 Task: Look for space in Kidodi, Tanzania from 26th August, 2023 to 10th September, 2023 for 6 adults, 2 children in price range Rs.10000 to Rs.15000. Place can be entire place or shared room with 6 bedrooms having 6 beds and 6 bathrooms. Property type can be house, flat, guest house. Amenities needed are: wifi, TV, free parkinig on premises, gym, breakfast. Booking option can be shelf check-in. Required host language is English.
Action: Mouse moved to (548, 116)
Screenshot: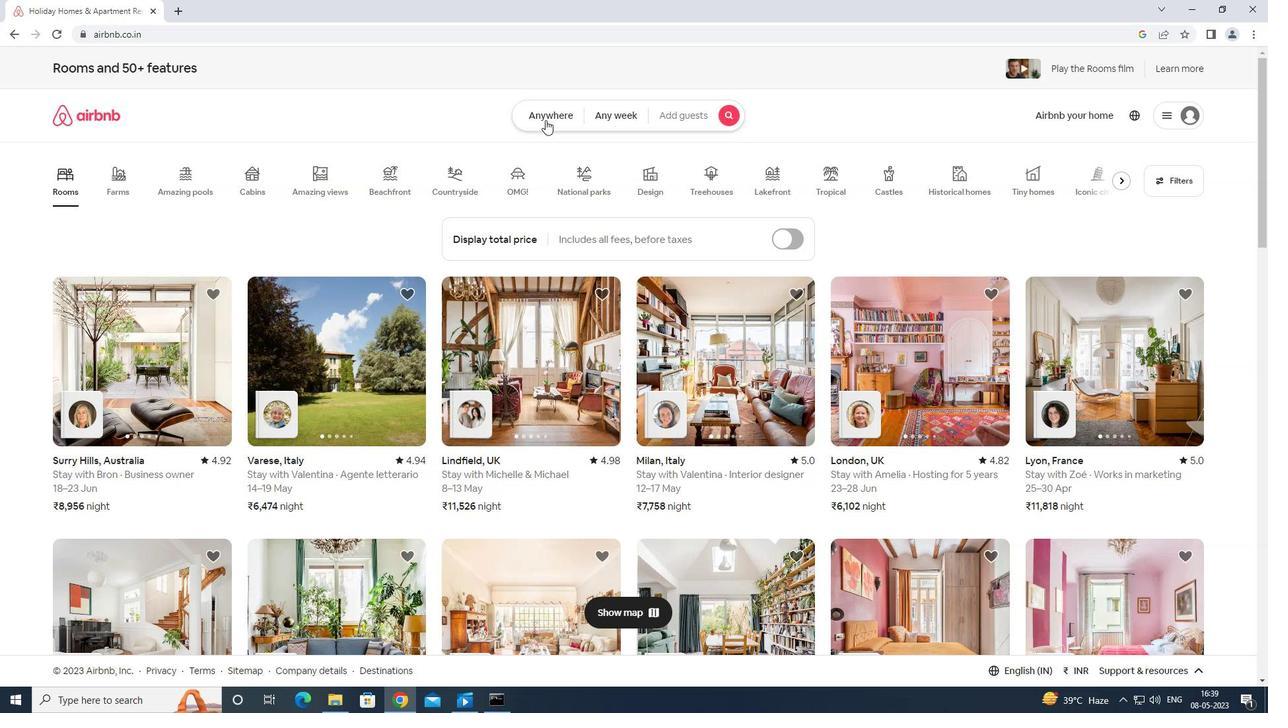 
Action: Mouse pressed left at (548, 116)
Screenshot: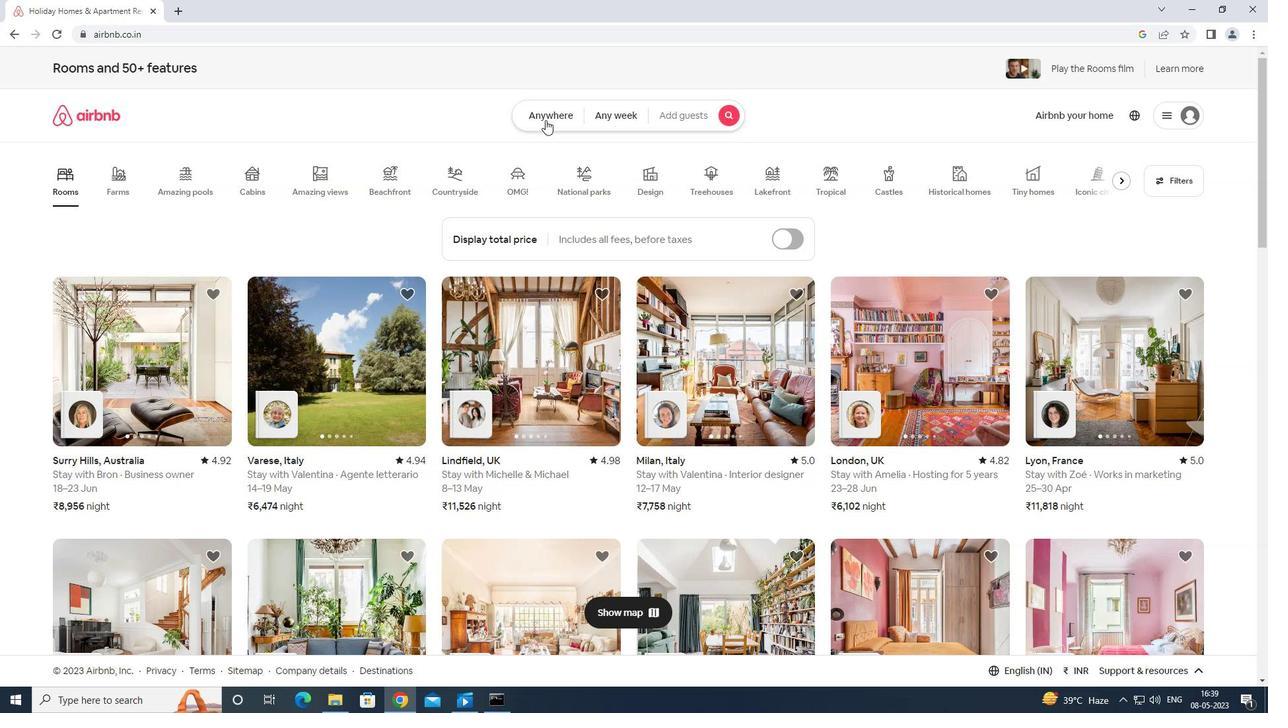 
Action: Mouse moved to (471, 167)
Screenshot: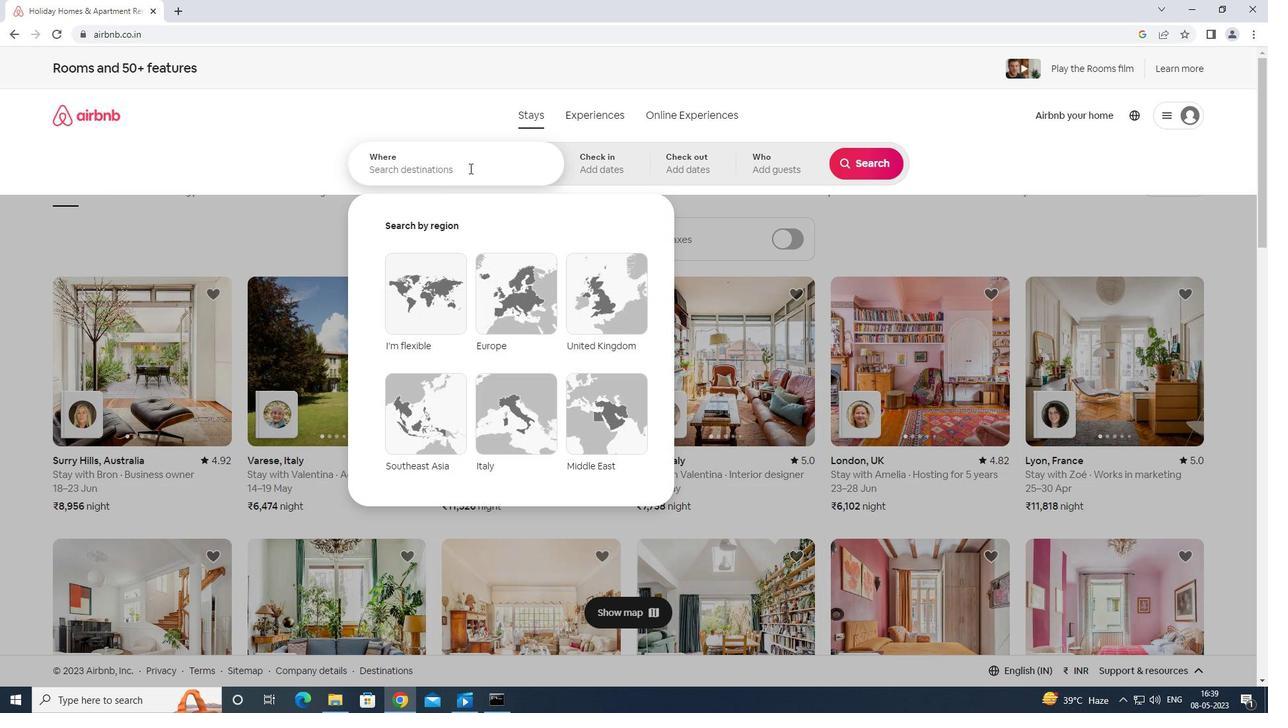 
Action: Mouse pressed left at (471, 167)
Screenshot: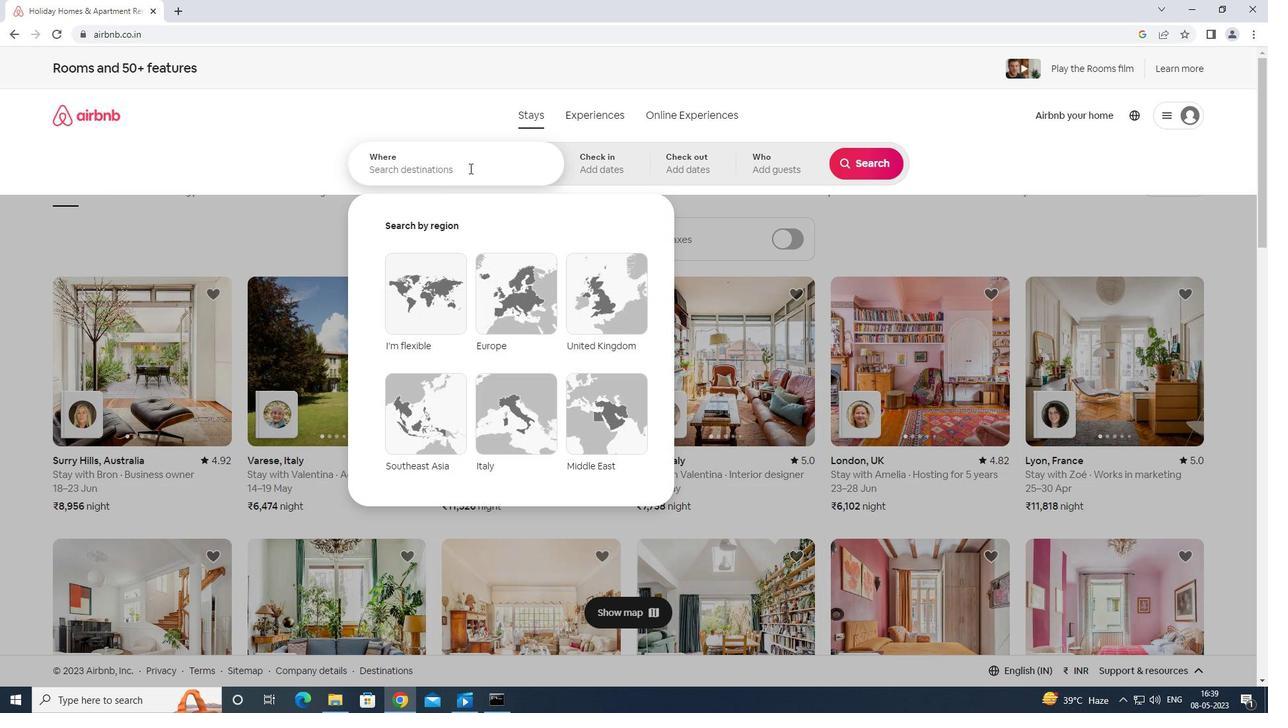 
Action: Mouse moved to (456, 147)
Screenshot: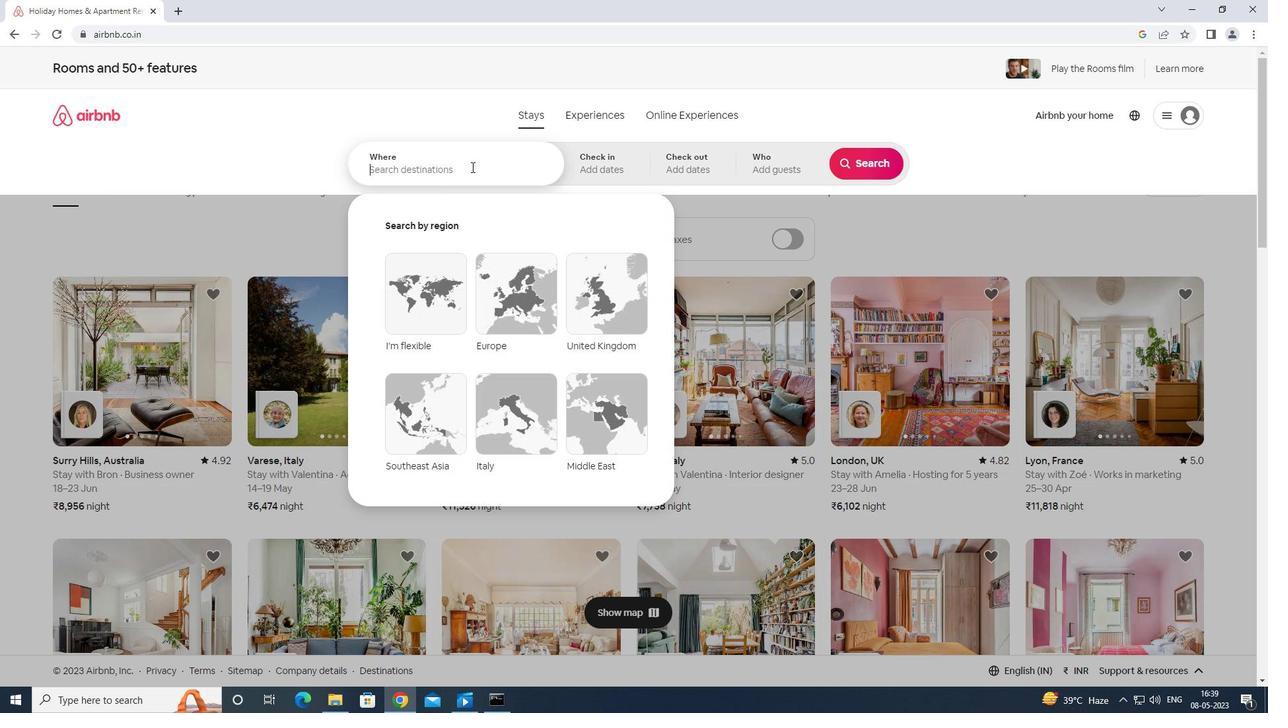 
Action: Key pressed <Key.shift>KIDO<Key.backspace><Key.backspace><Key.backspace><Key.caps_lock><Key.shift>KIDODI<Key.space>TANZANIA<Key.enter>
Screenshot: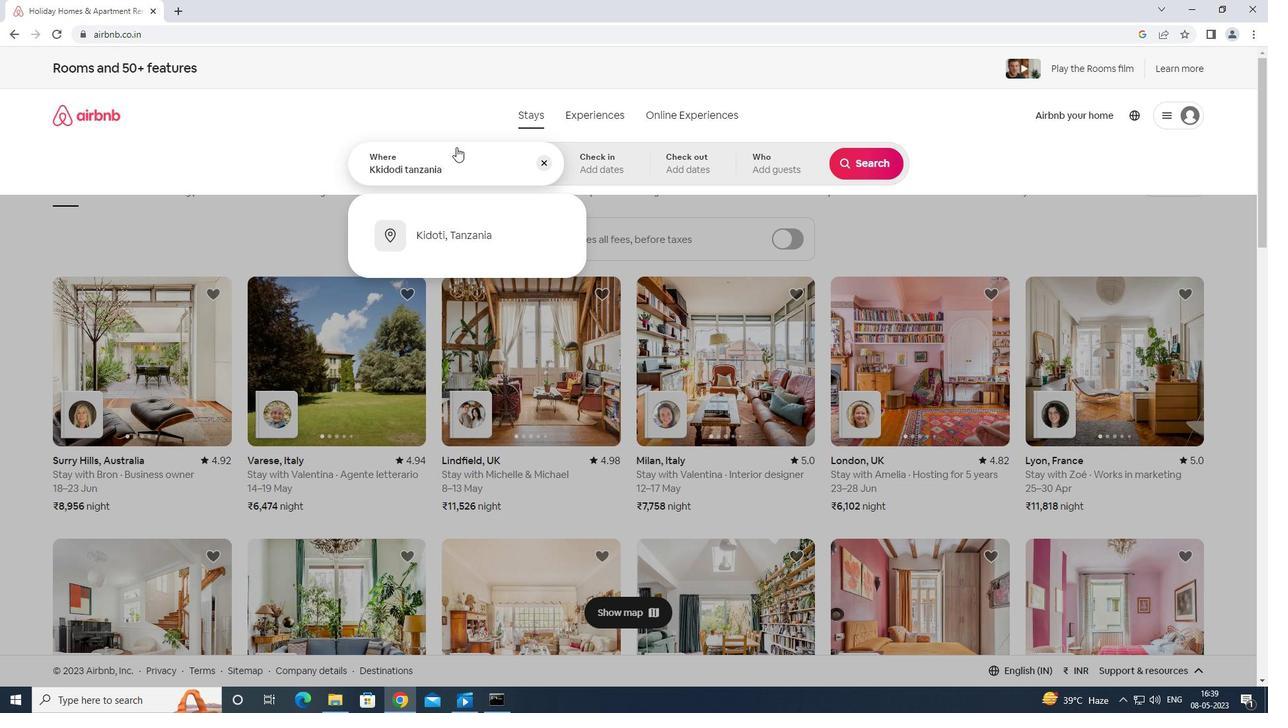 
Action: Mouse moved to (866, 269)
Screenshot: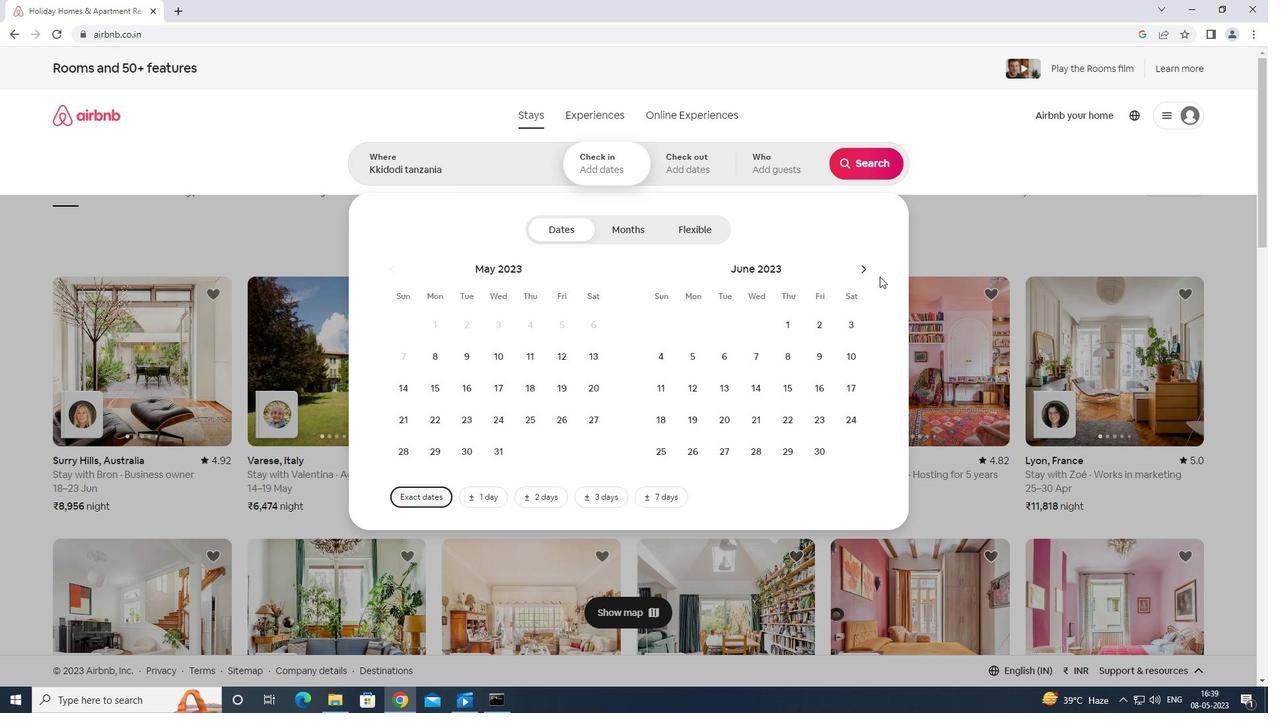 
Action: Mouse pressed left at (866, 269)
Screenshot: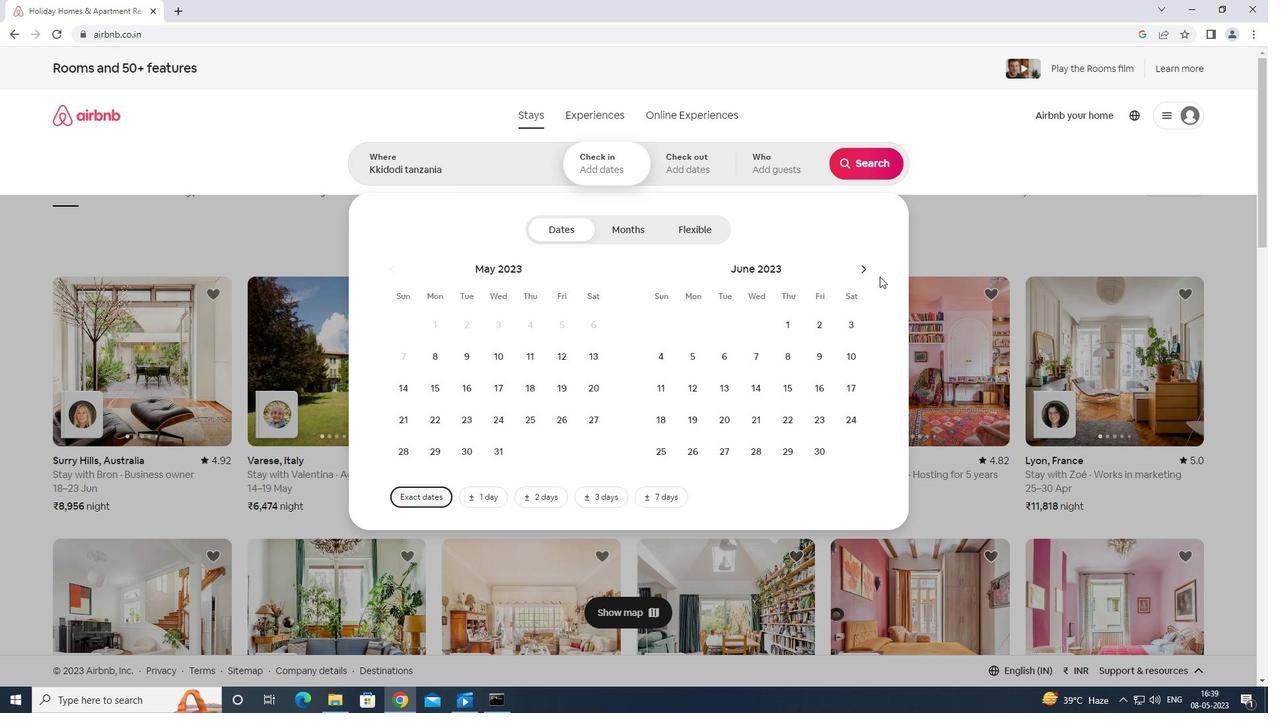 
Action: Mouse moved to (862, 266)
Screenshot: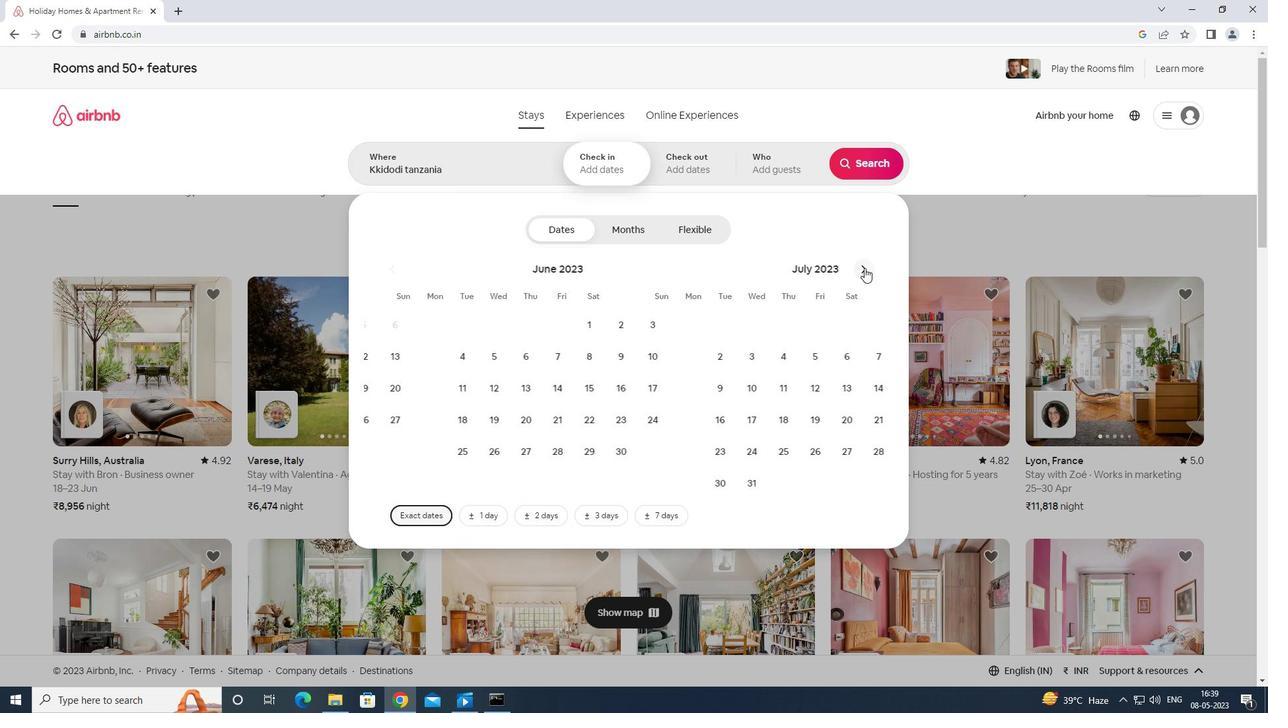 
Action: Mouse pressed left at (862, 266)
Screenshot: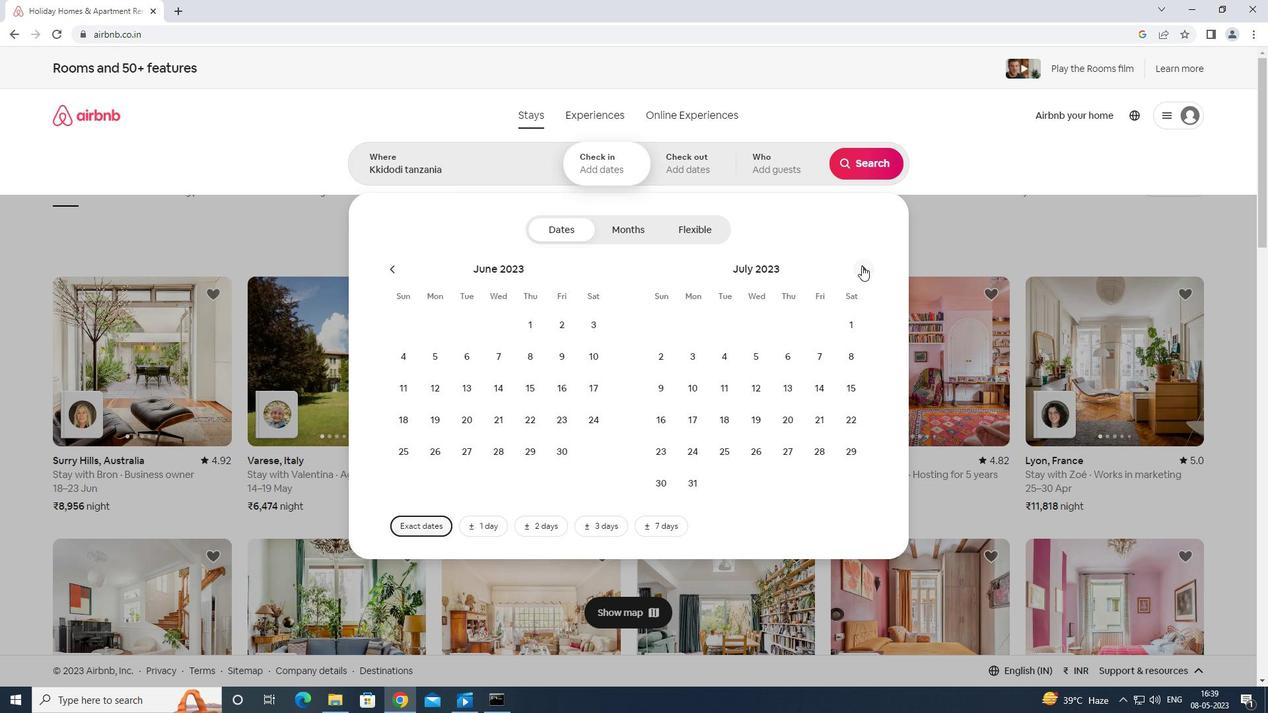 
Action: Mouse moved to (843, 417)
Screenshot: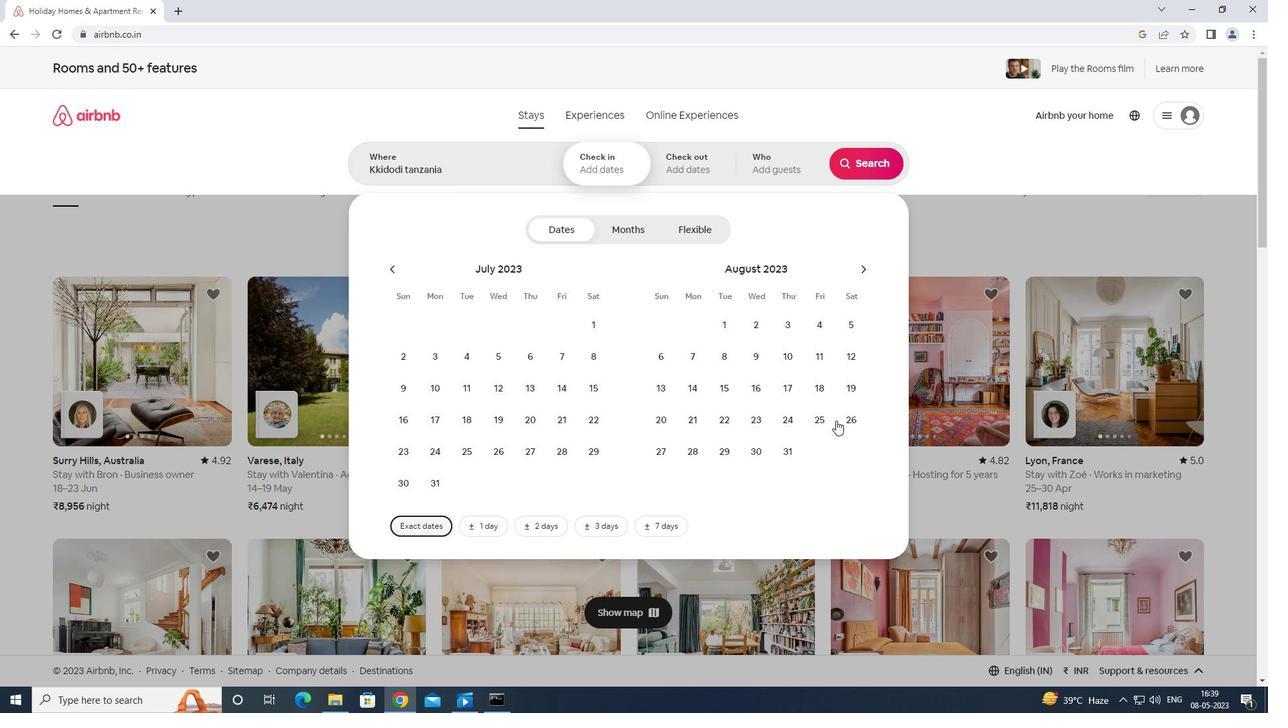 
Action: Mouse pressed left at (843, 417)
Screenshot: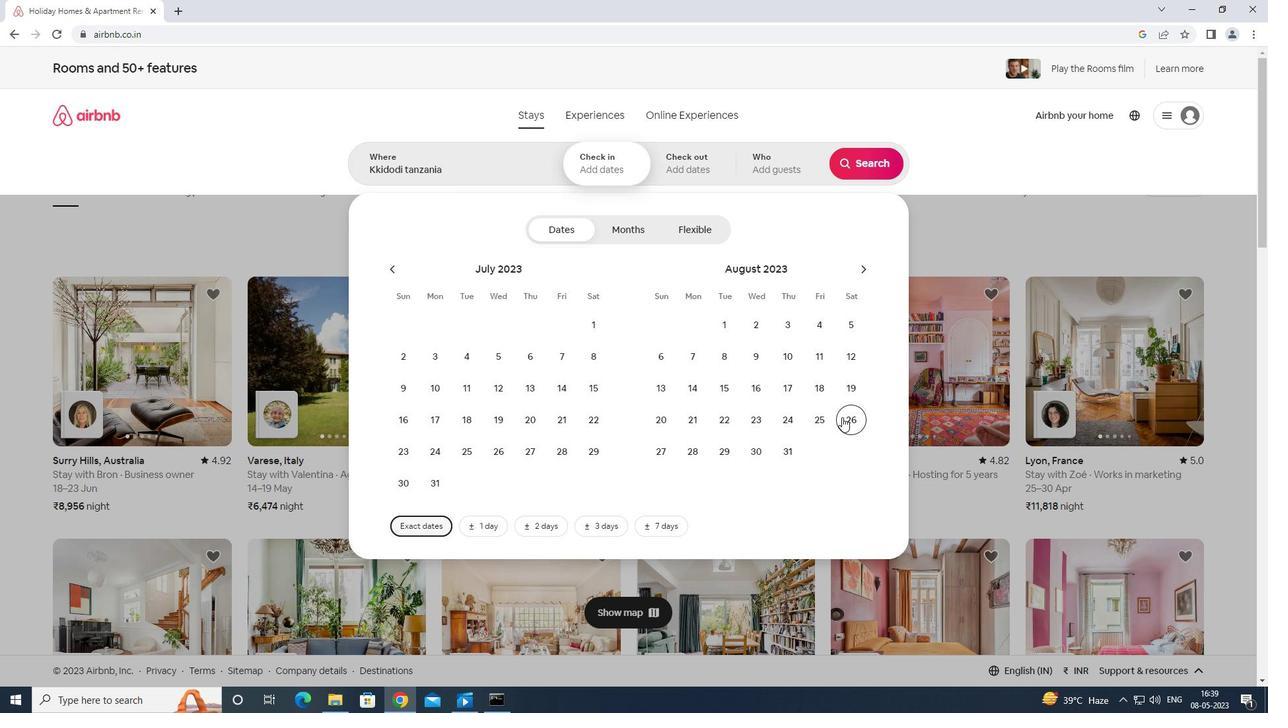 
Action: Mouse moved to (860, 271)
Screenshot: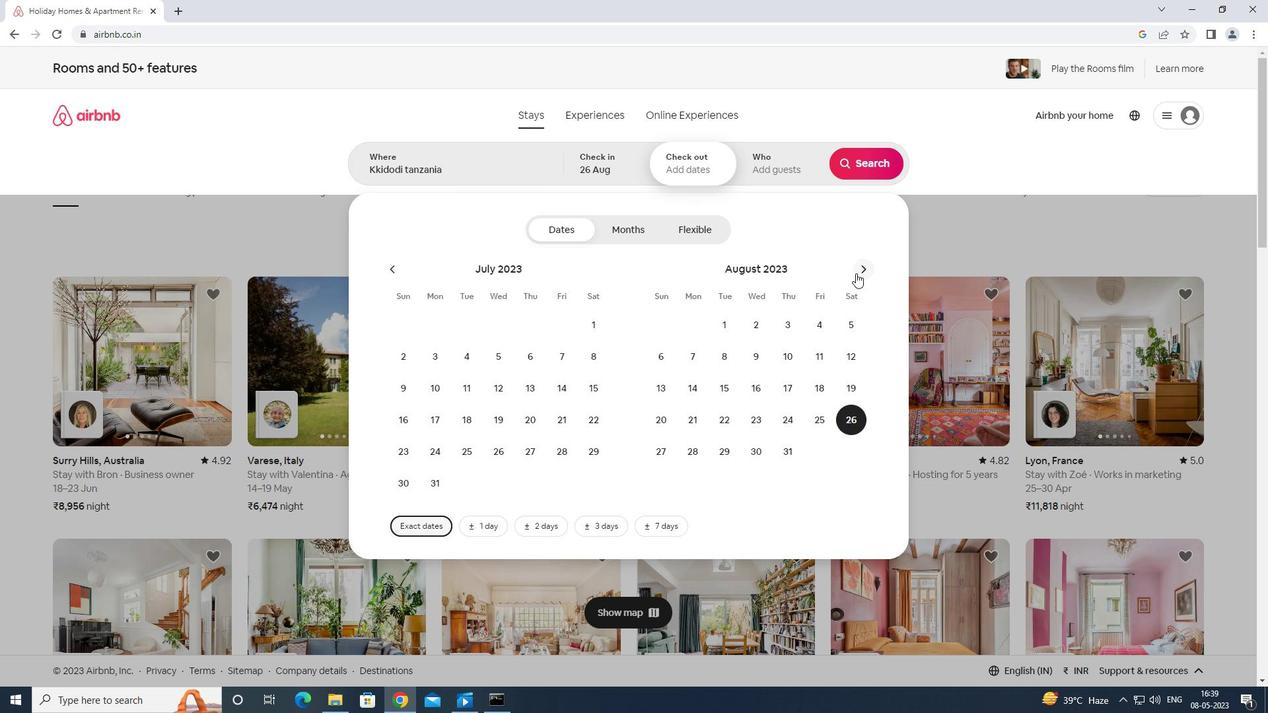 
Action: Mouse pressed left at (860, 271)
Screenshot: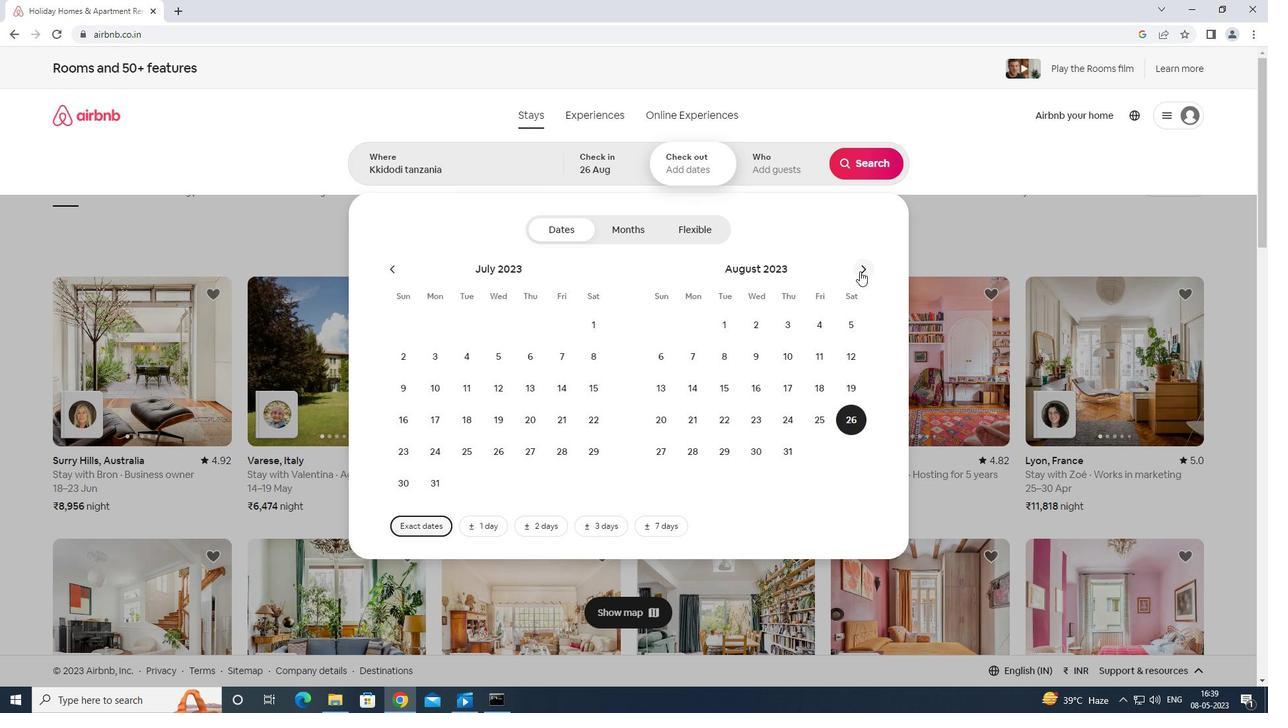 
Action: Mouse moved to (661, 393)
Screenshot: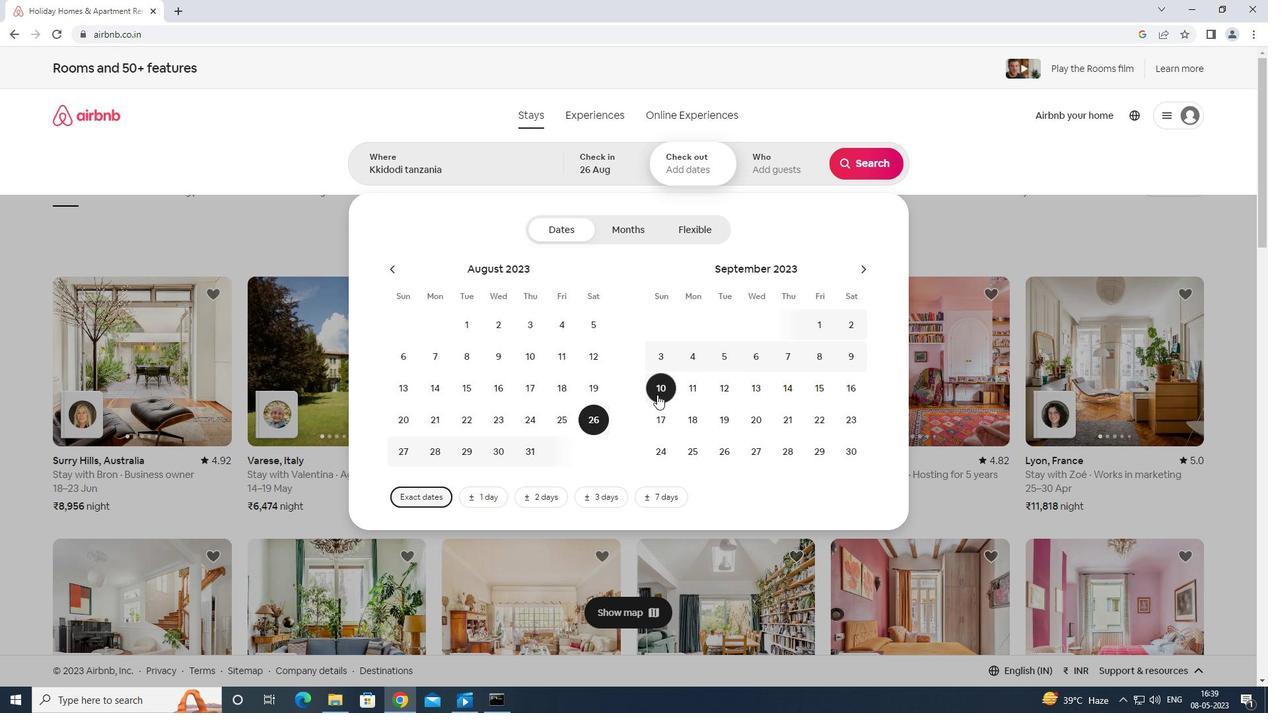 
Action: Mouse pressed left at (661, 393)
Screenshot: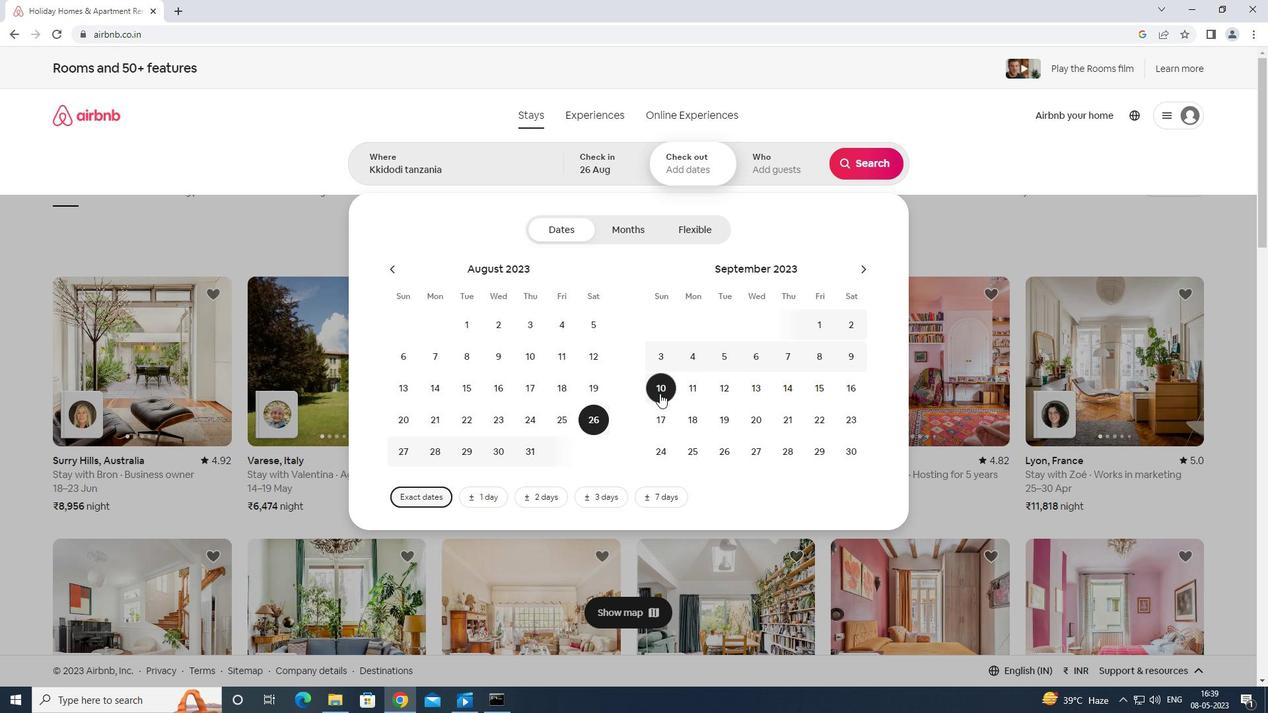 
Action: Mouse moved to (779, 159)
Screenshot: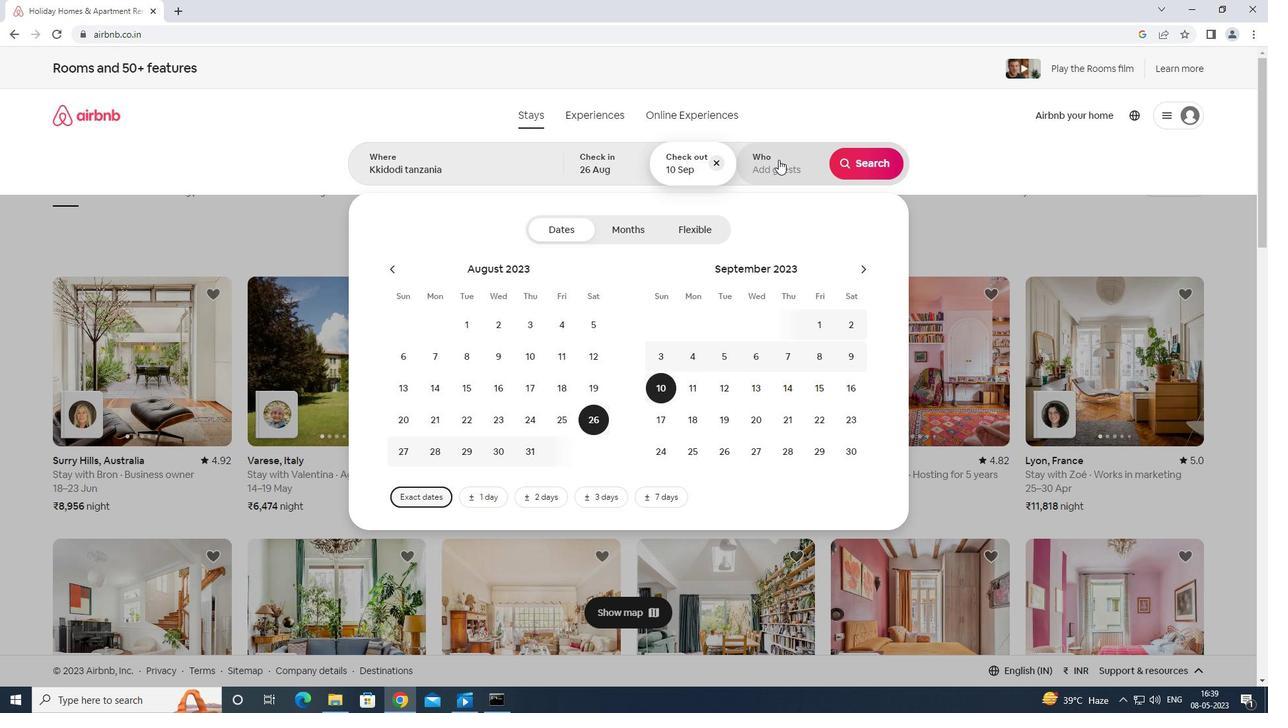 
Action: Mouse pressed left at (779, 159)
Screenshot: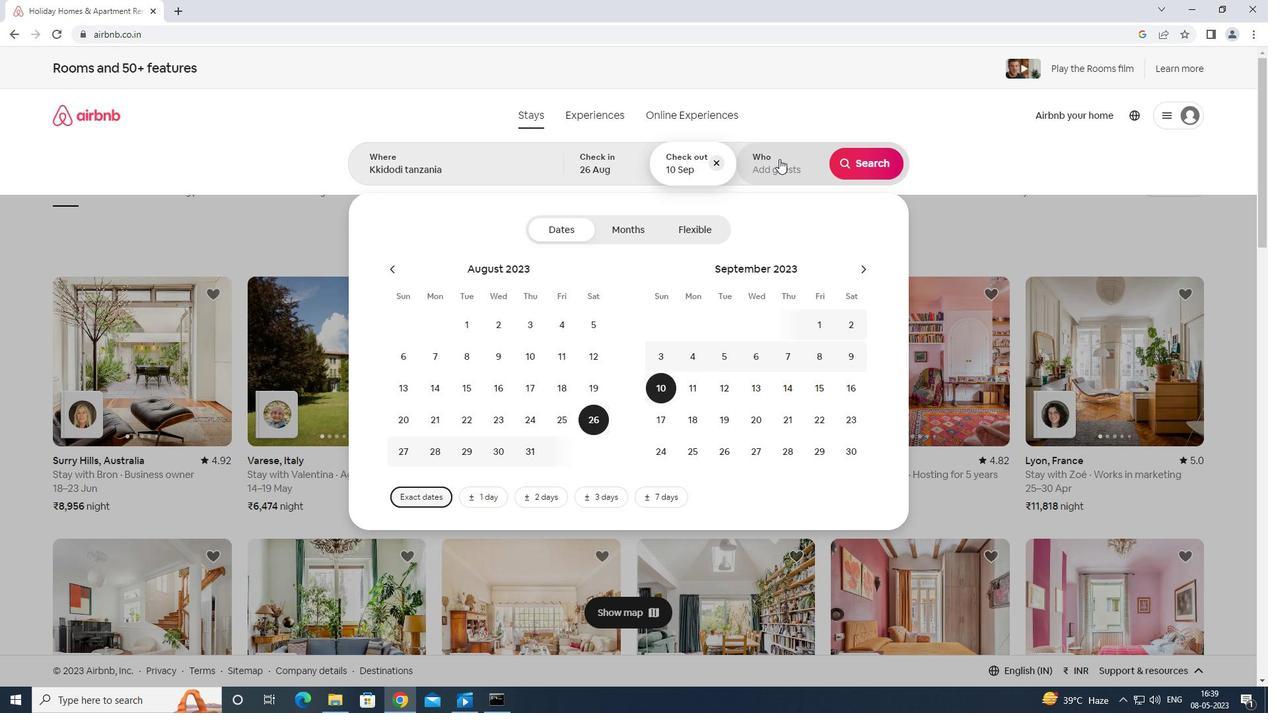 
Action: Mouse moved to (868, 224)
Screenshot: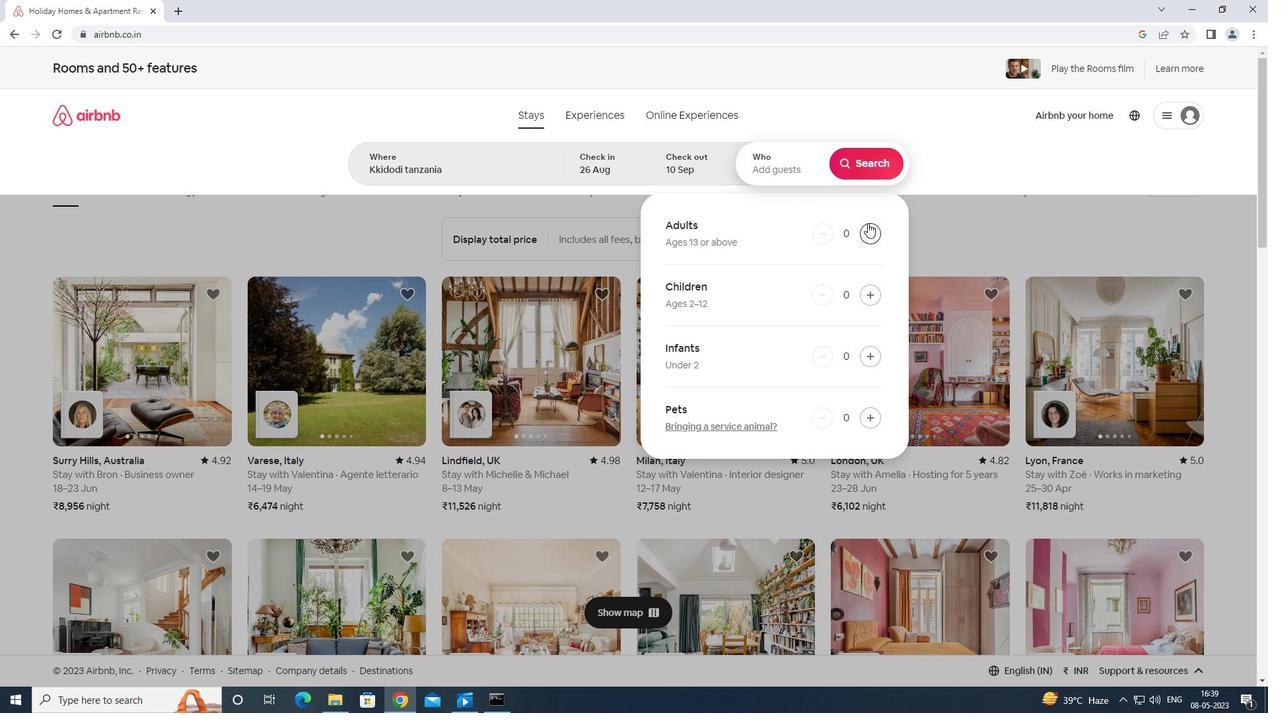 
Action: Mouse pressed left at (868, 224)
Screenshot: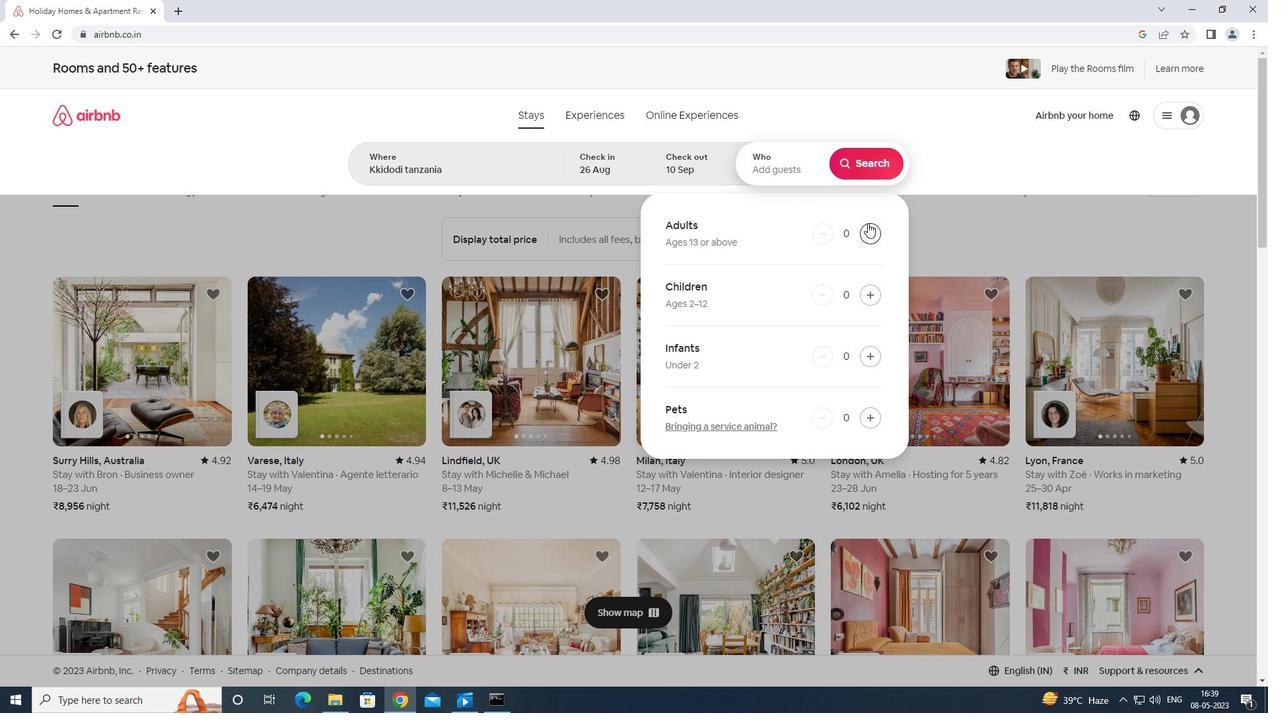 
Action: Mouse moved to (868, 226)
Screenshot: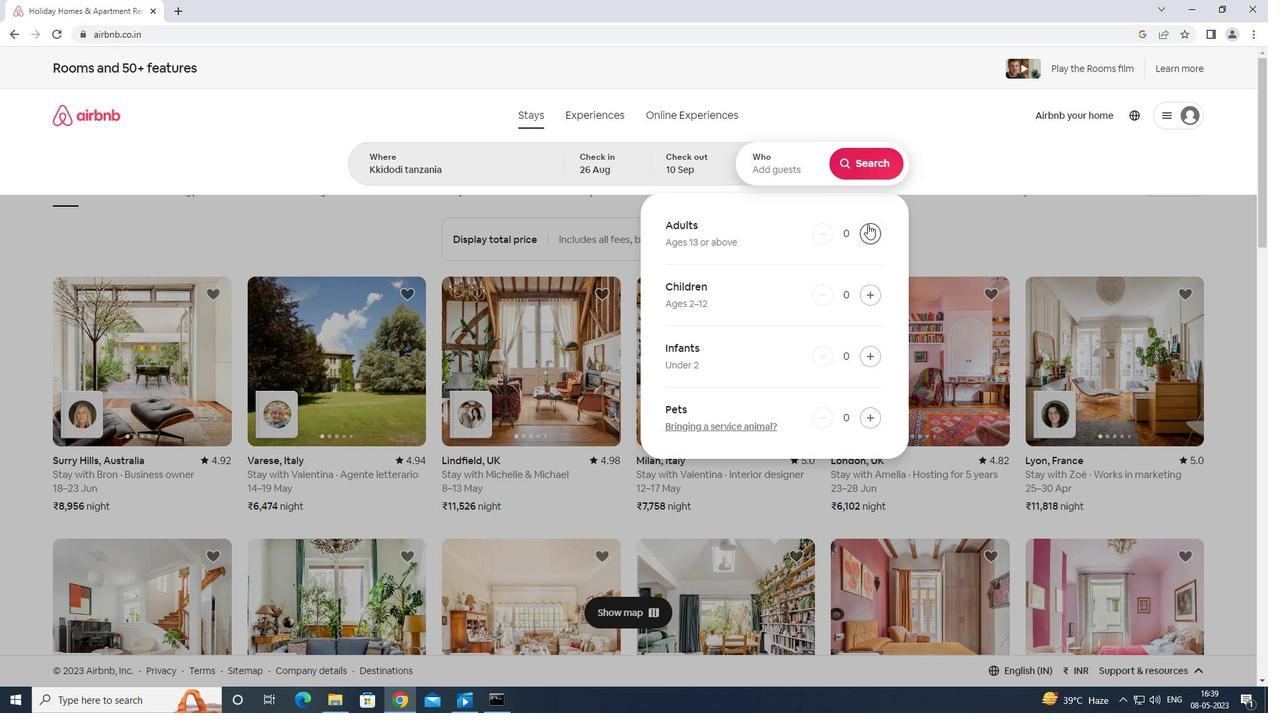 
Action: Mouse pressed left at (868, 226)
Screenshot: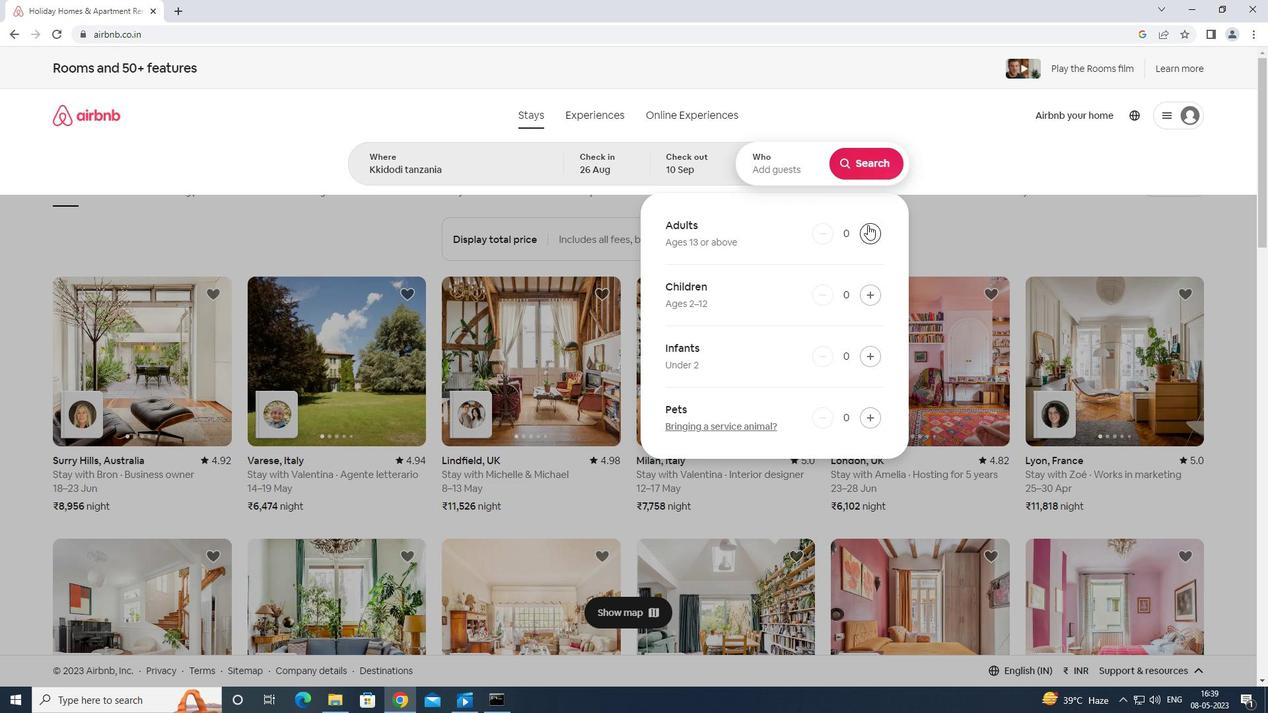 
Action: Mouse pressed left at (868, 226)
Screenshot: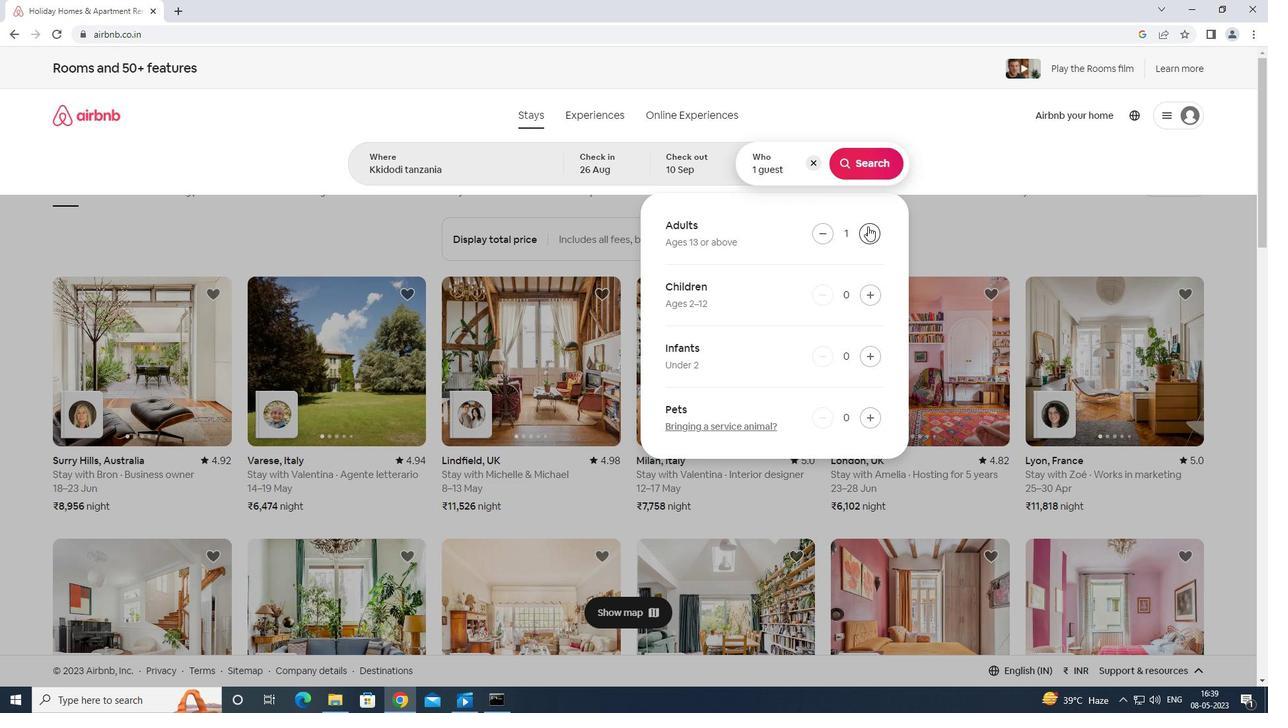 
Action: Mouse moved to (868, 225)
Screenshot: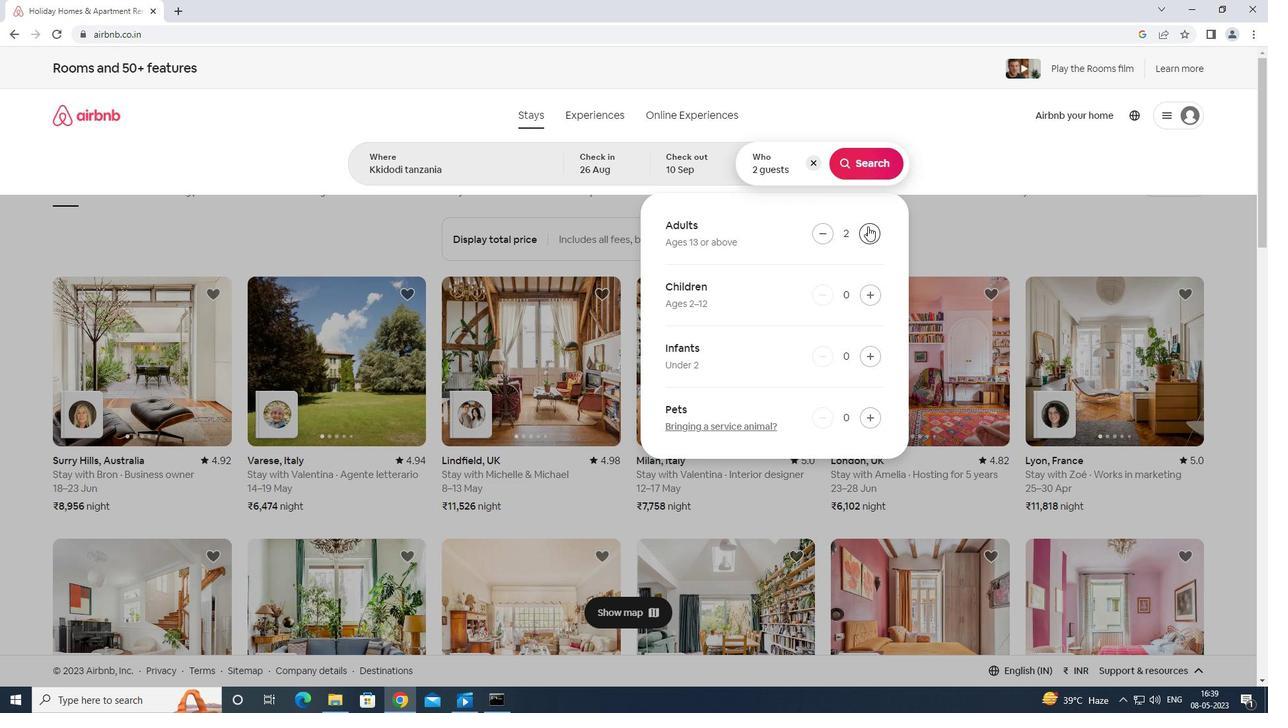 
Action: Mouse pressed left at (868, 225)
Screenshot: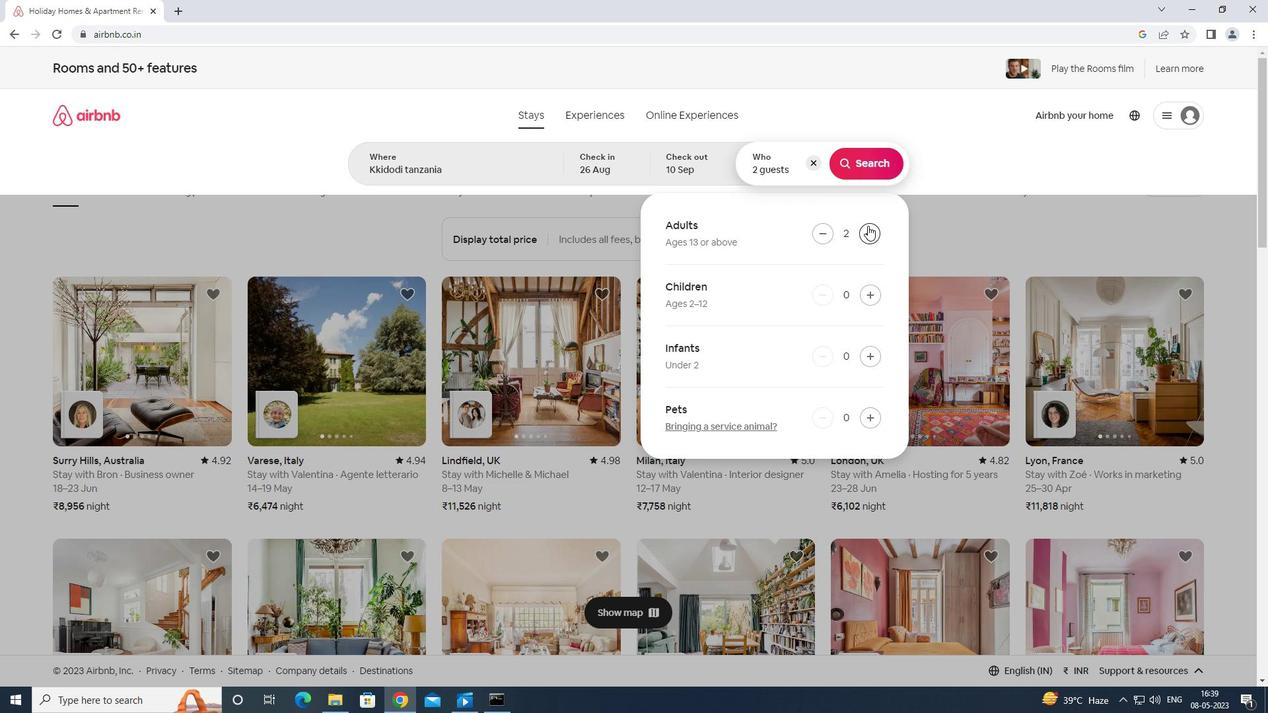 
Action: Mouse pressed left at (868, 225)
Screenshot: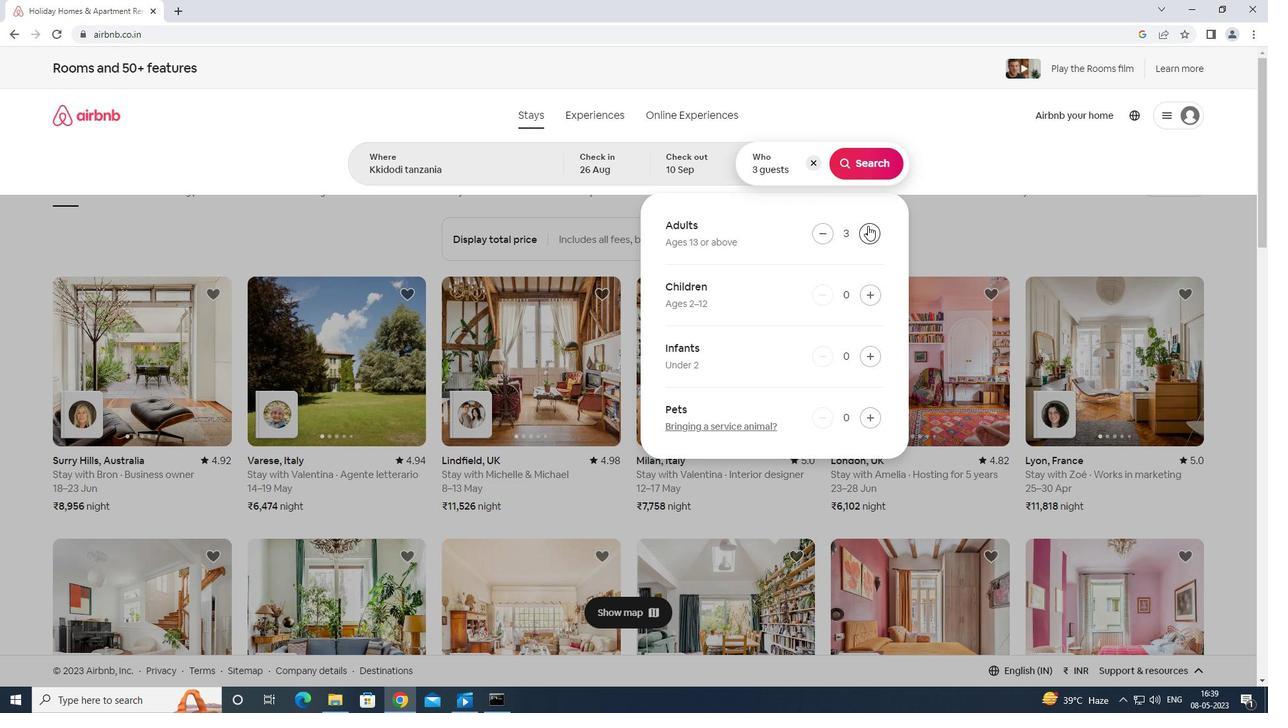 
Action: Mouse pressed left at (868, 225)
Screenshot: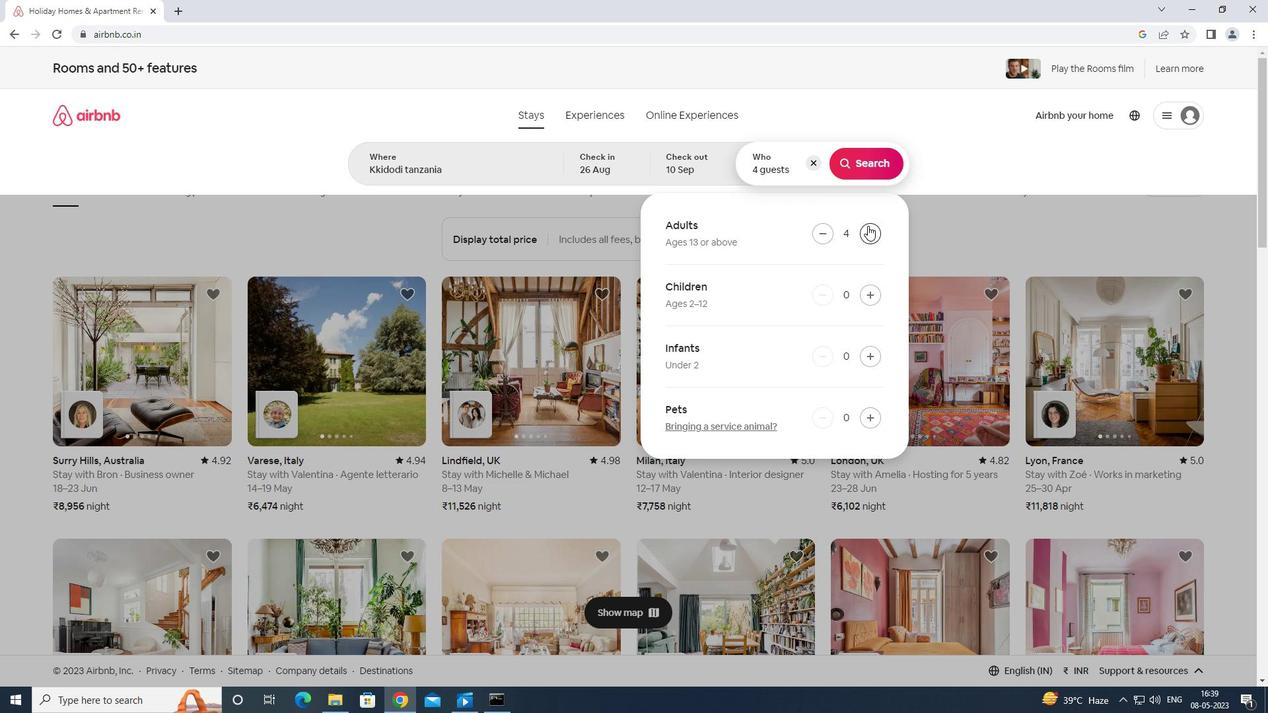 
Action: Mouse moved to (868, 297)
Screenshot: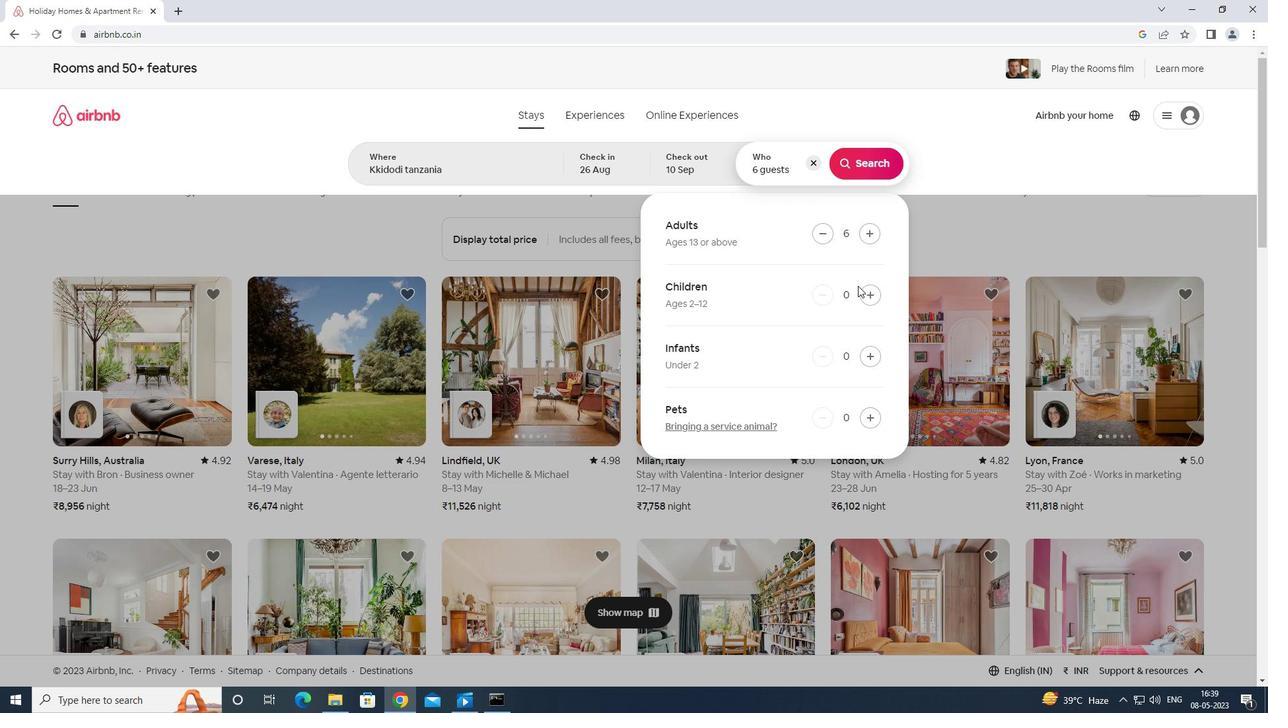 
Action: Mouse pressed left at (868, 297)
Screenshot: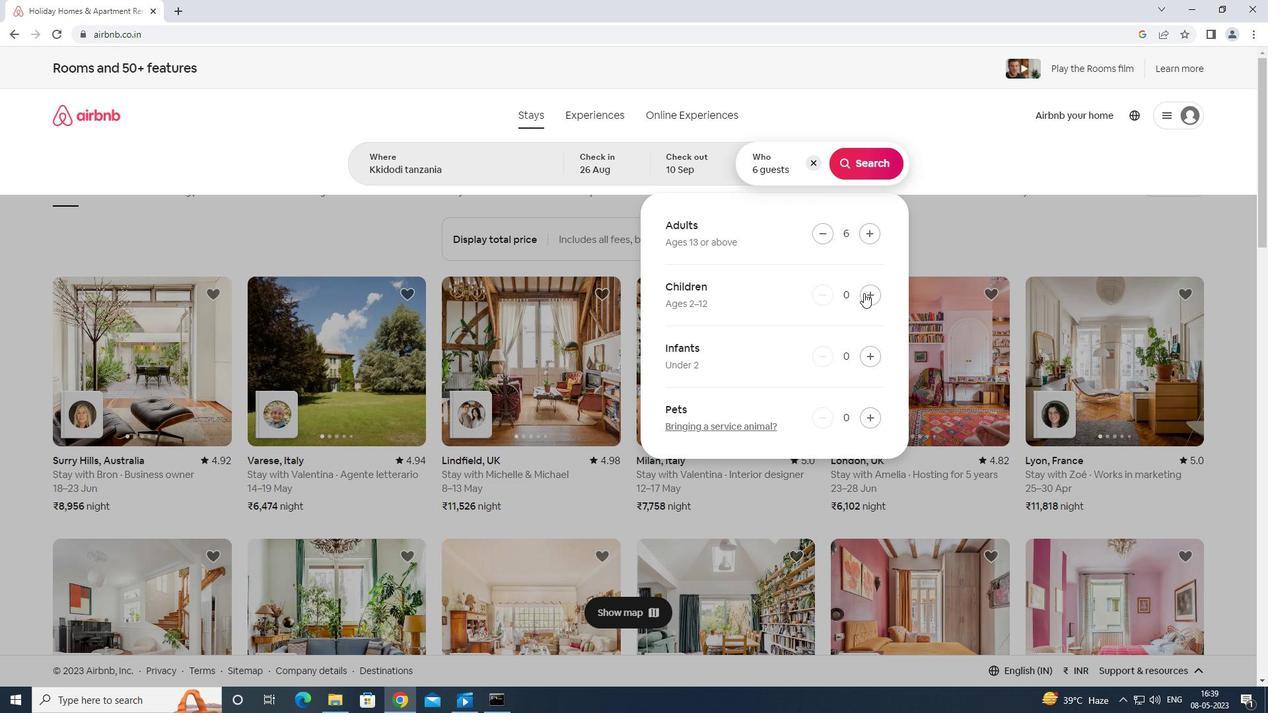 
Action: Mouse moved to (869, 297)
Screenshot: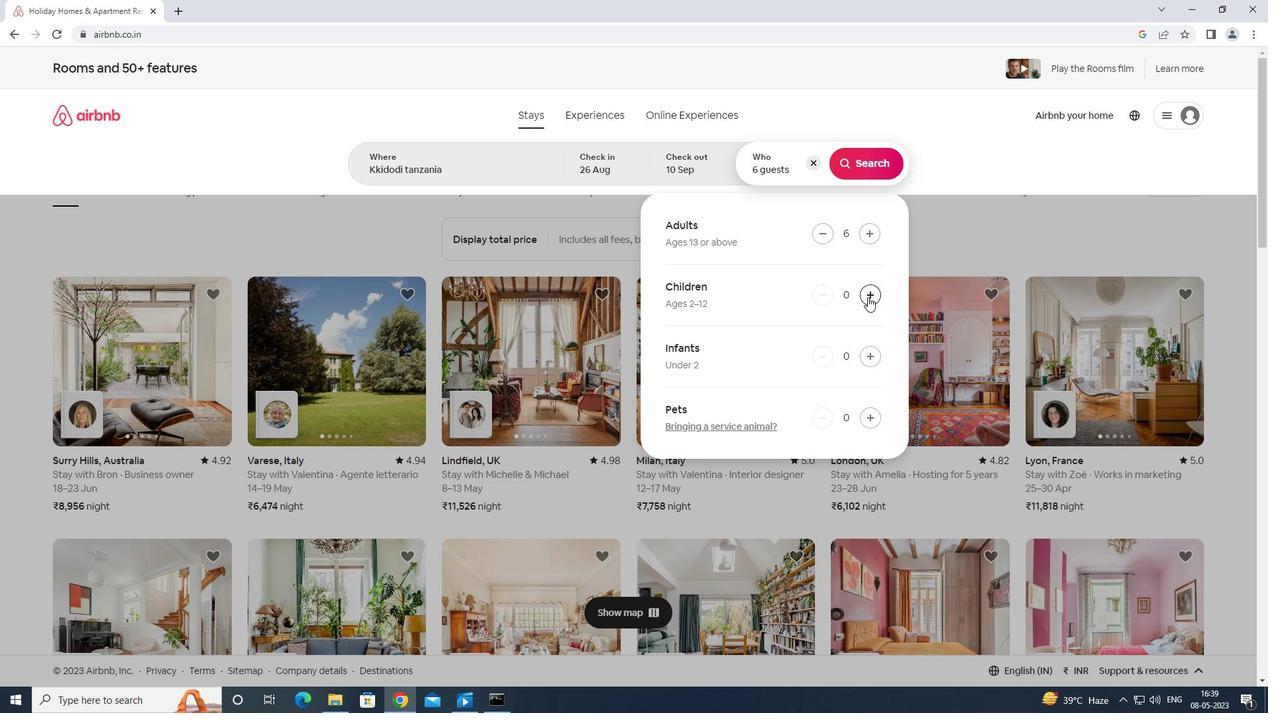 
Action: Mouse pressed left at (869, 297)
Screenshot: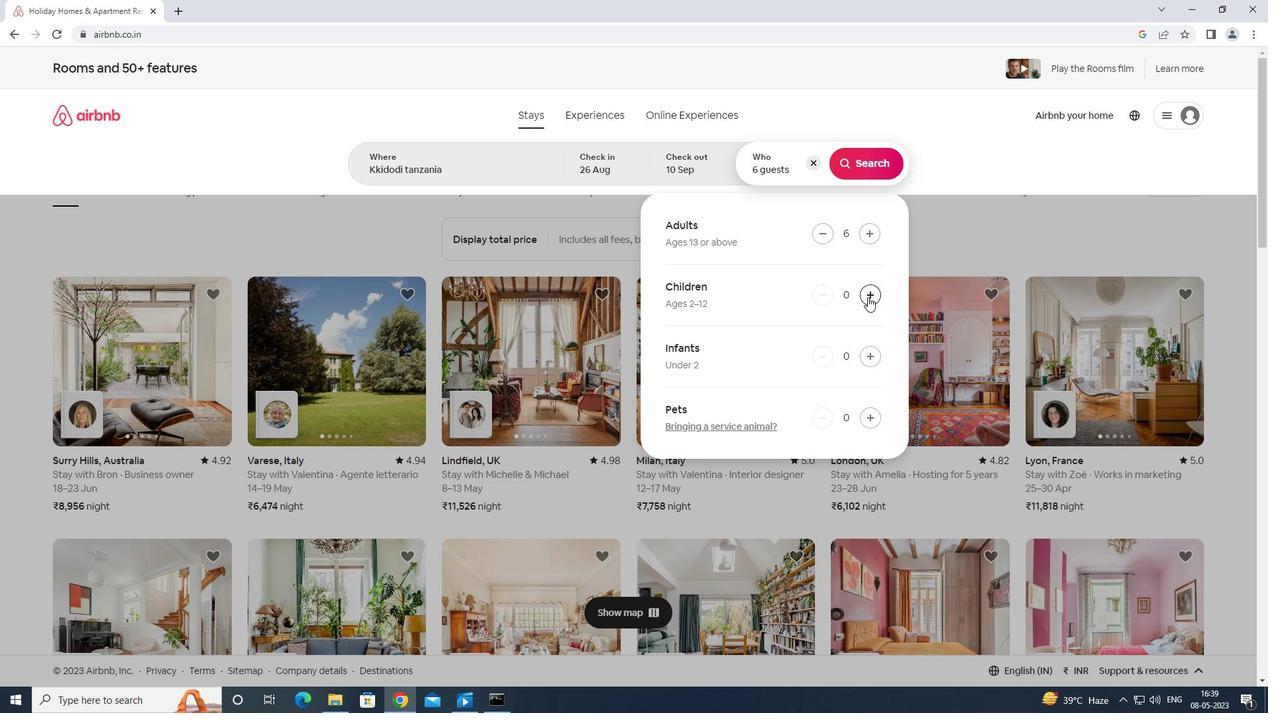 
Action: Mouse moved to (863, 160)
Screenshot: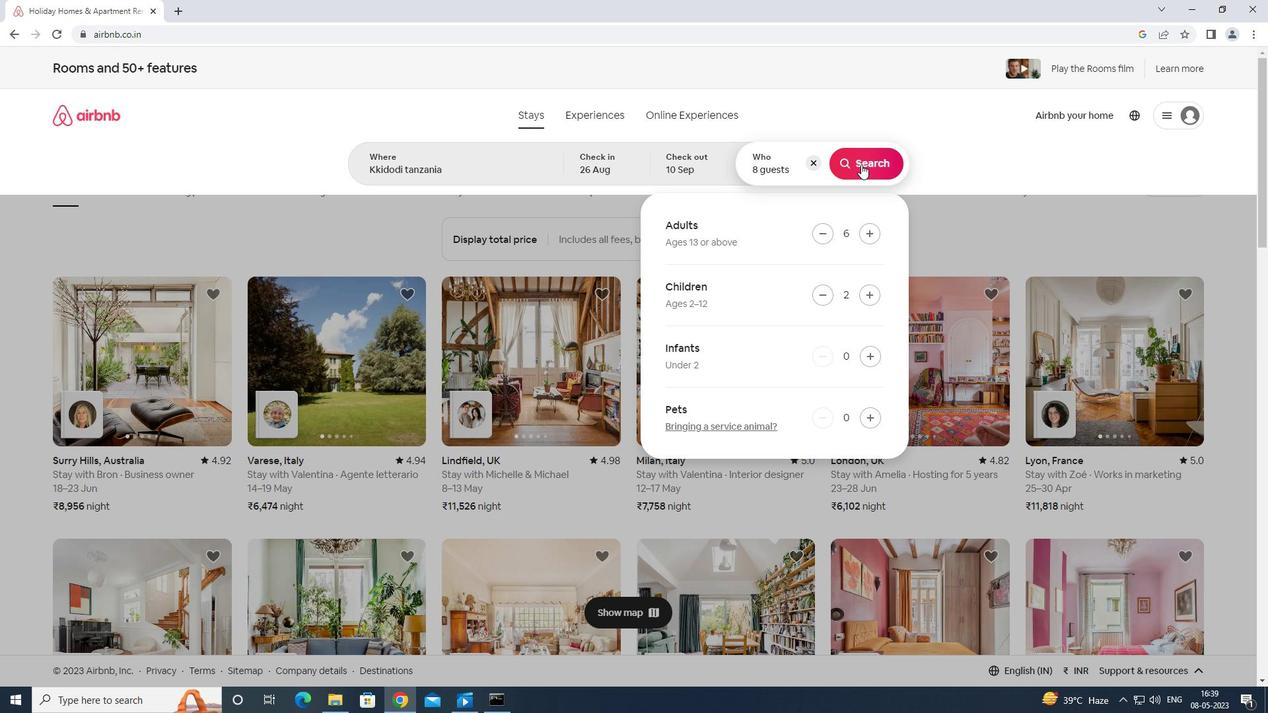 
Action: Mouse pressed left at (863, 160)
Screenshot: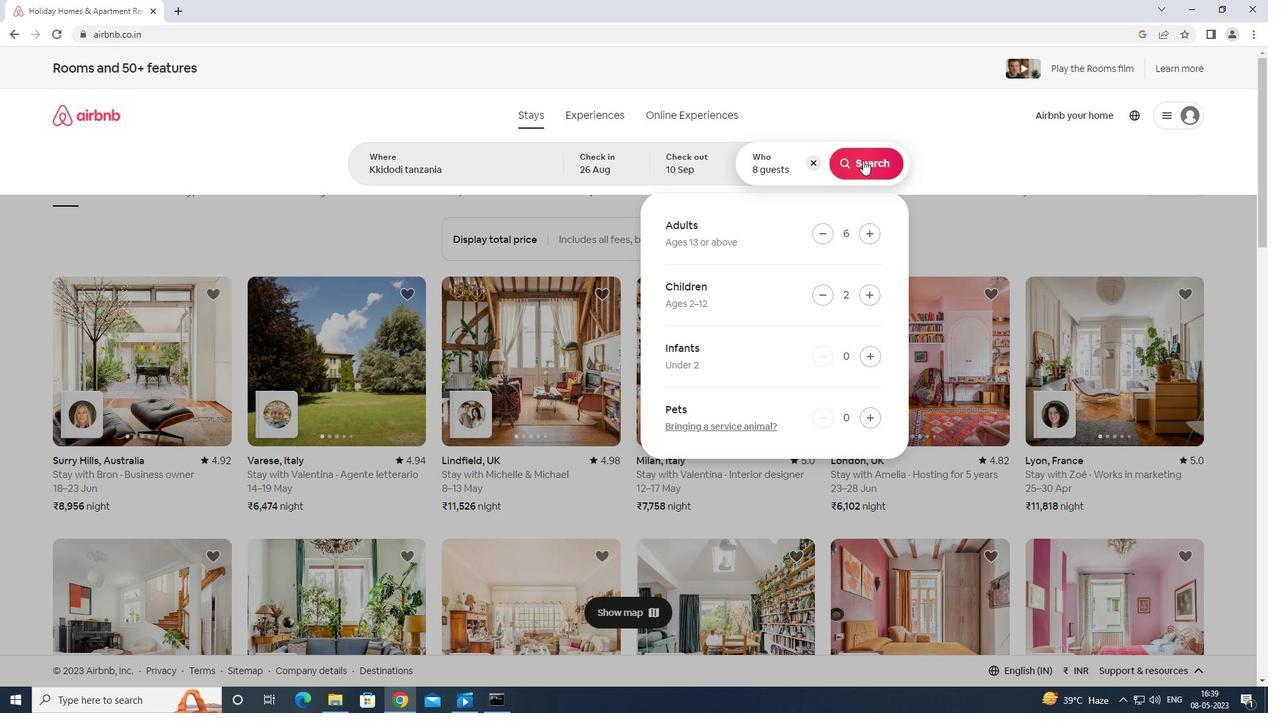
Action: Mouse moved to (1207, 122)
Screenshot: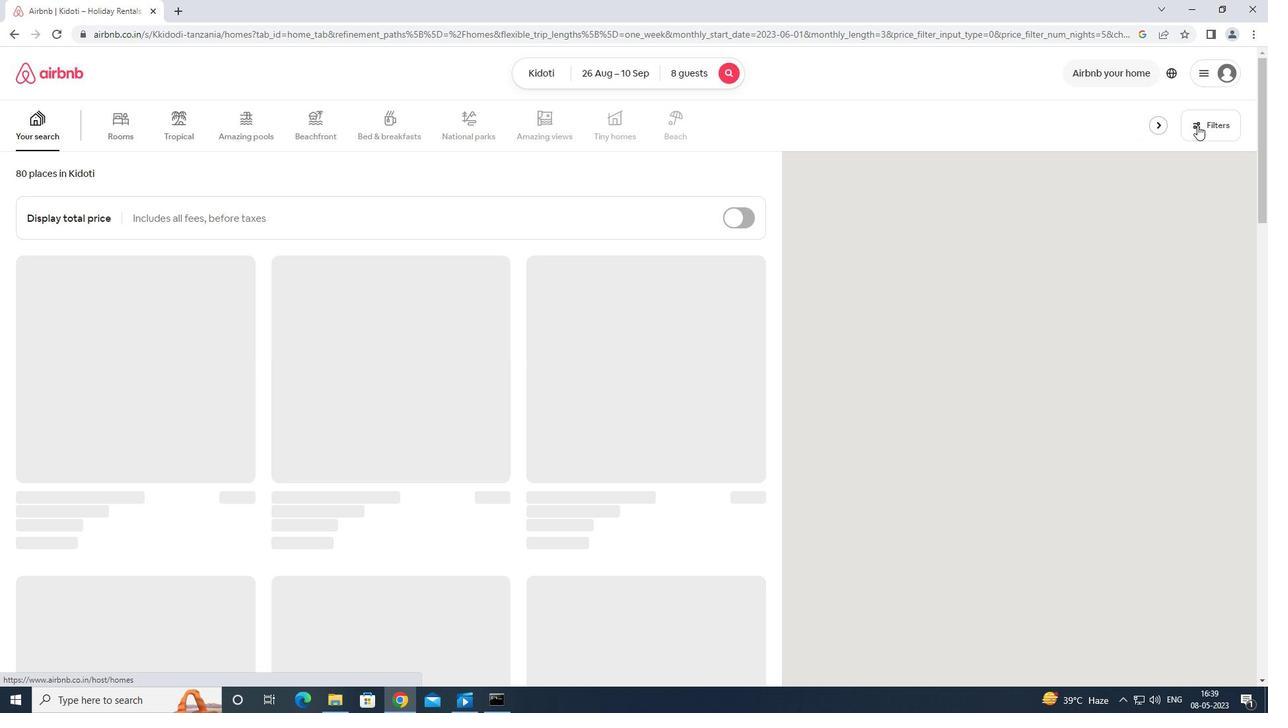 
Action: Mouse pressed left at (1207, 122)
Screenshot: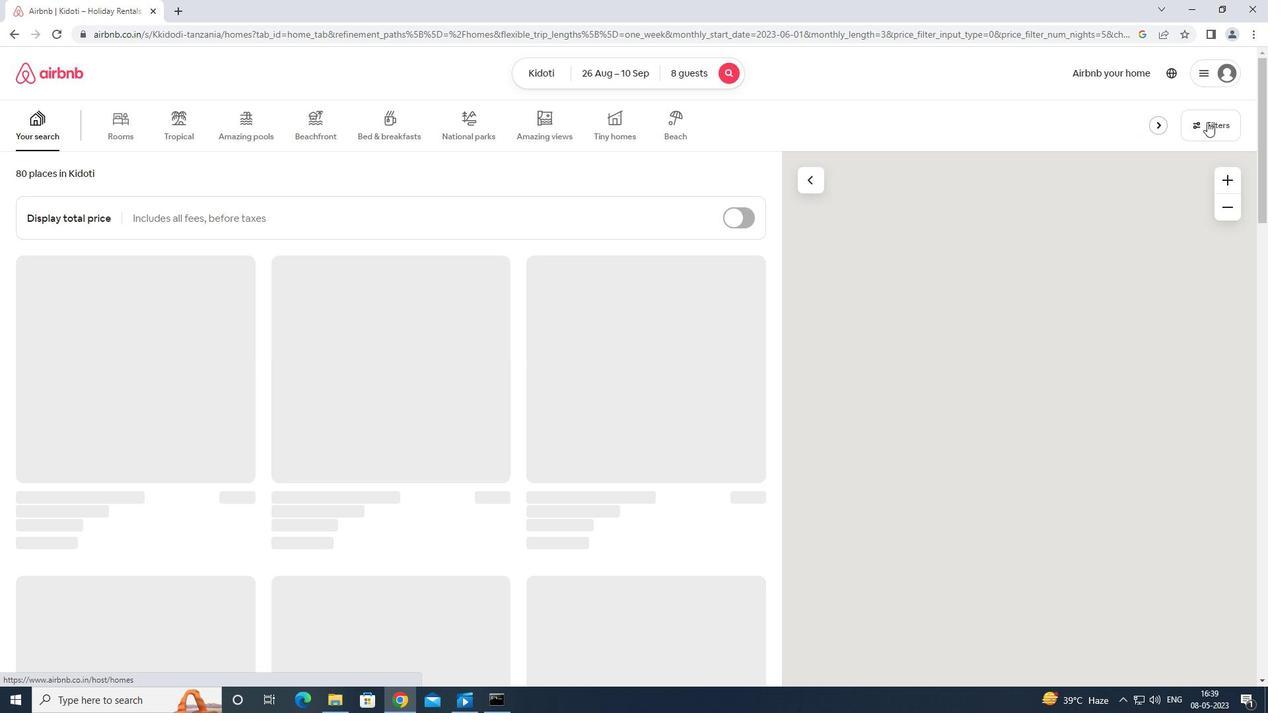 
Action: Mouse moved to (579, 440)
Screenshot: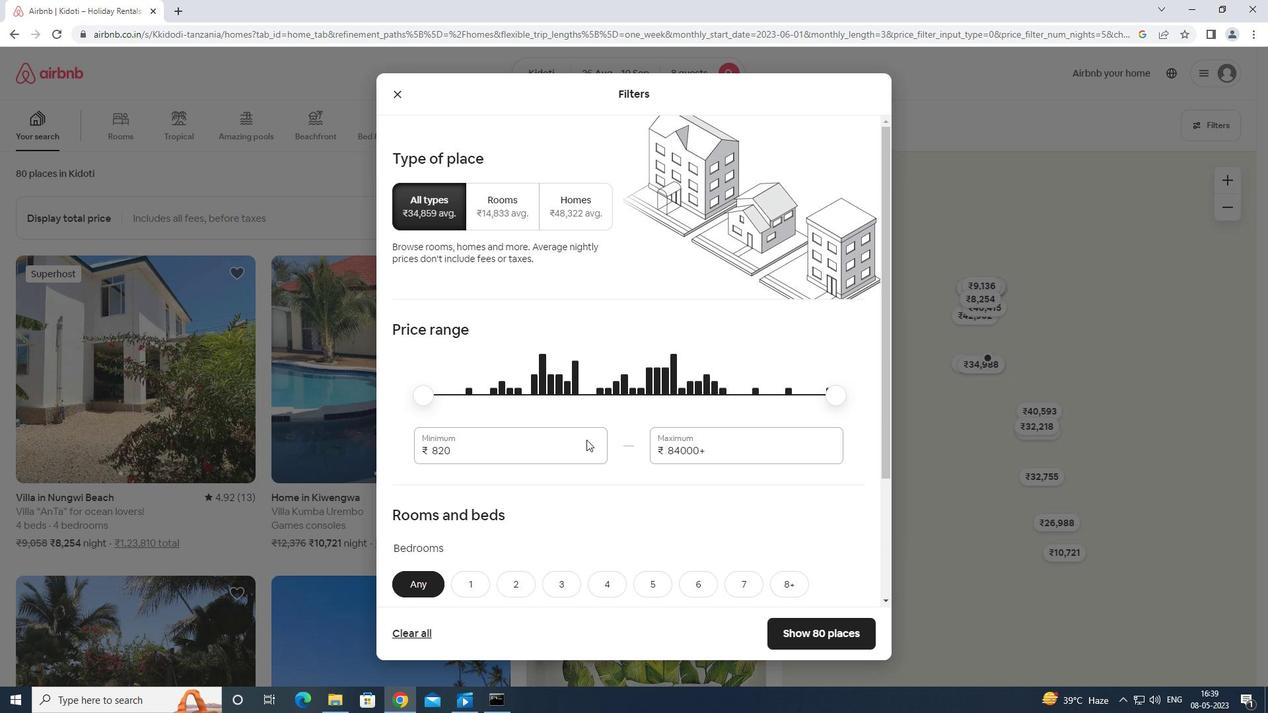 
Action: Mouse pressed left at (579, 440)
Screenshot: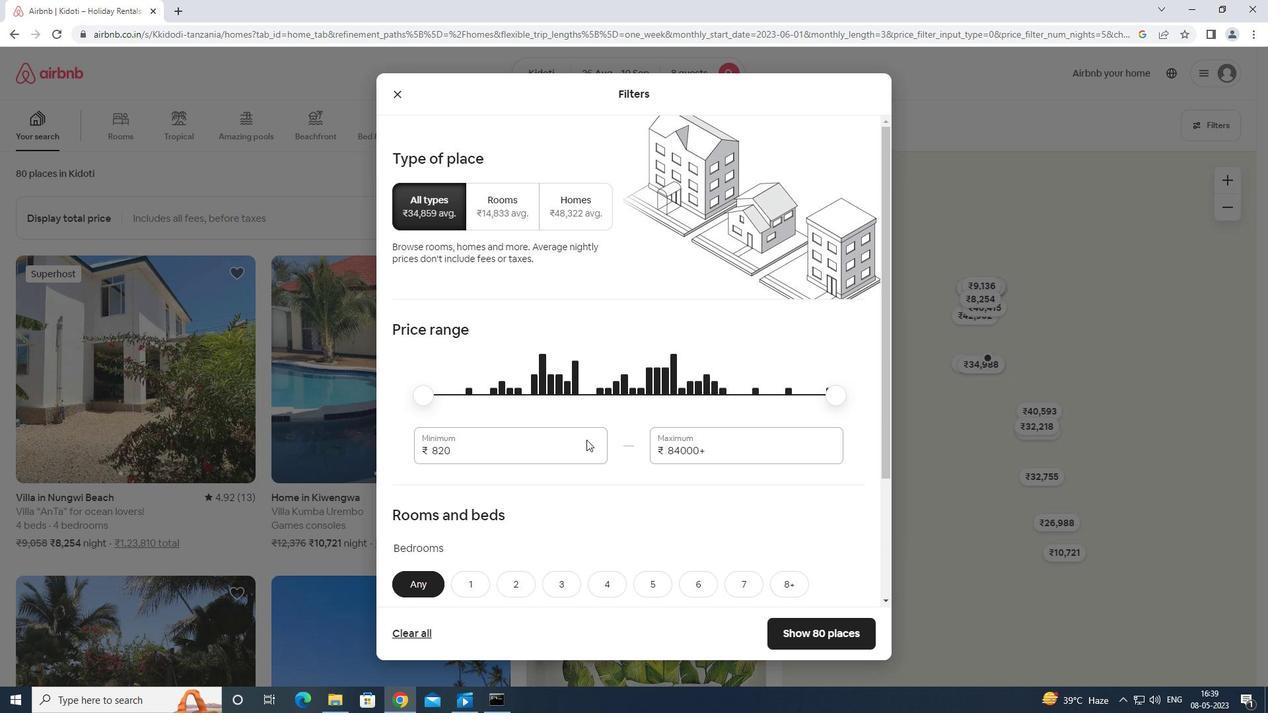 
Action: Key pressed <Key.backspace><Key.backspace><Key.backspace><Key.backspace><Key.backspace><Key.backspace><Key.backspace>10000
Screenshot: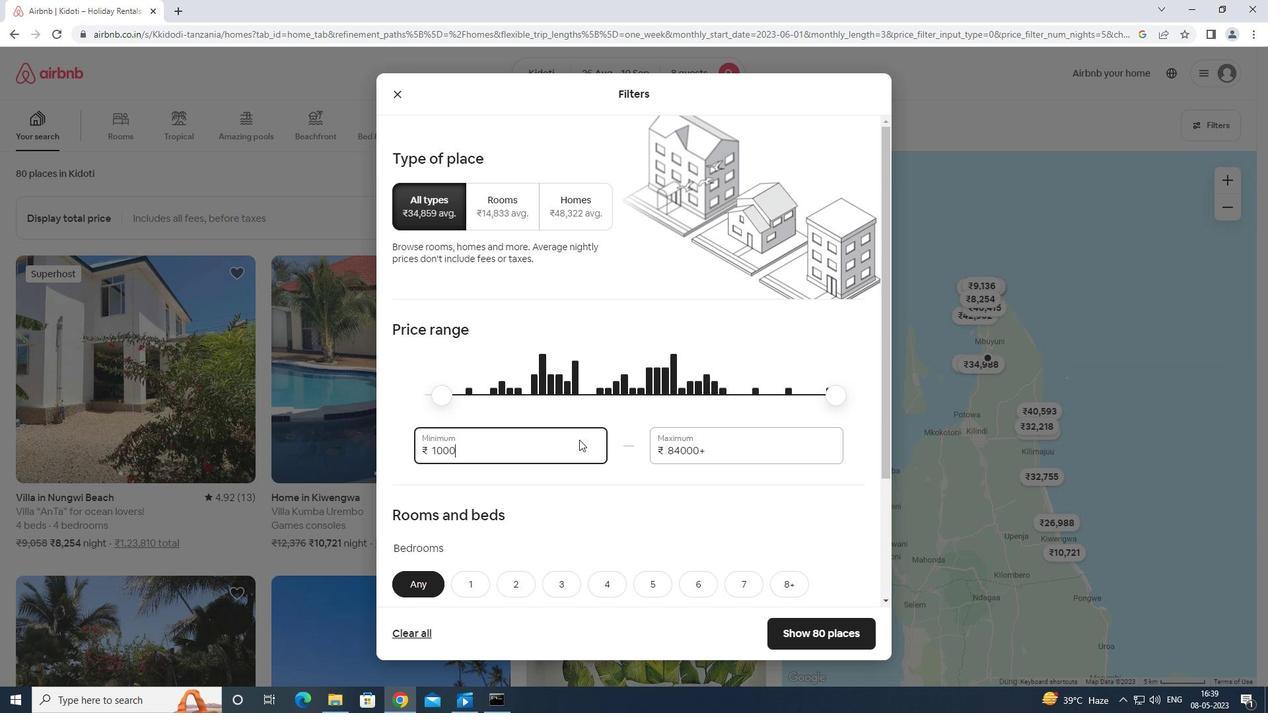 
Action: Mouse moved to (701, 441)
Screenshot: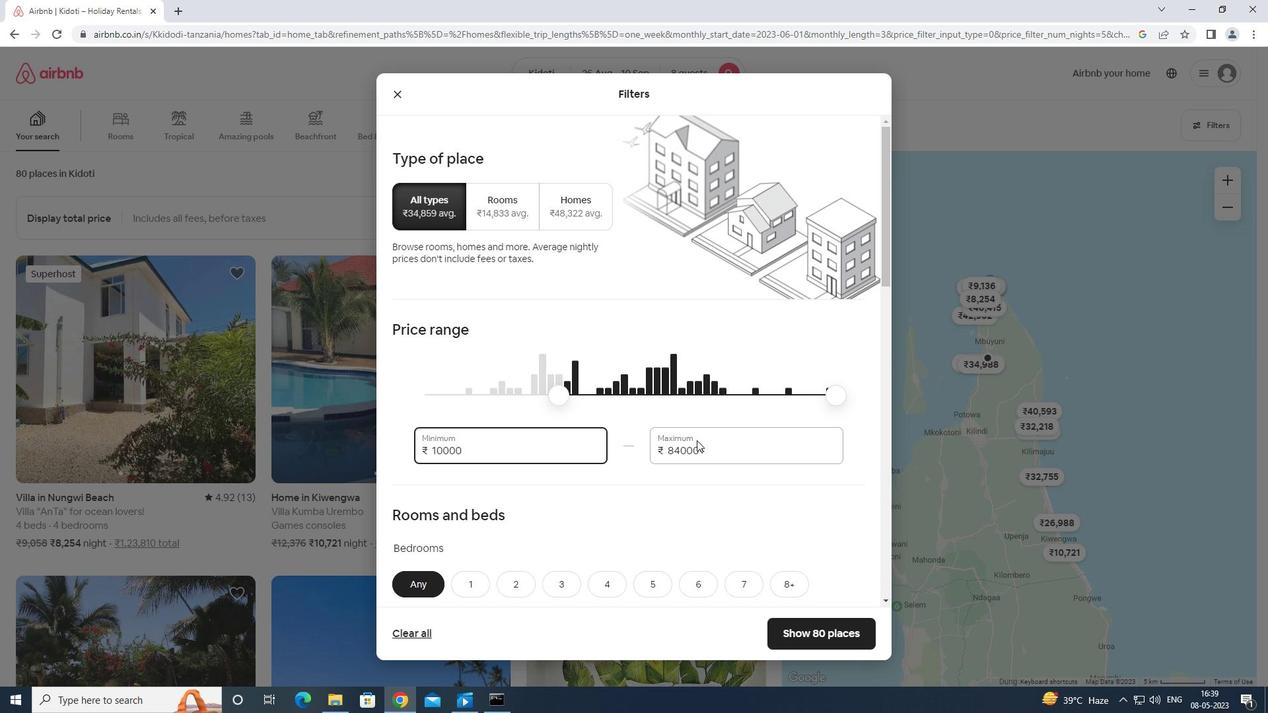 
Action: Mouse pressed left at (701, 441)
Screenshot: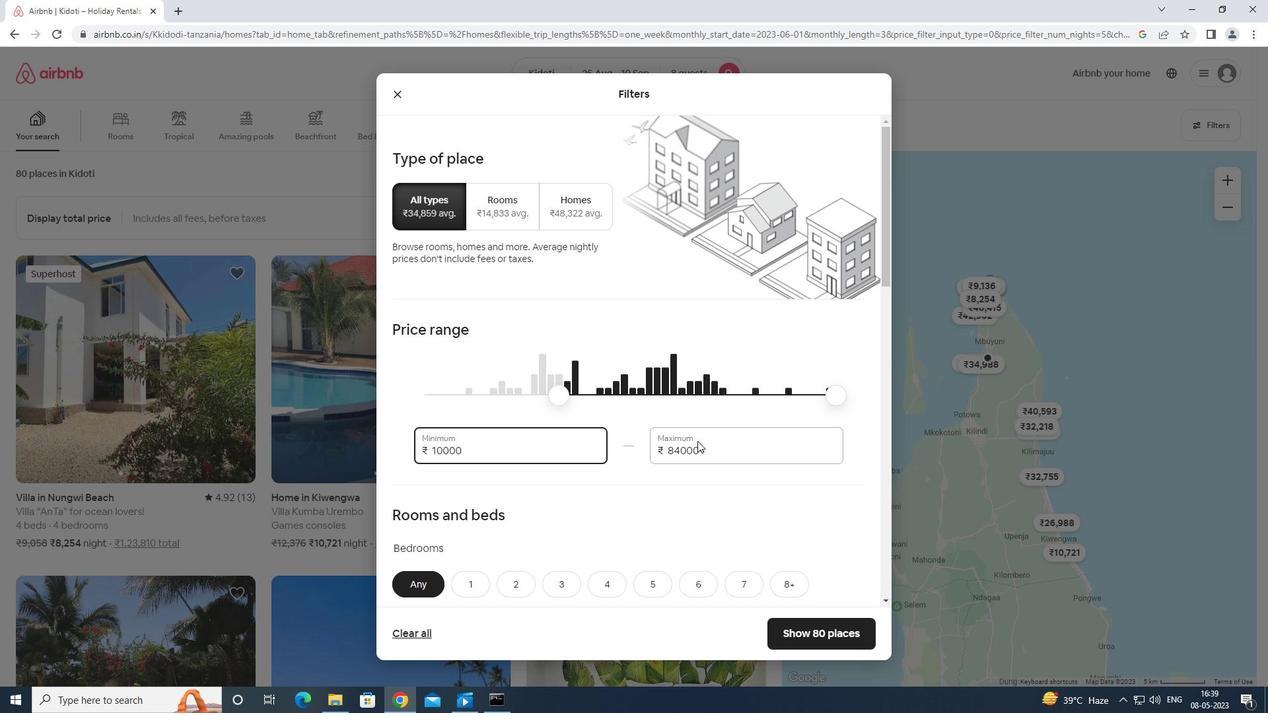 
Action: Mouse moved to (702, 442)
Screenshot: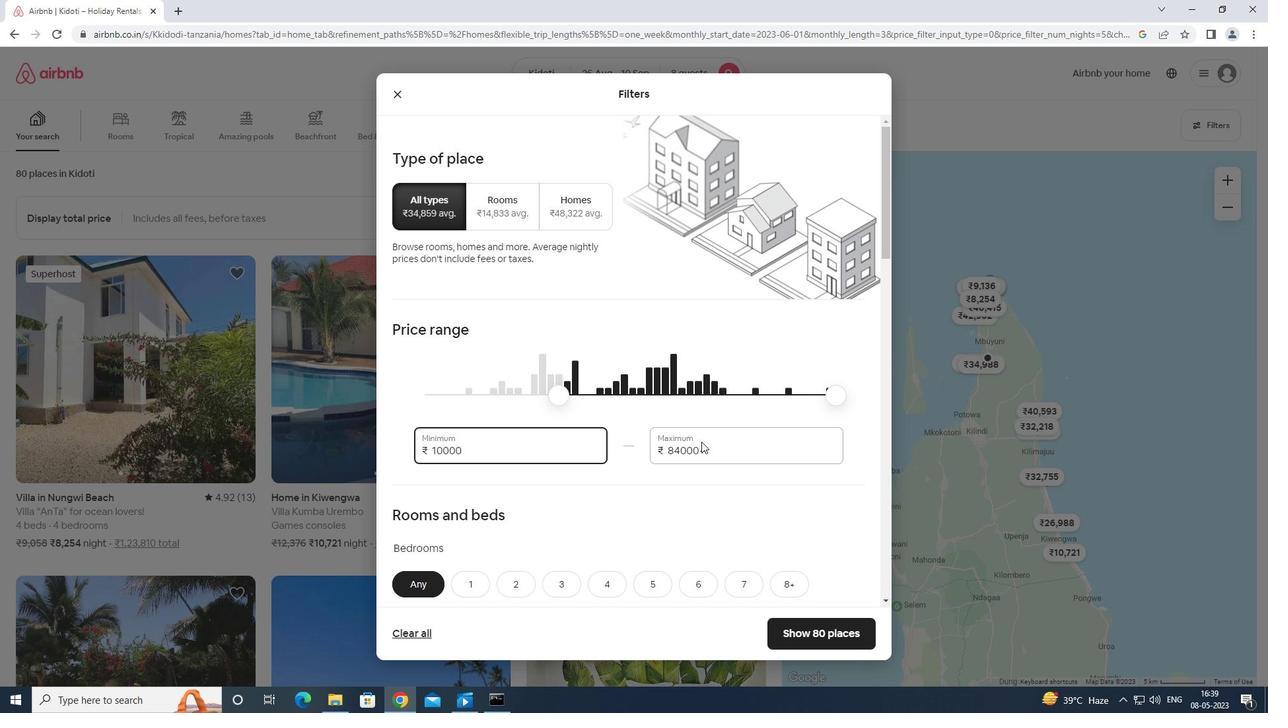 
Action: Key pressed <Key.backspace><Key.backspace><Key.backspace><Key.backspace><Key.backspace><Key.backspace><Key.backspace><Key.backspace><Key.backspace><Key.backspace><Key.backspace><Key.backspace><Key.backspace><Key.backspace><Key.backspace><Key.backspace><Key.backspace><Key.backspace>15
Screenshot: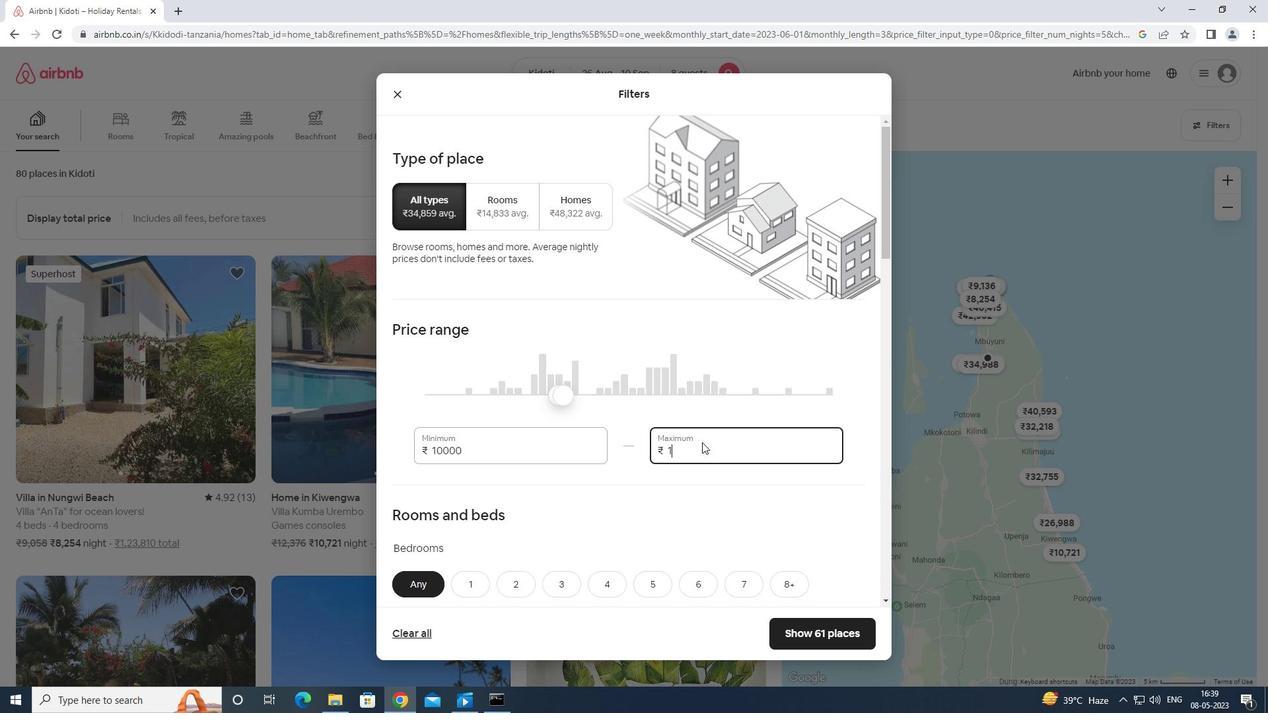 
Action: Mouse moved to (712, 442)
Screenshot: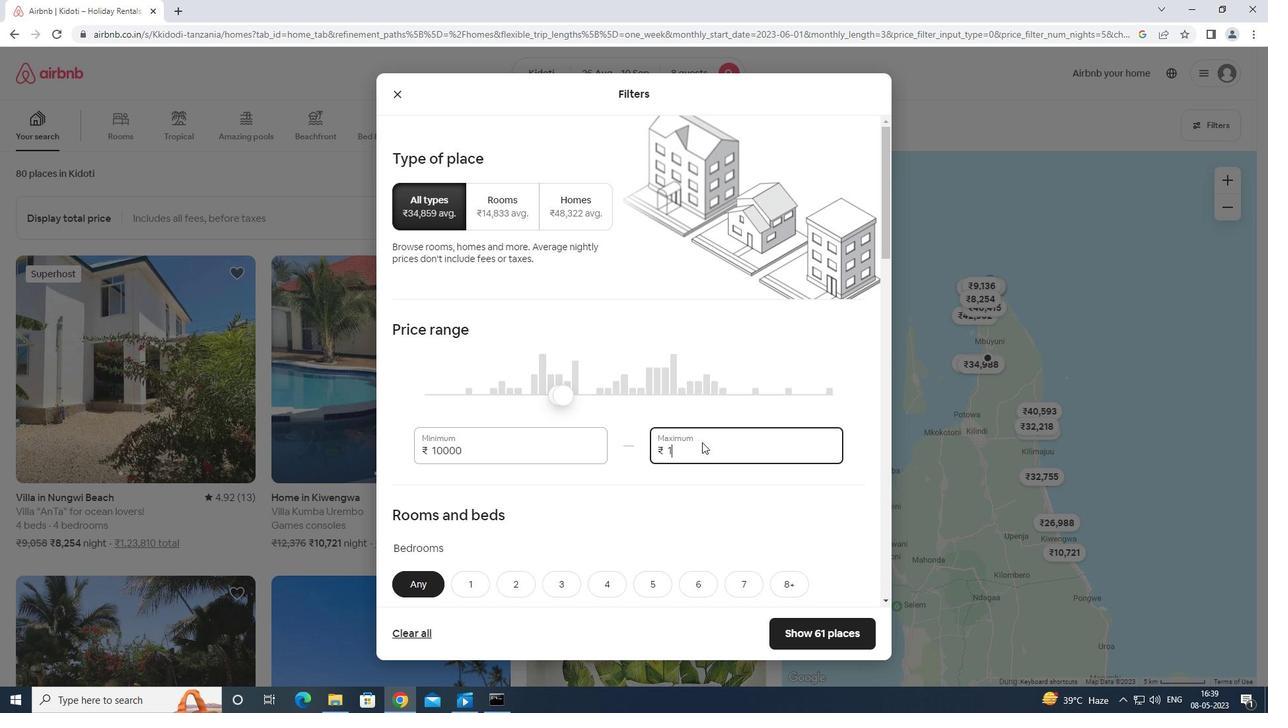 
Action: Key pressed 000
Screenshot: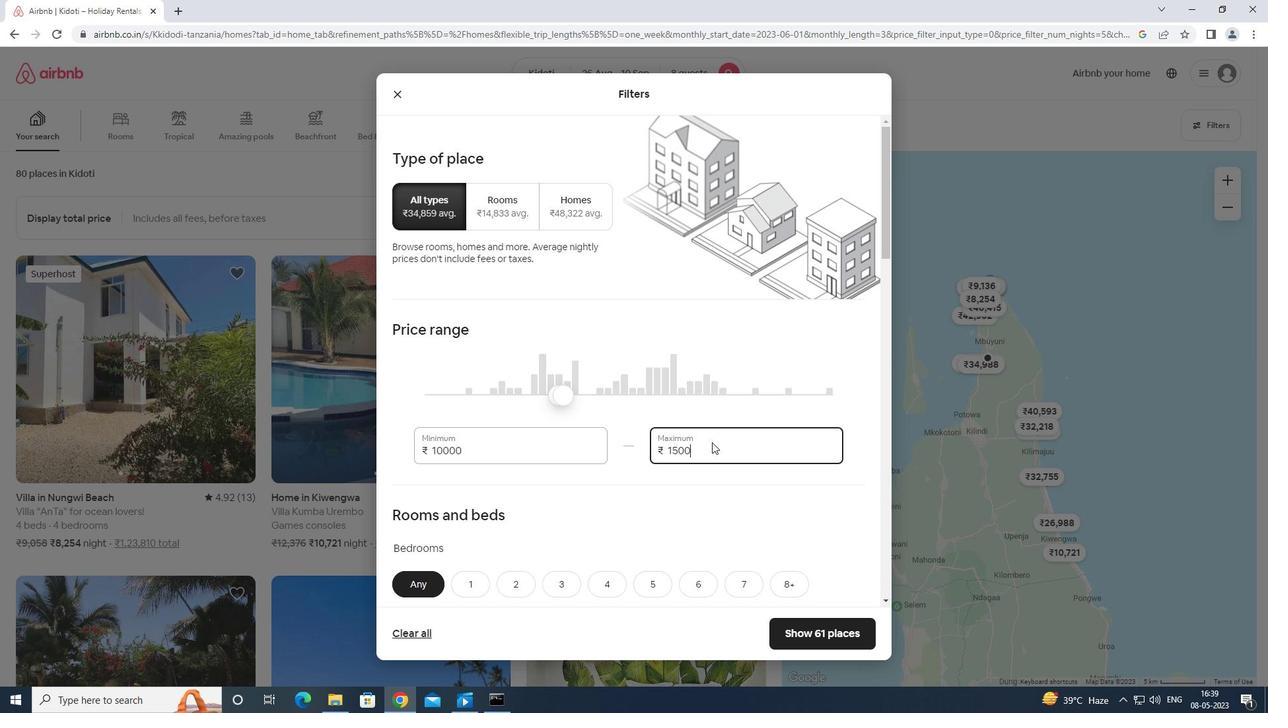 
Action: Mouse moved to (689, 410)
Screenshot: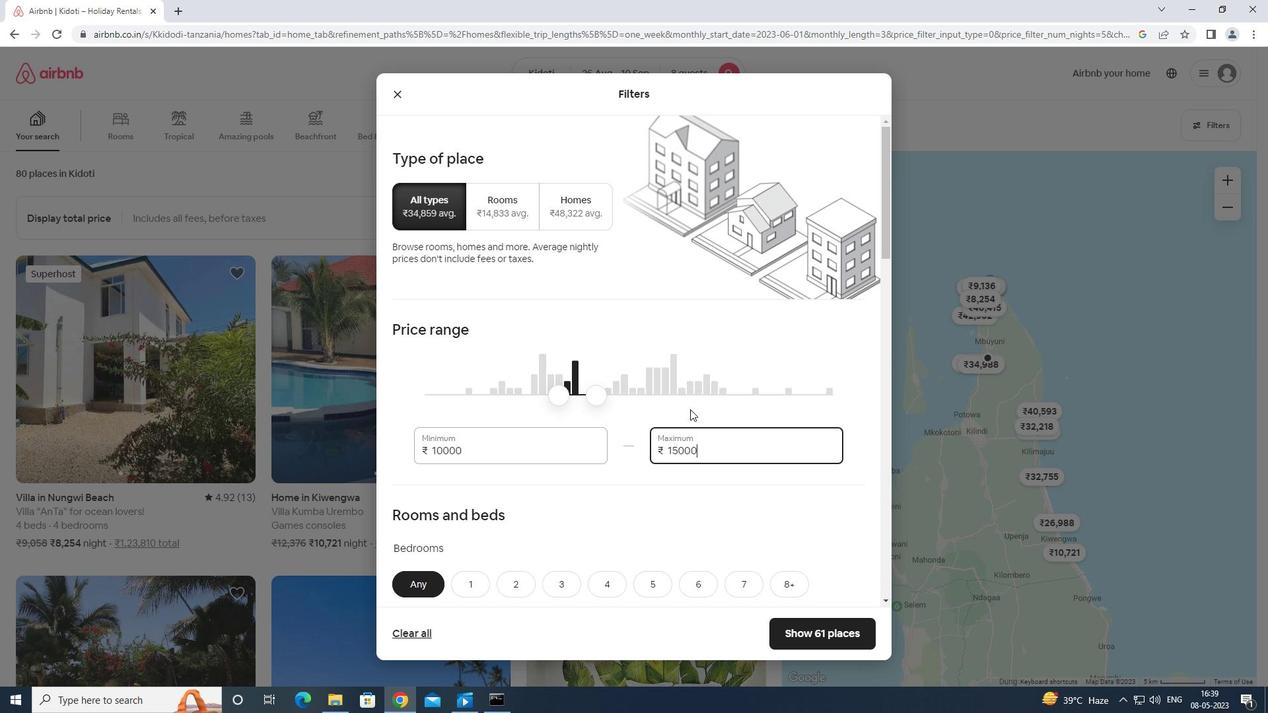 
Action: Mouse scrolled (689, 409) with delta (0, 0)
Screenshot: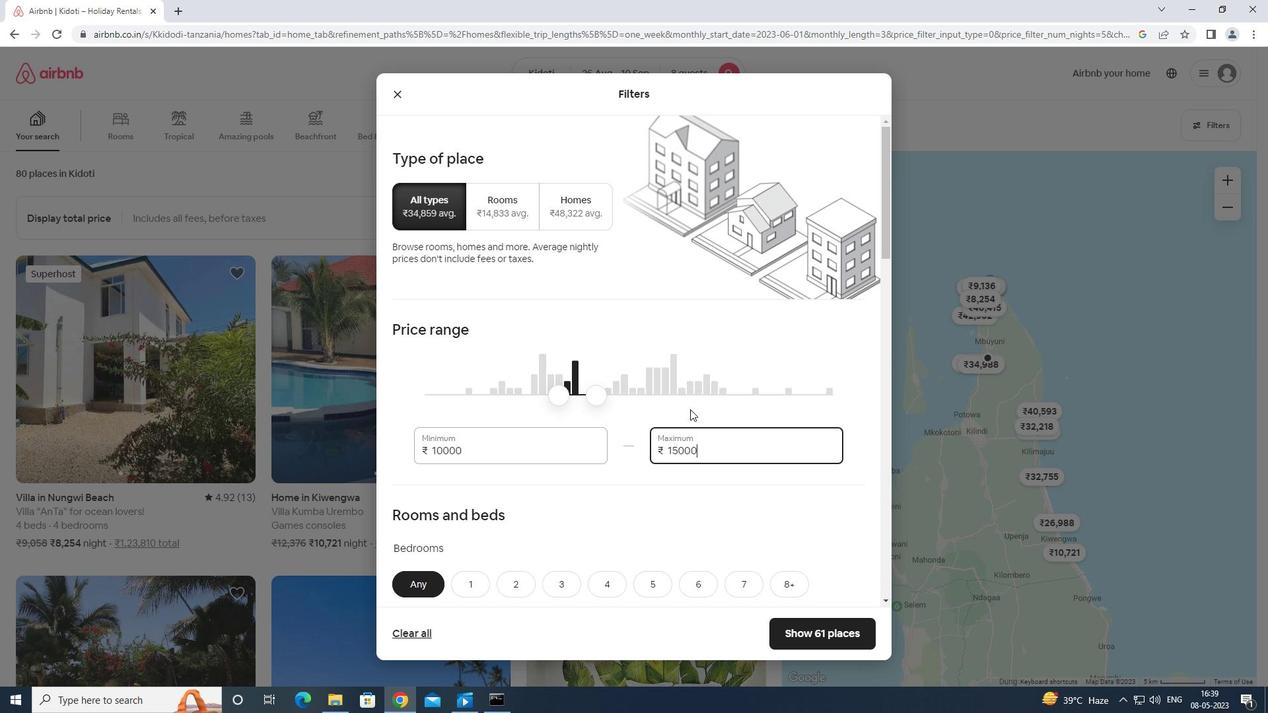 
Action: Mouse moved to (687, 411)
Screenshot: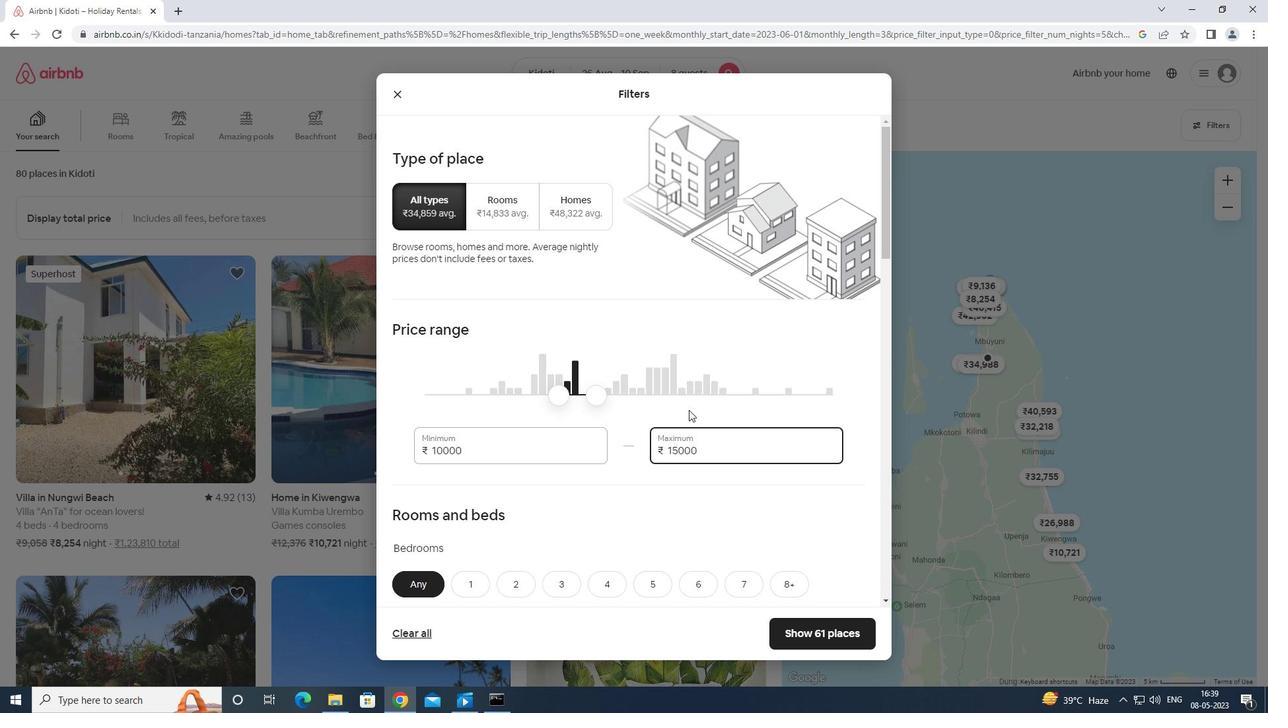 
Action: Mouse scrolled (687, 410) with delta (0, 0)
Screenshot: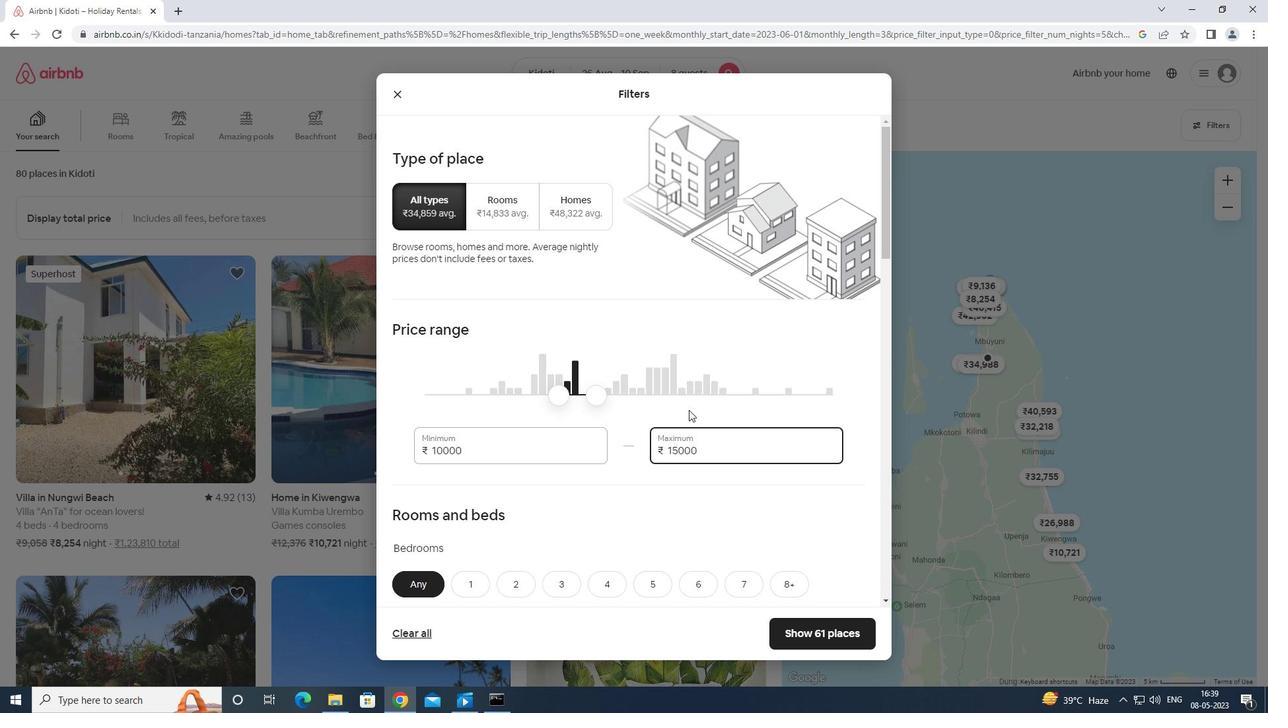 
Action: Mouse moved to (685, 412)
Screenshot: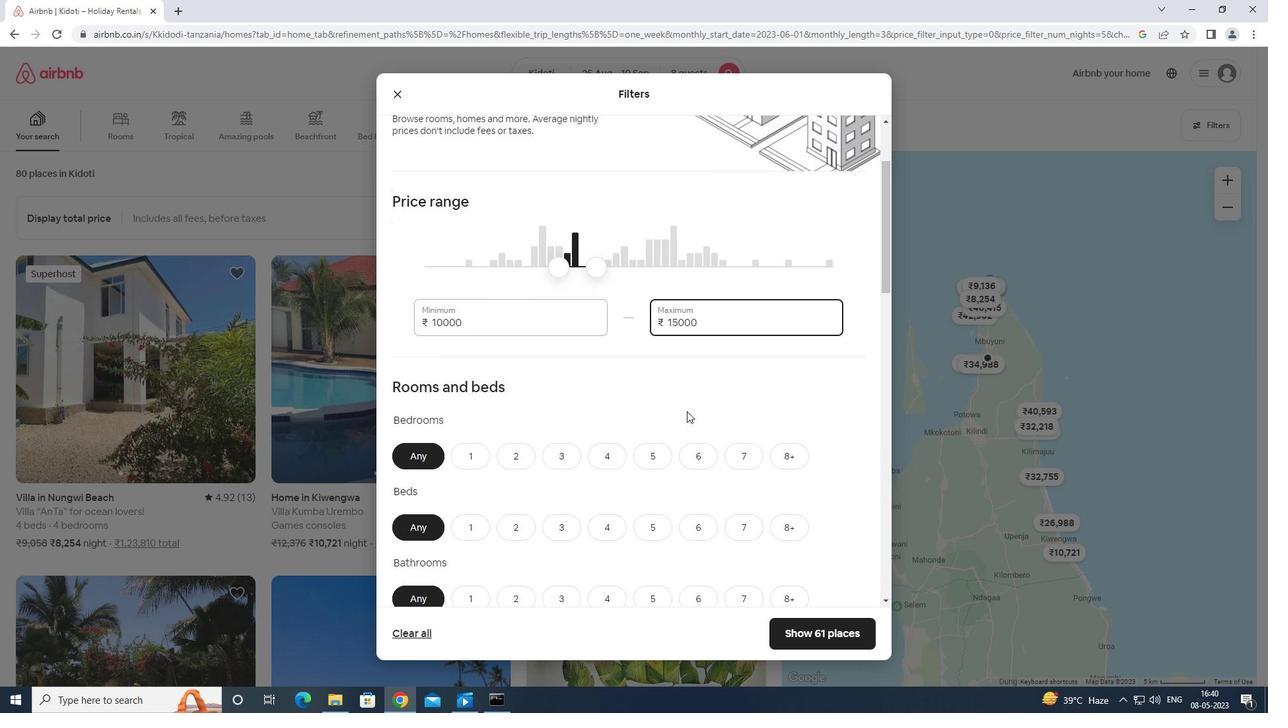 
Action: Mouse scrolled (685, 411) with delta (0, 0)
Screenshot: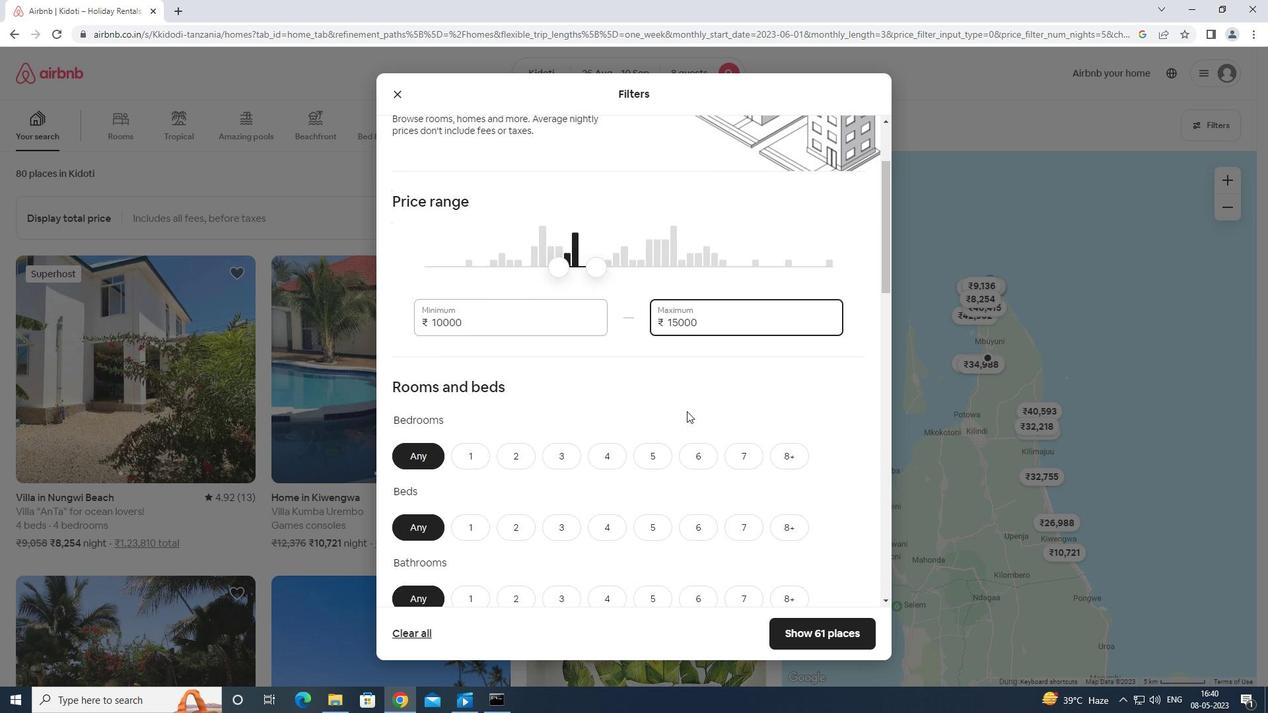 
Action: Mouse scrolled (685, 411) with delta (0, 0)
Screenshot: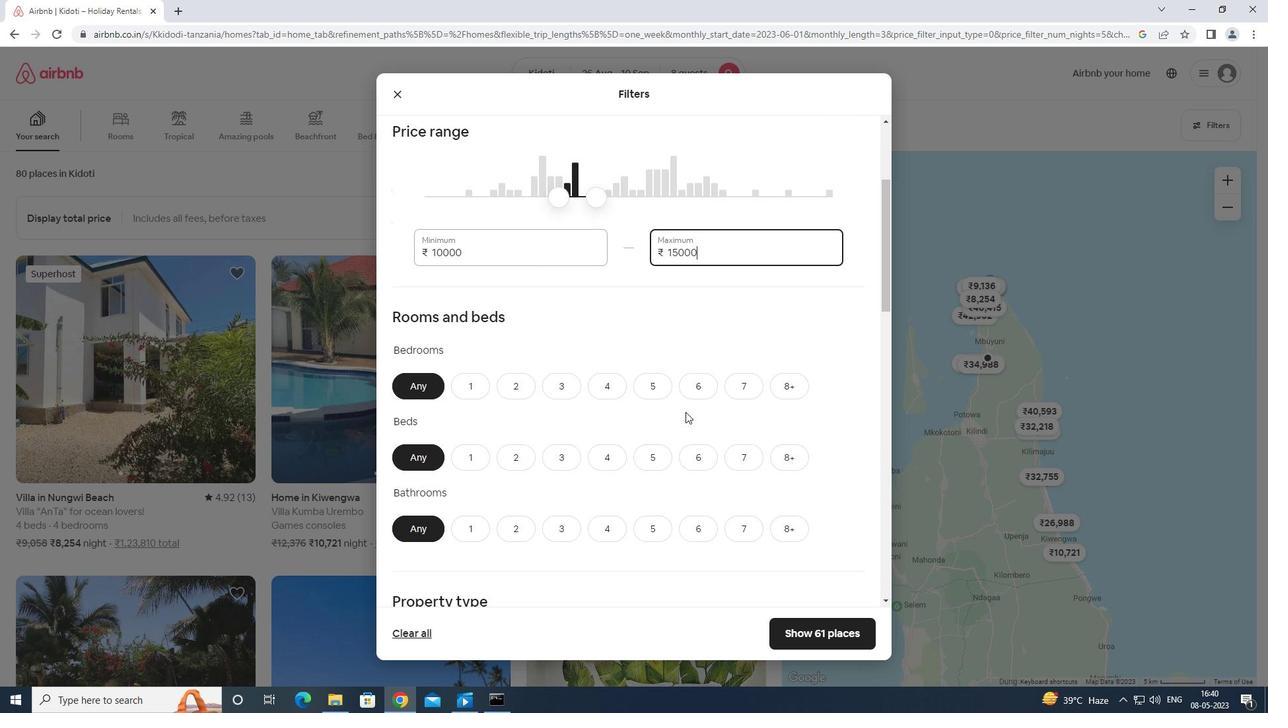 
Action: Mouse moved to (689, 315)
Screenshot: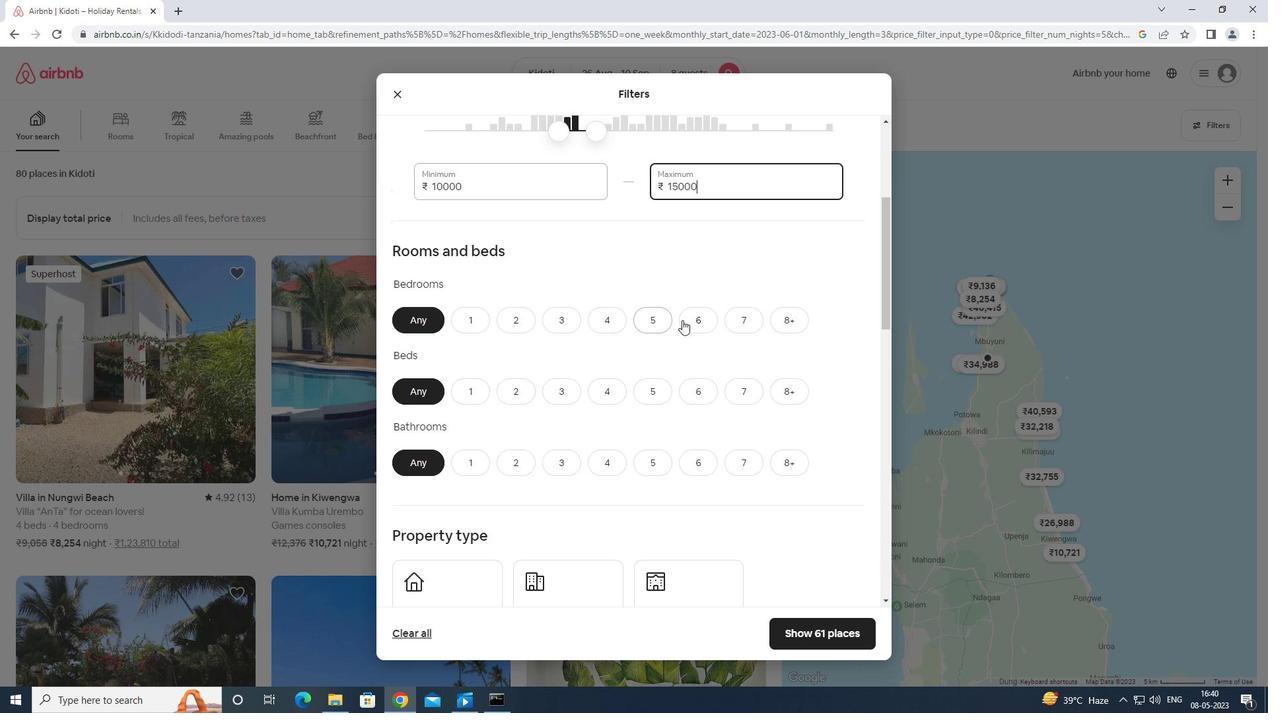 
Action: Mouse pressed left at (689, 315)
Screenshot: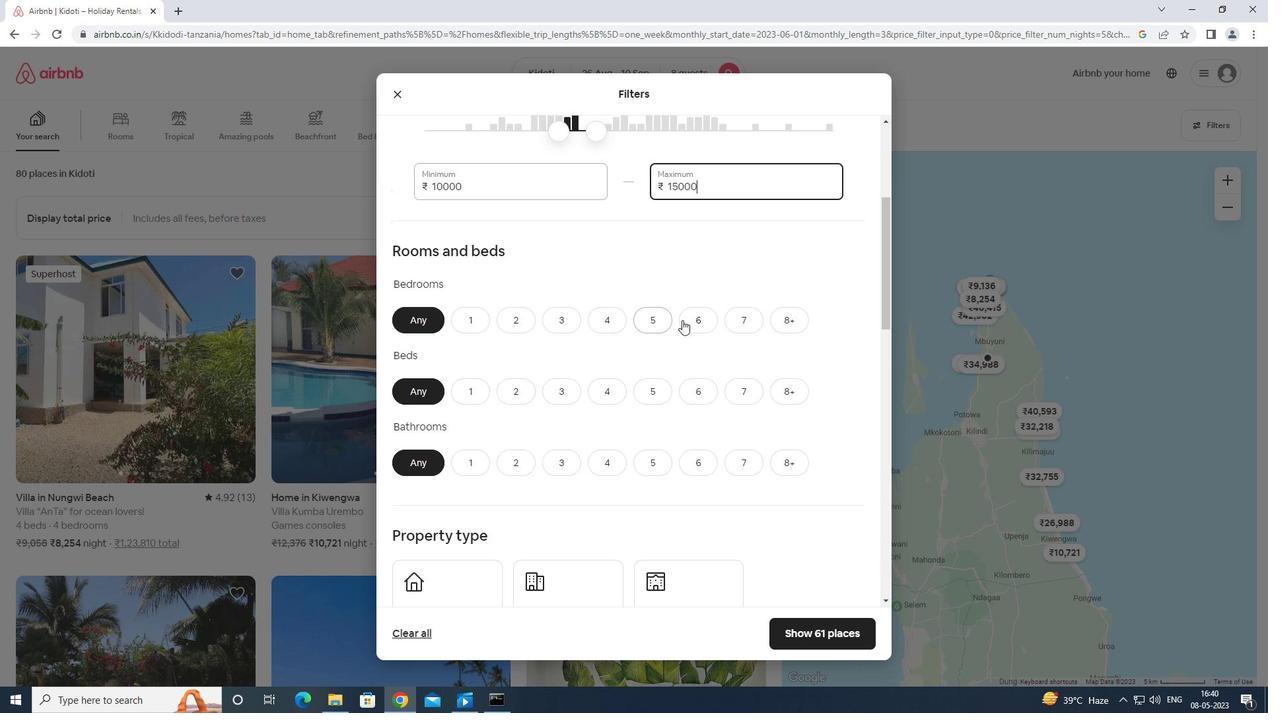 
Action: Mouse moved to (695, 378)
Screenshot: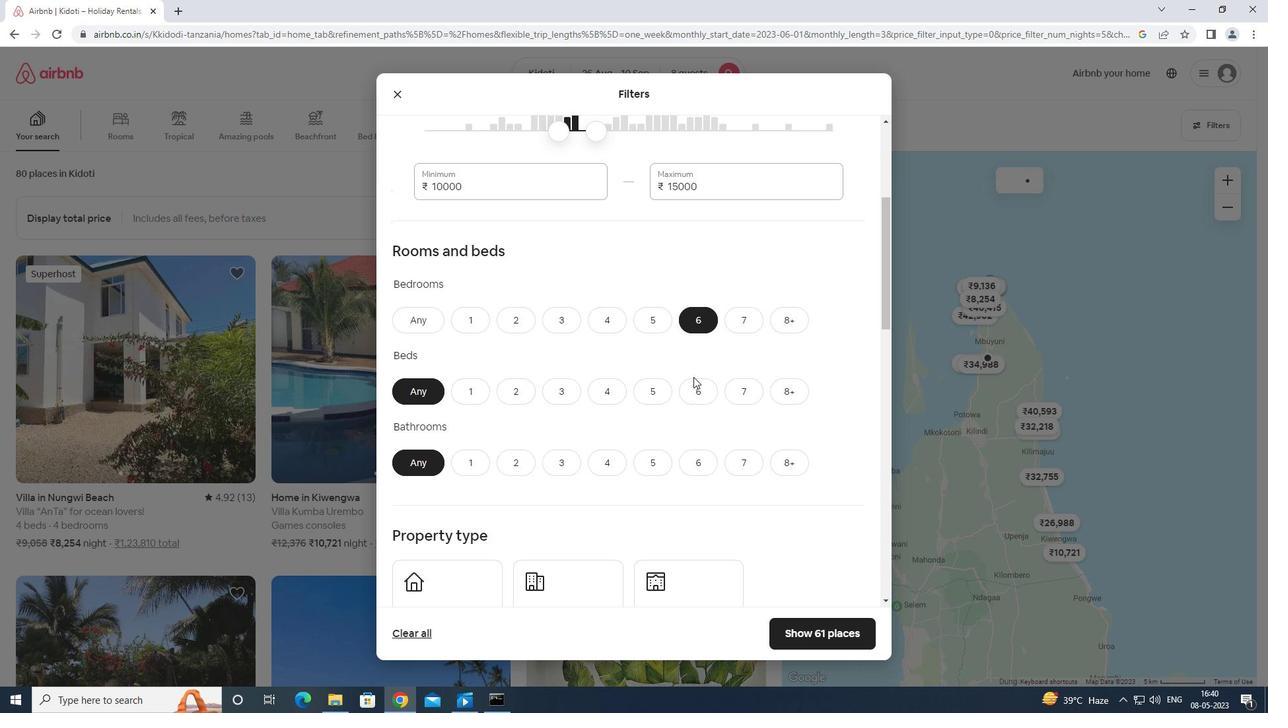 
Action: Mouse pressed left at (695, 378)
Screenshot: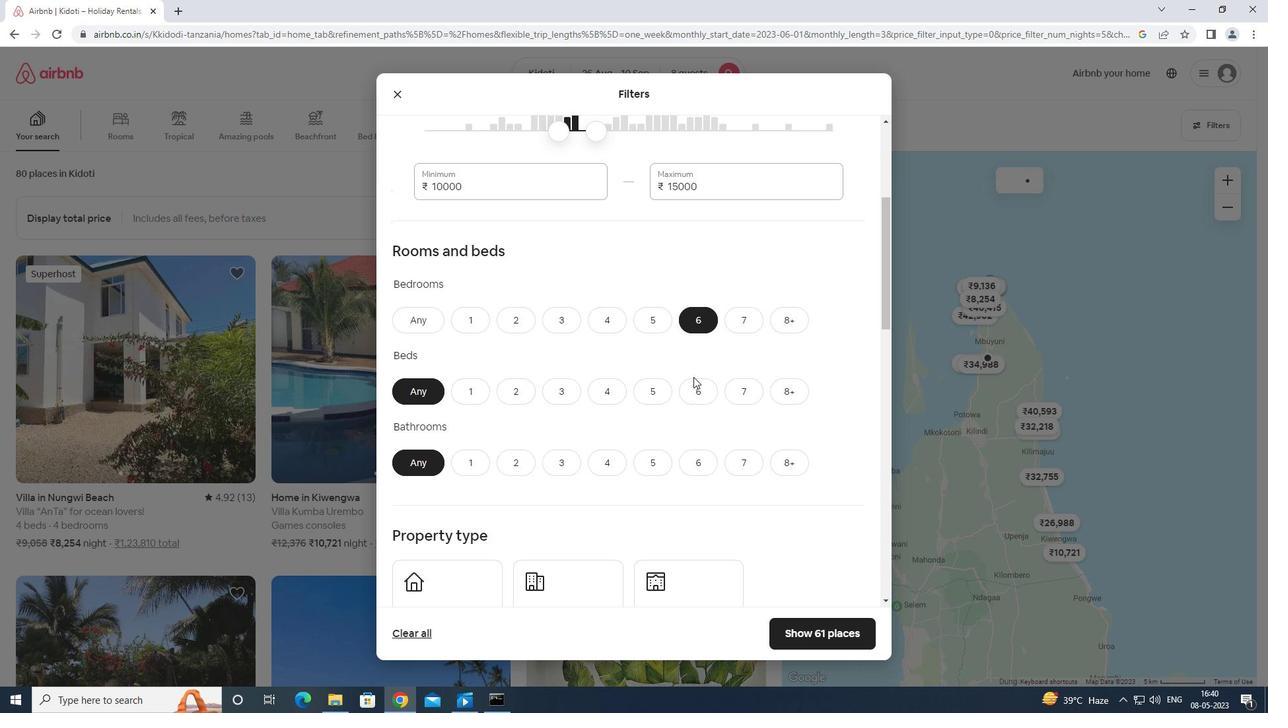 
Action: Mouse moved to (695, 457)
Screenshot: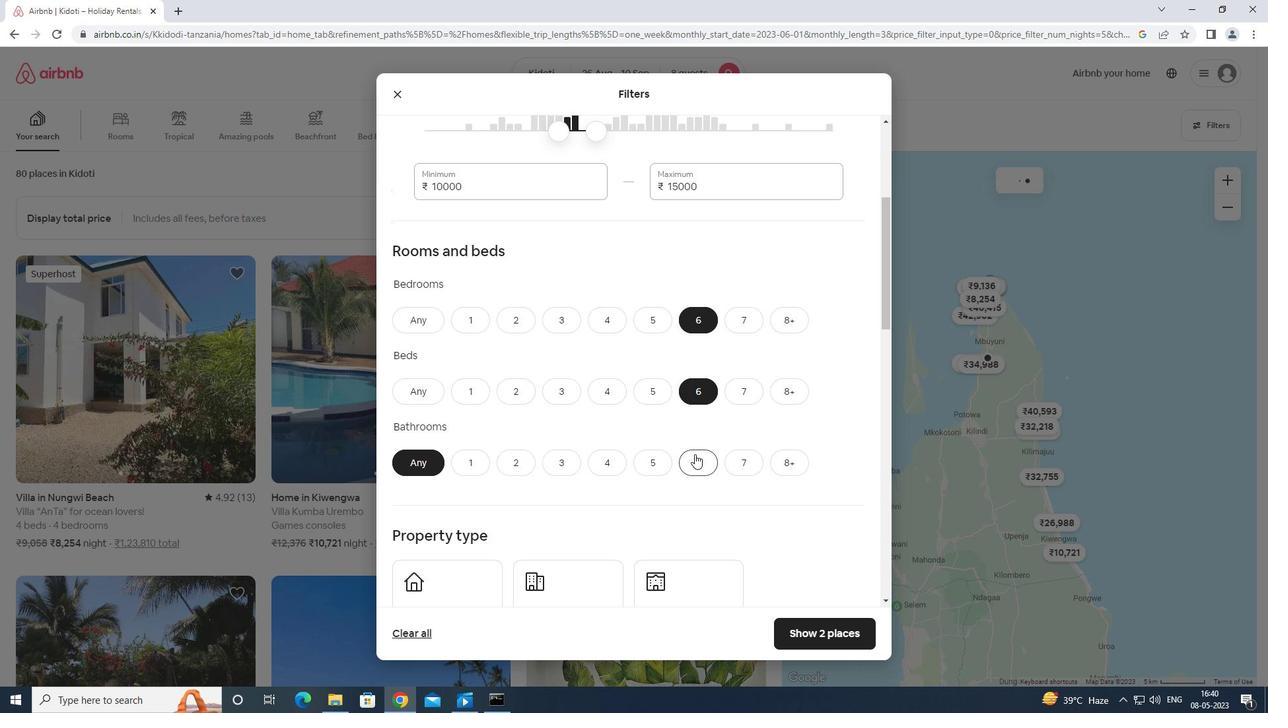
Action: Mouse pressed left at (695, 457)
Screenshot: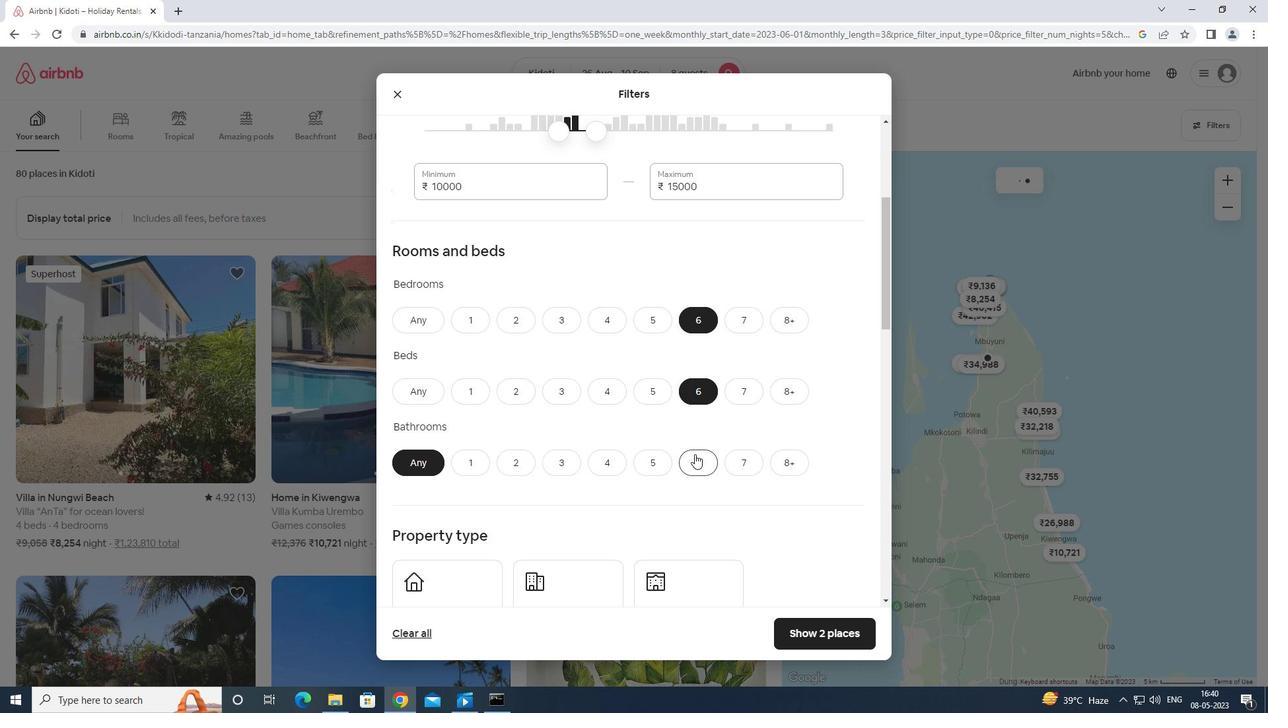 
Action: Mouse moved to (696, 457)
Screenshot: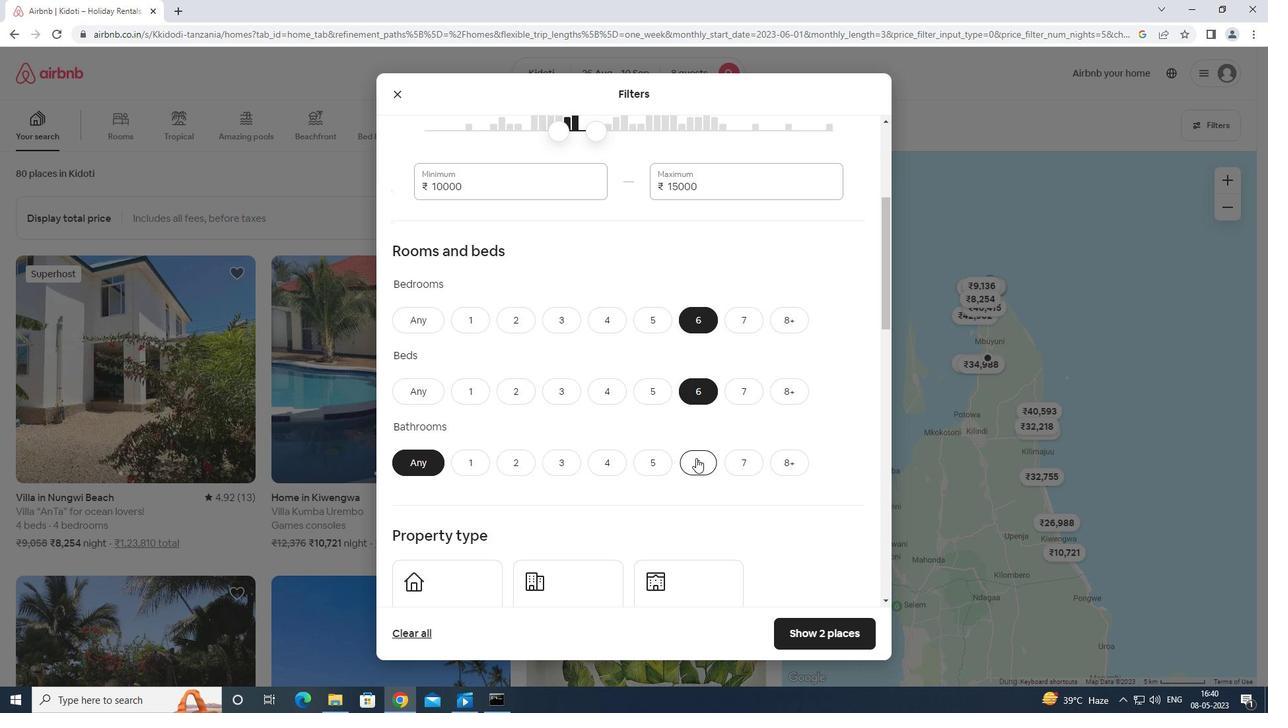 
Action: Mouse scrolled (696, 457) with delta (0, 0)
Screenshot: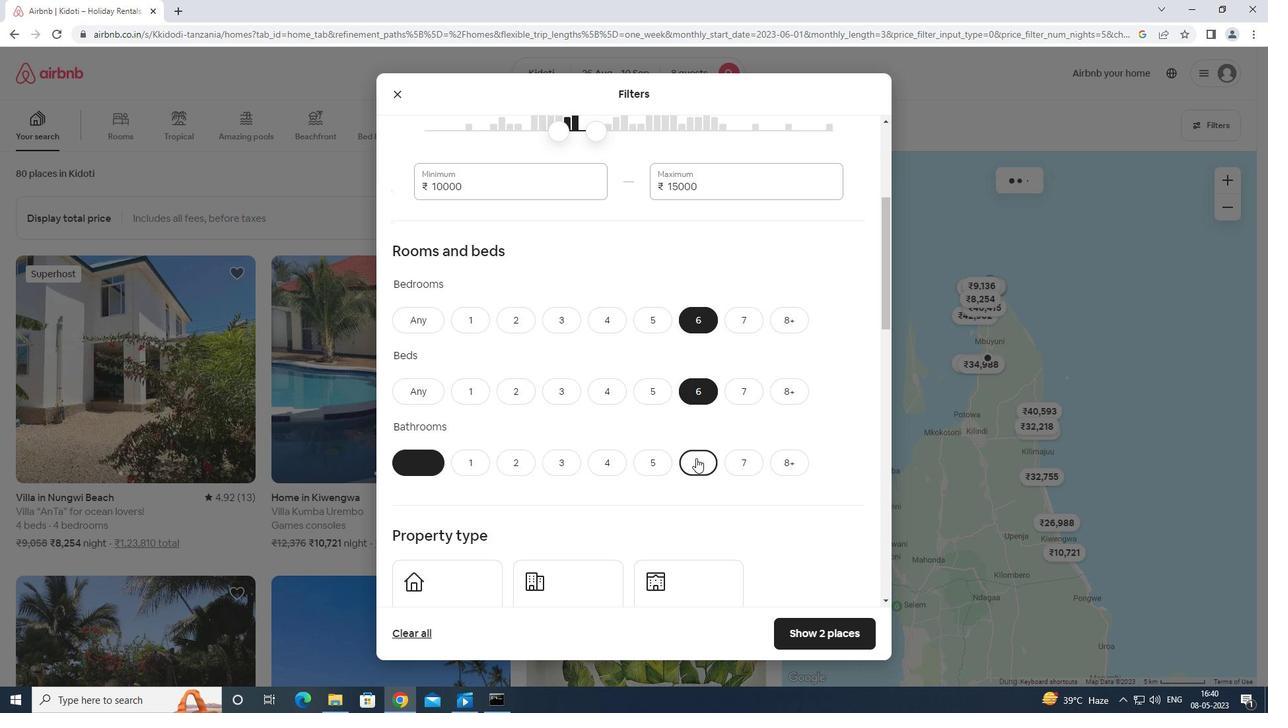 
Action: Mouse scrolled (696, 457) with delta (0, 0)
Screenshot: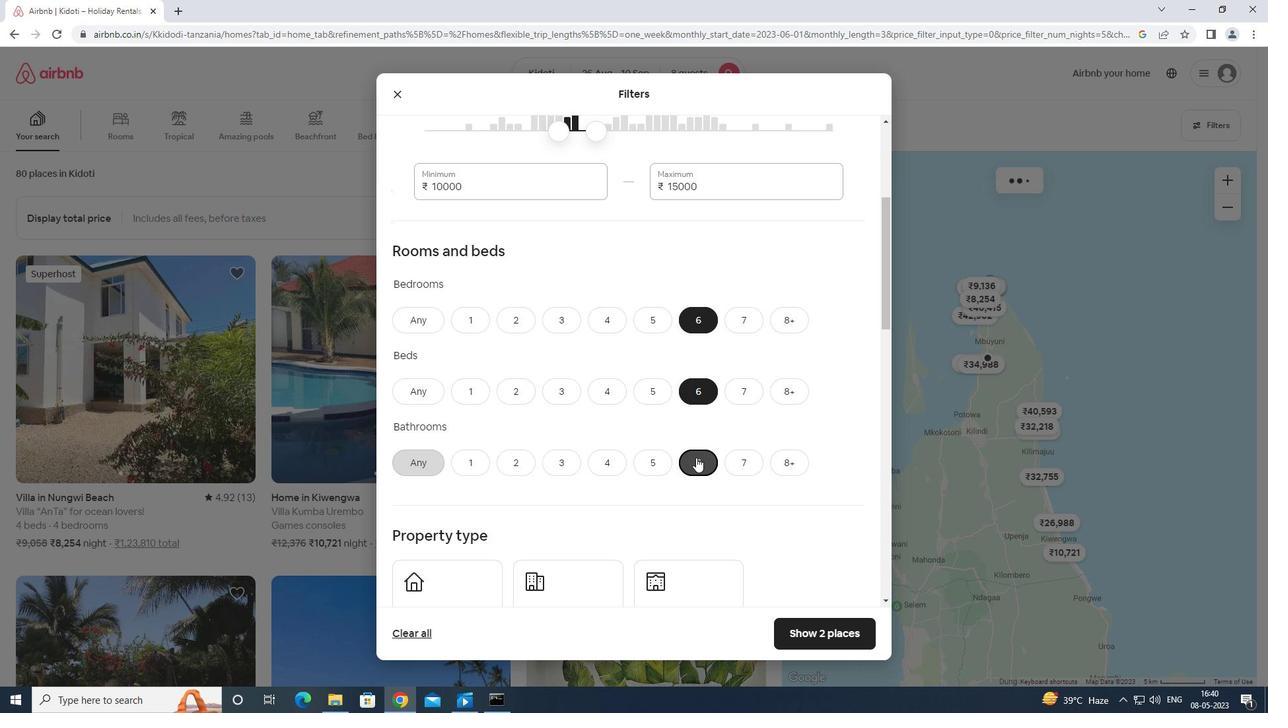 
Action: Mouse moved to (454, 451)
Screenshot: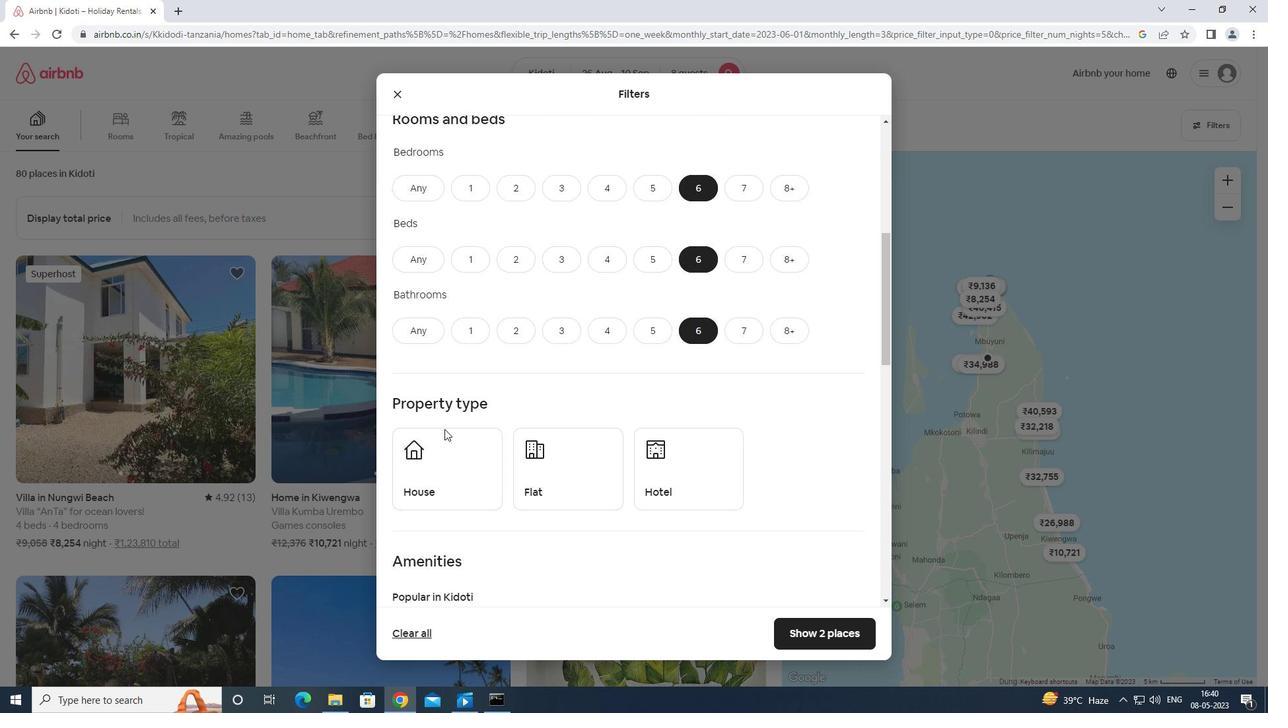 
Action: Mouse pressed left at (454, 451)
Screenshot: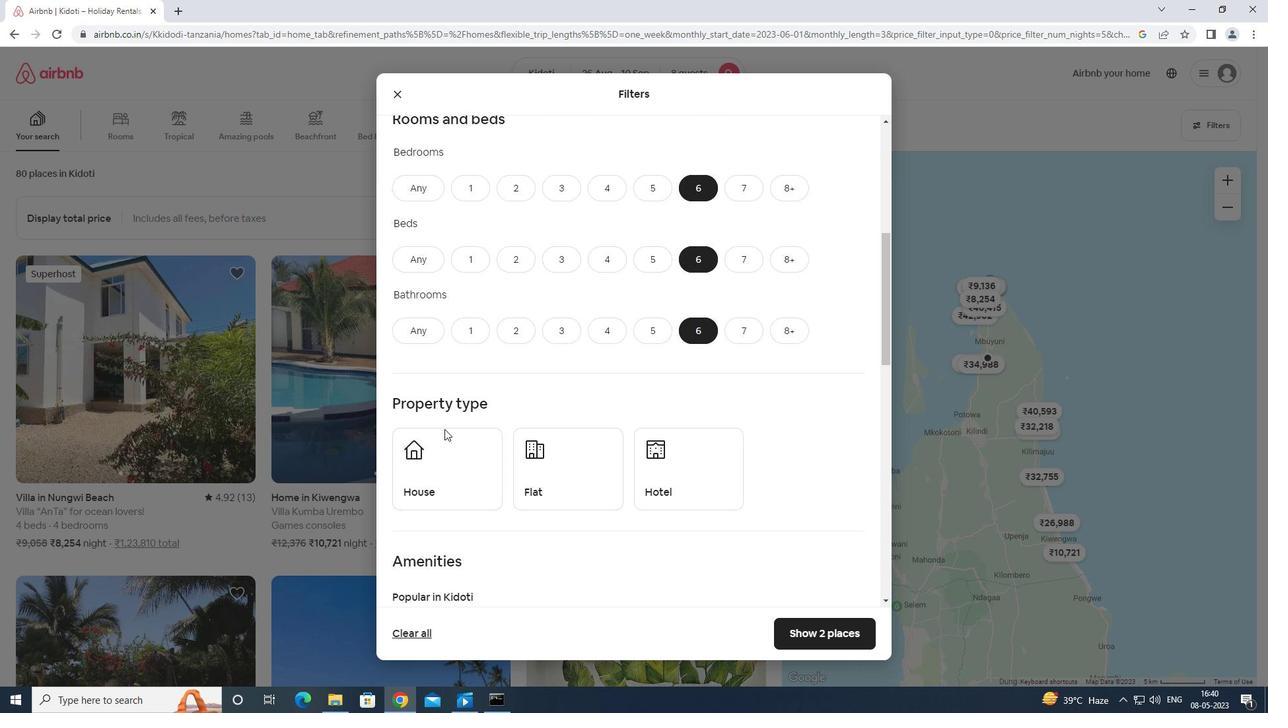 
Action: Mouse moved to (566, 480)
Screenshot: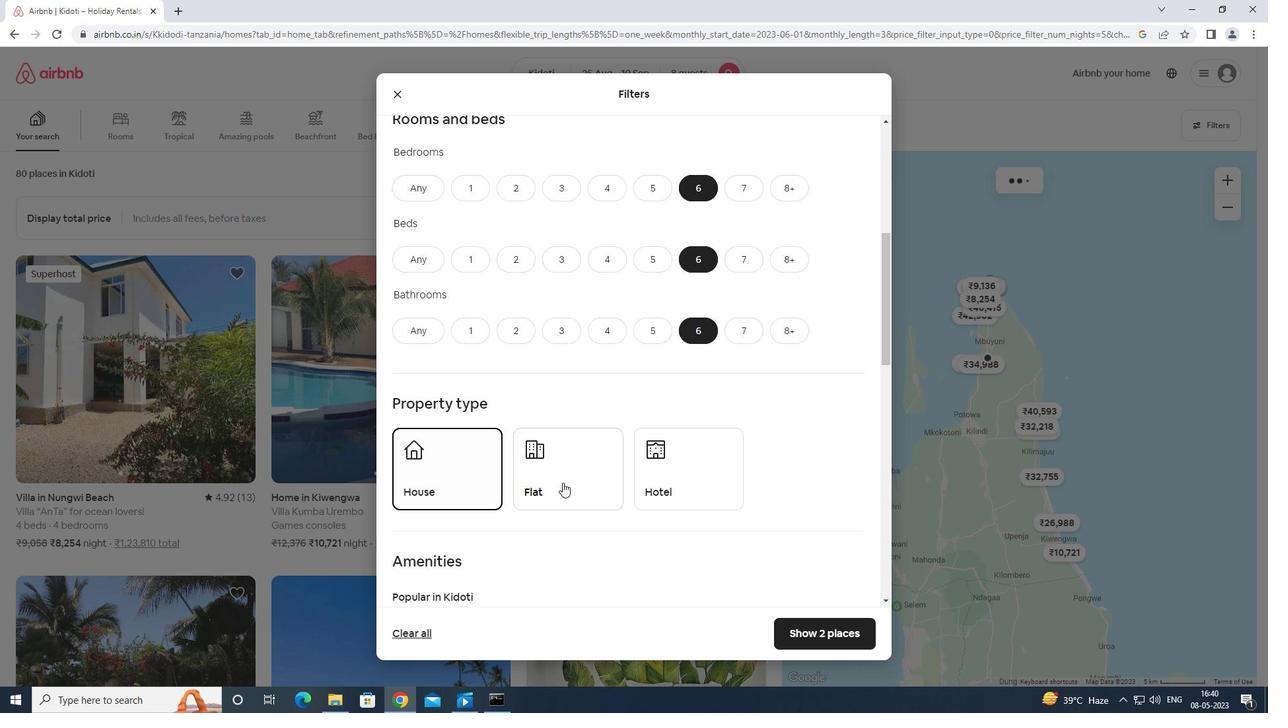 
Action: Mouse pressed left at (566, 480)
Screenshot: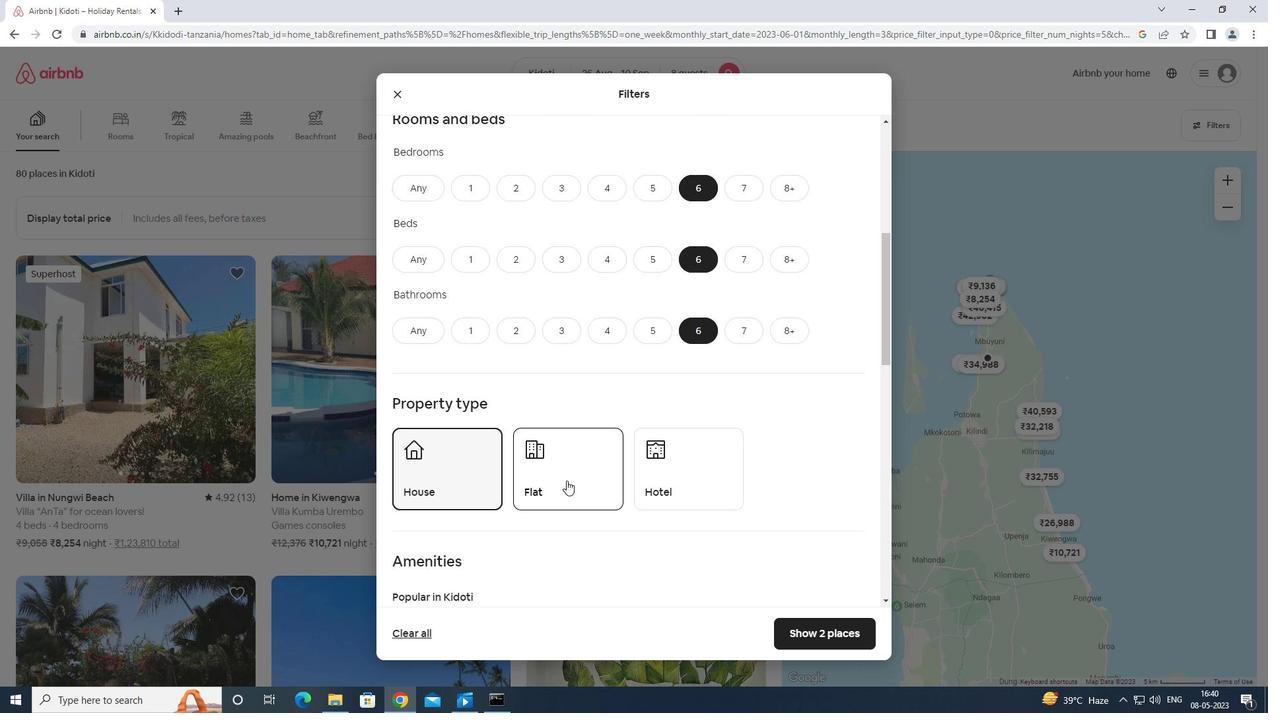 
Action: Mouse moved to (574, 459)
Screenshot: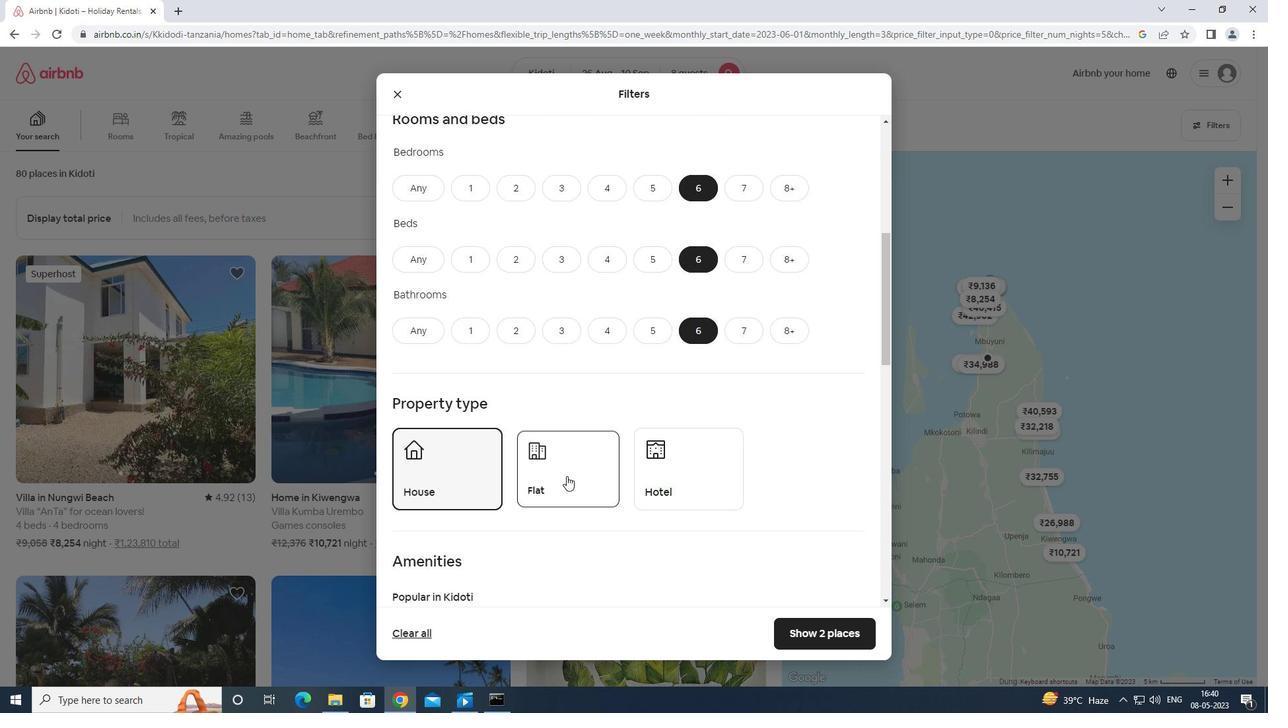 
Action: Mouse scrolled (574, 458) with delta (0, 0)
Screenshot: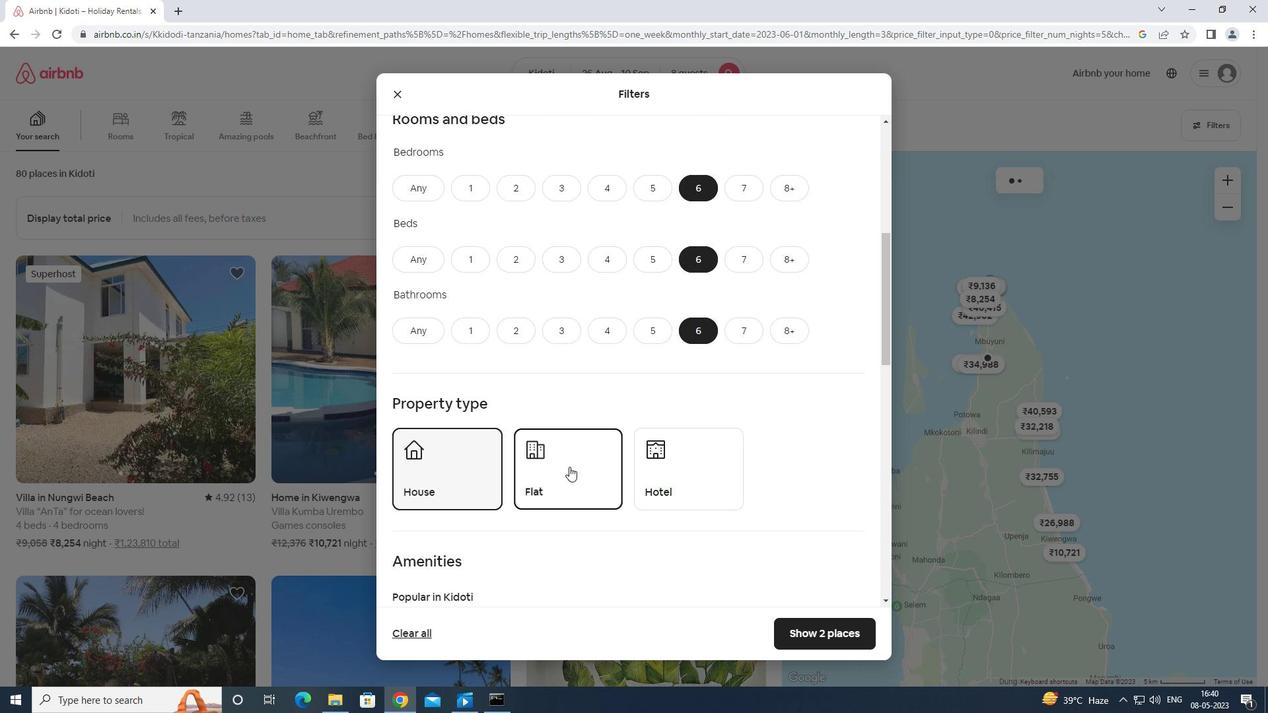 
Action: Mouse scrolled (574, 458) with delta (0, 0)
Screenshot: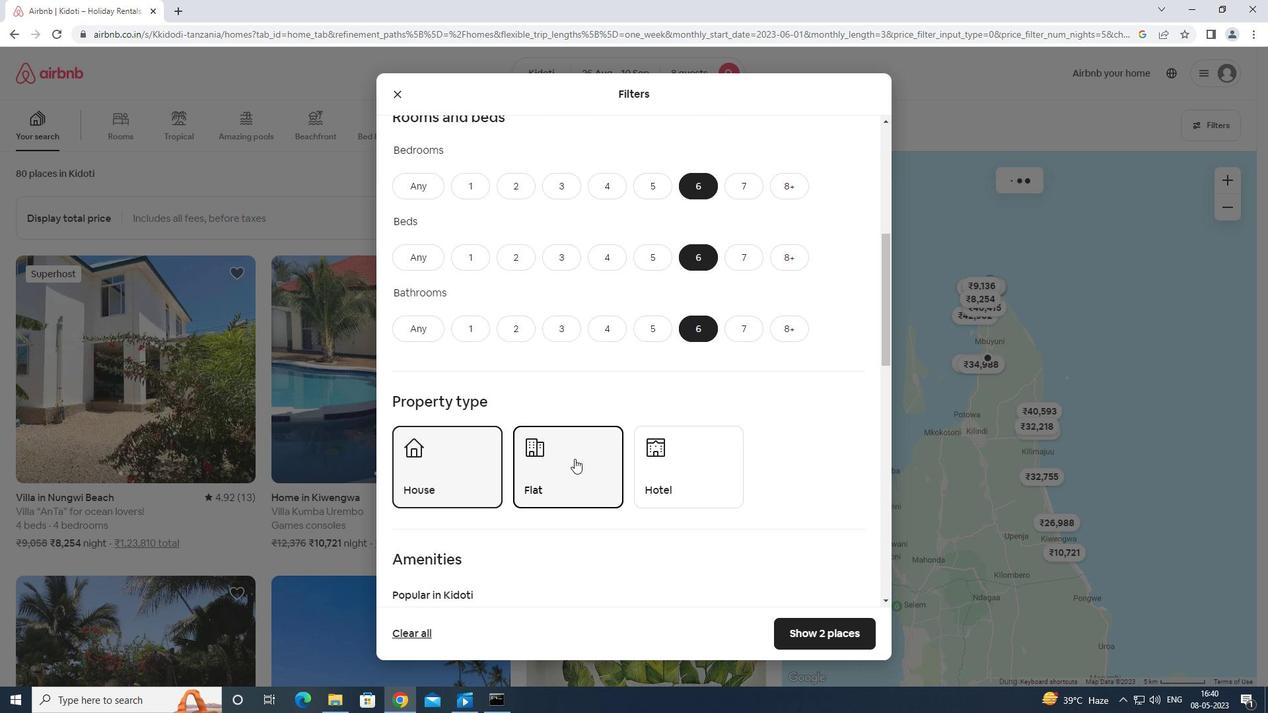 
Action: Mouse scrolled (574, 458) with delta (0, 0)
Screenshot: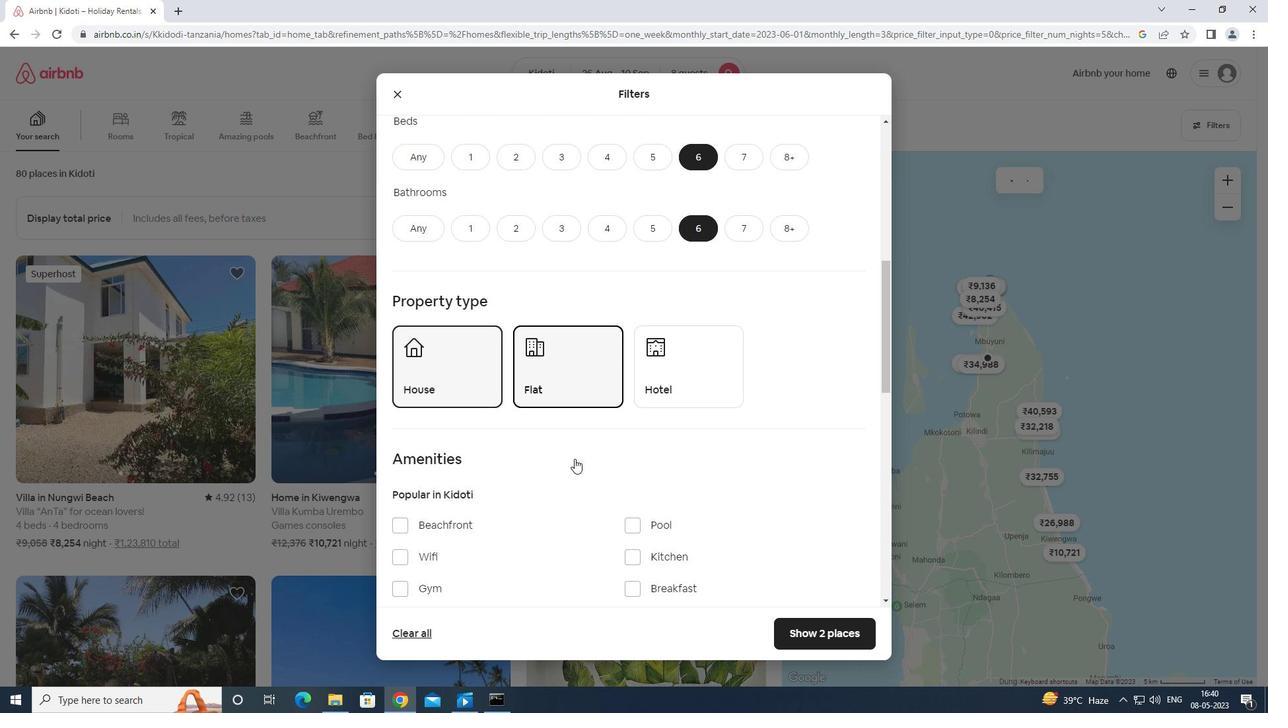 
Action: Mouse moved to (574, 457)
Screenshot: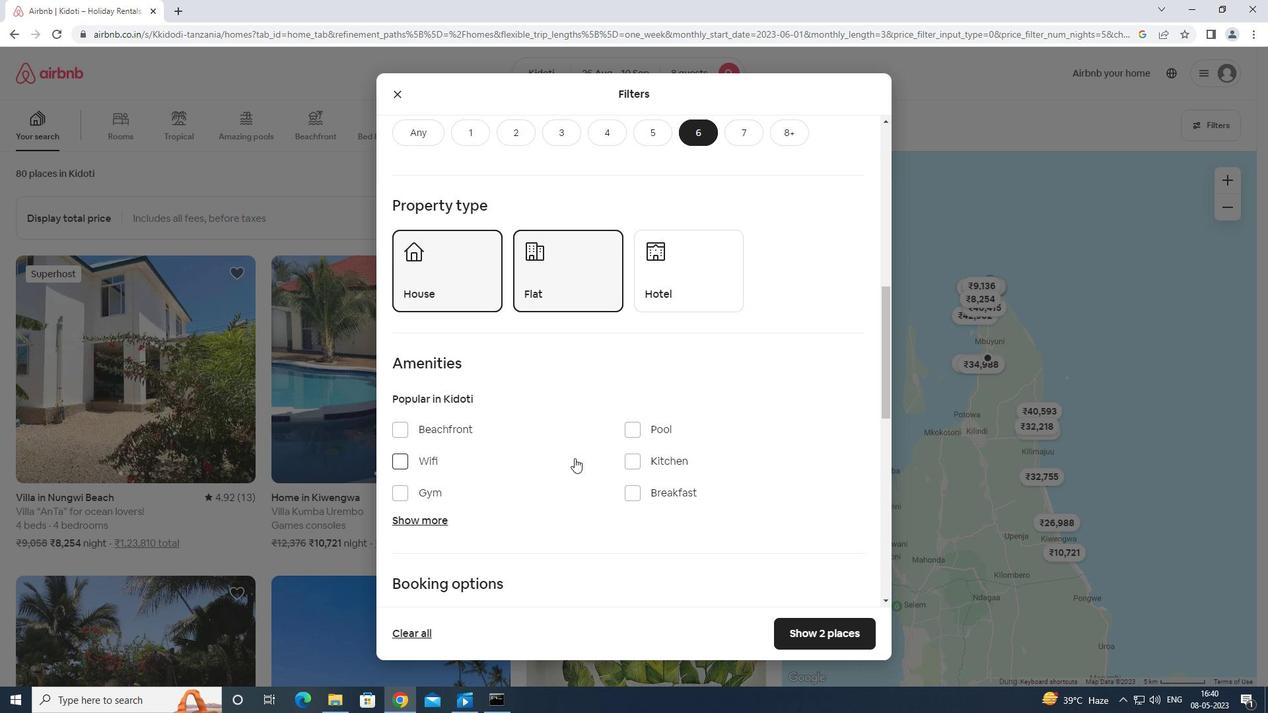 
Action: Mouse scrolled (574, 456) with delta (0, 0)
Screenshot: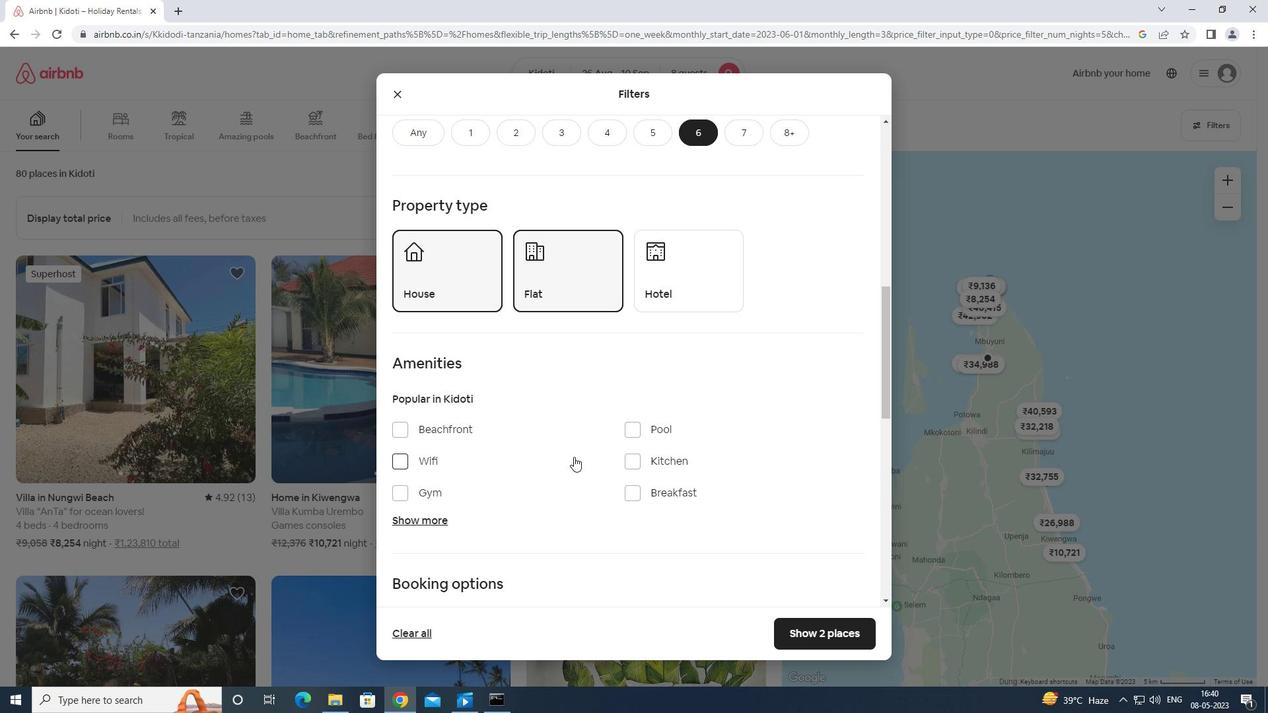 
Action: Mouse moved to (400, 391)
Screenshot: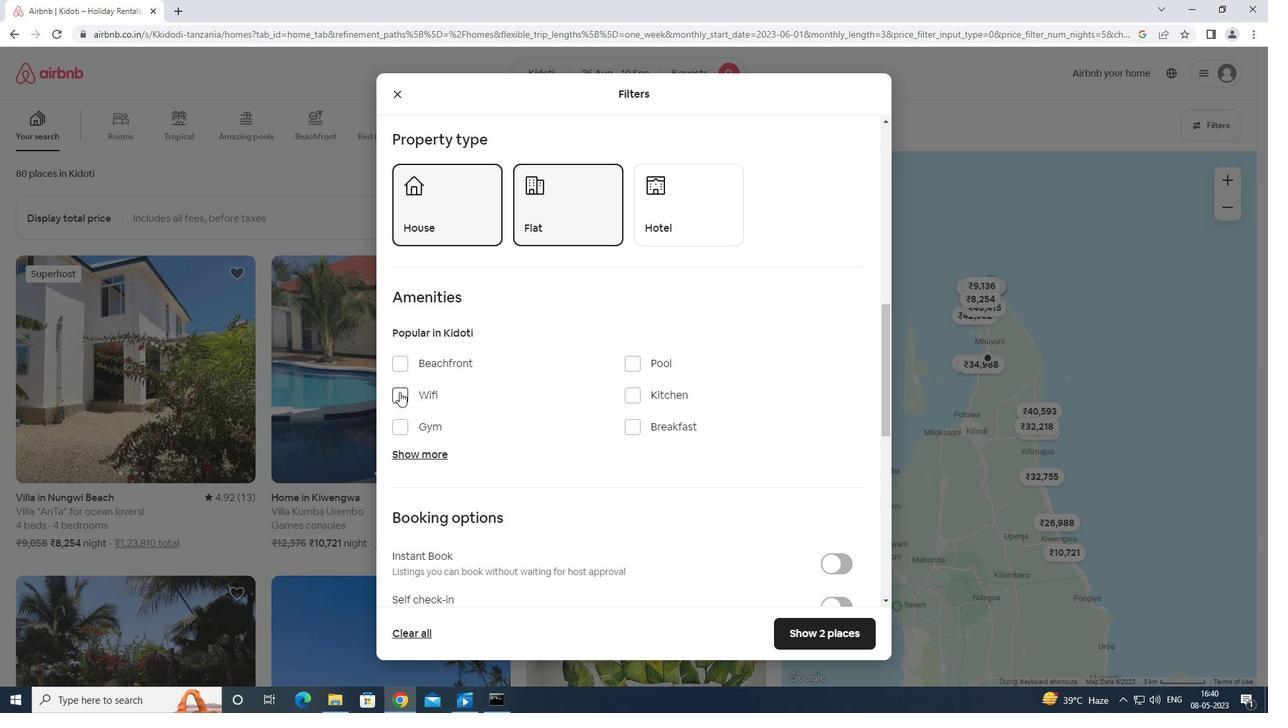 
Action: Mouse pressed left at (400, 391)
Screenshot: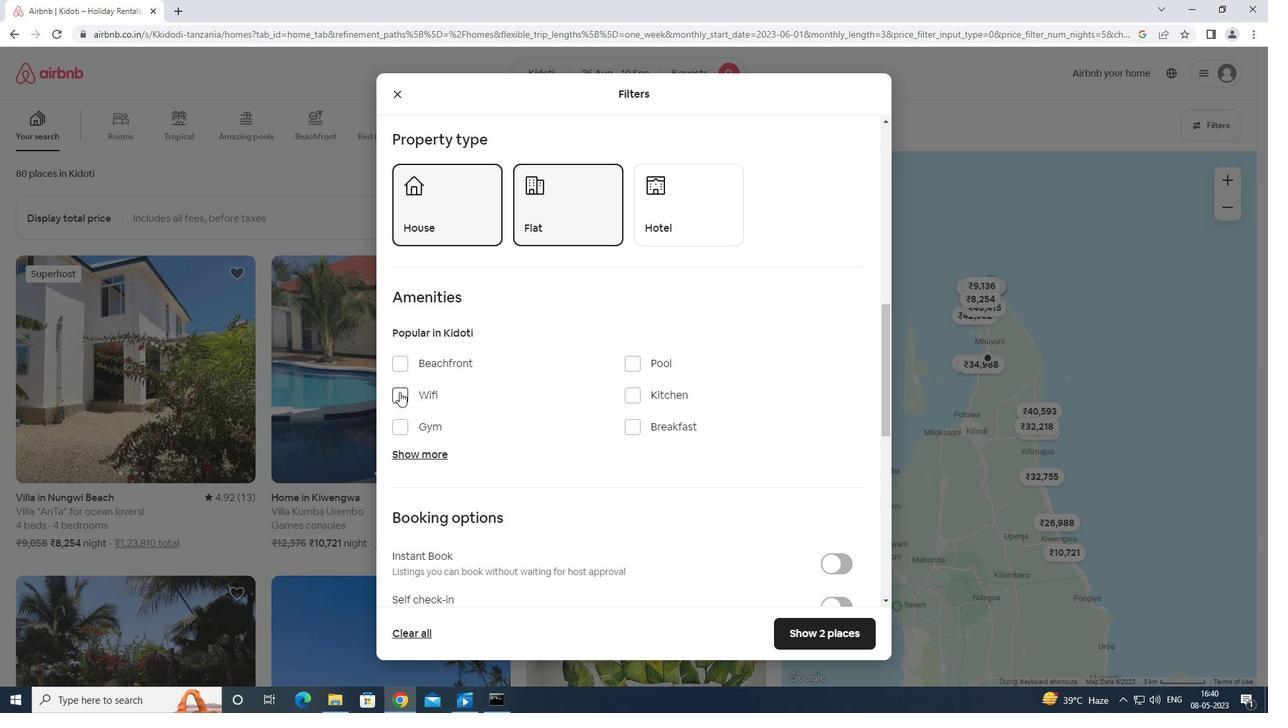 
Action: Mouse moved to (396, 425)
Screenshot: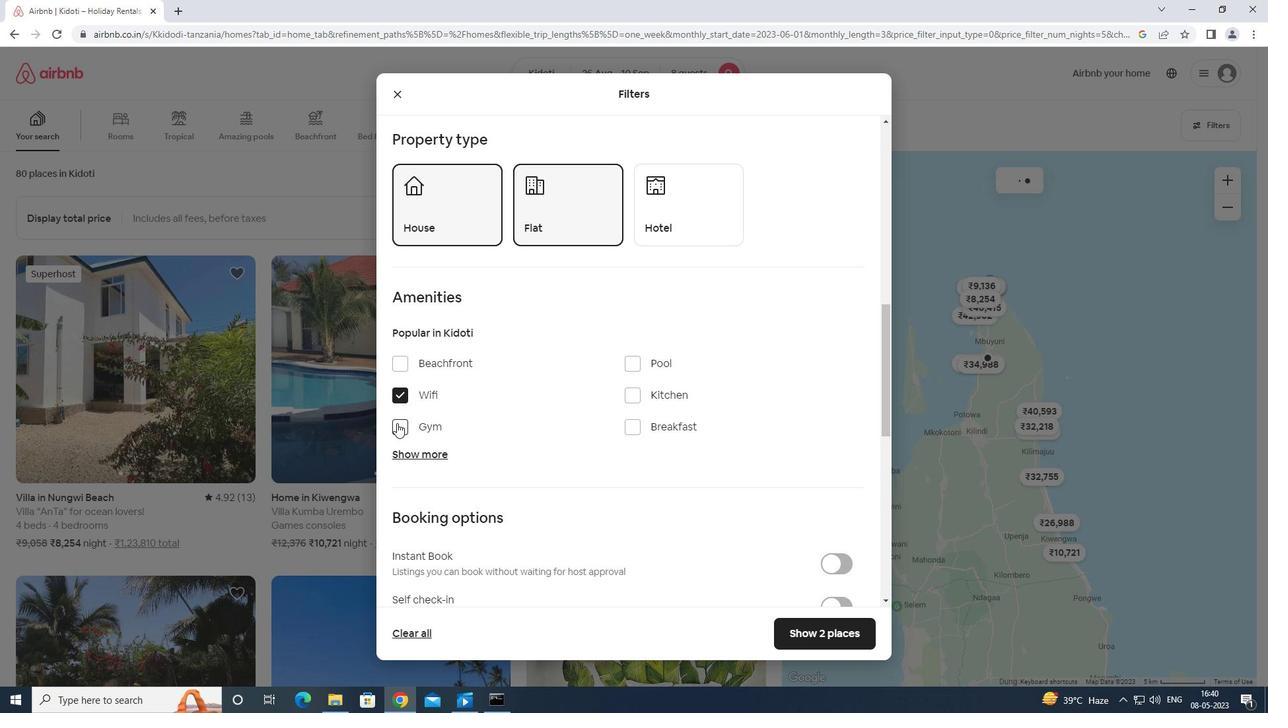 
Action: Mouse pressed left at (396, 425)
Screenshot: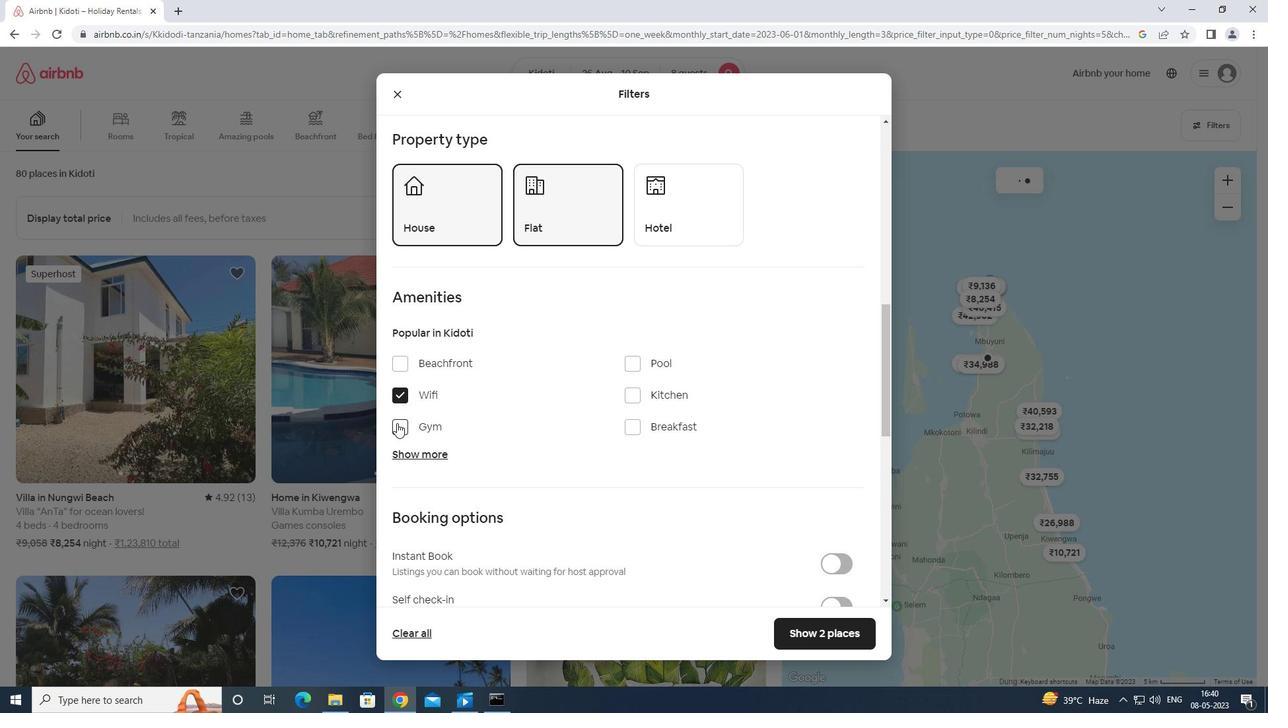 
Action: Mouse moved to (401, 453)
Screenshot: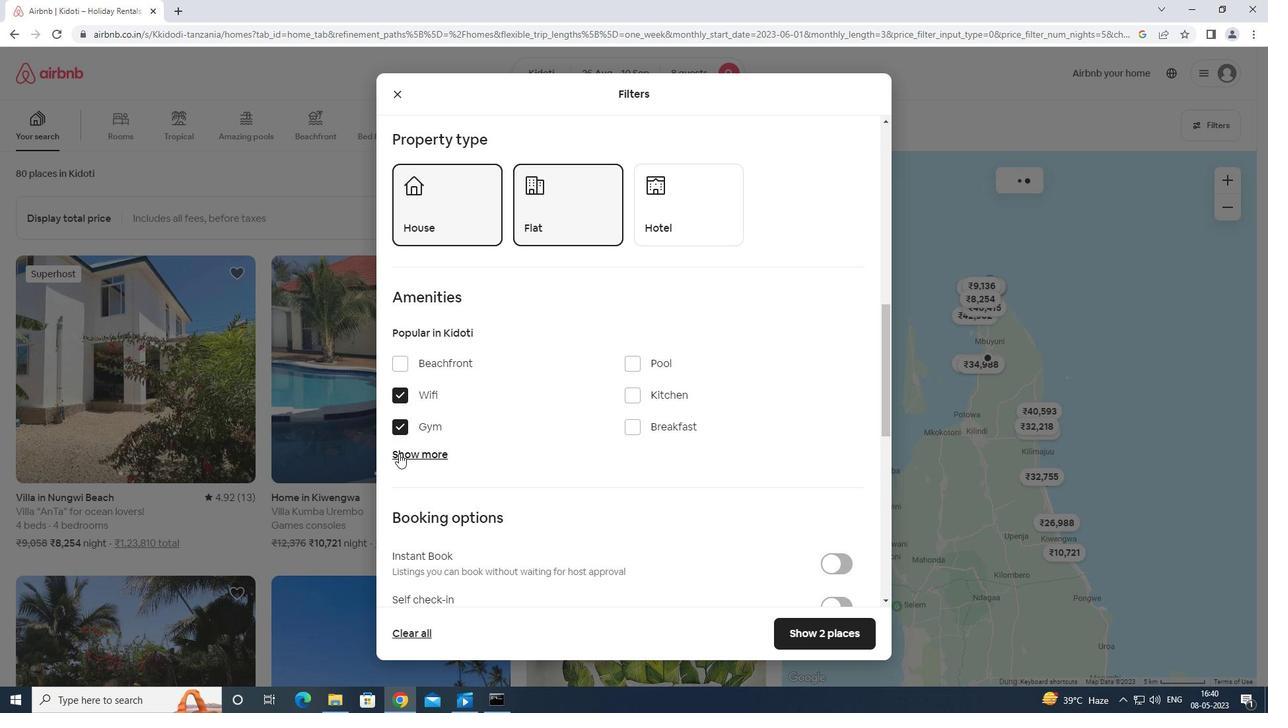 
Action: Mouse pressed left at (401, 453)
Screenshot: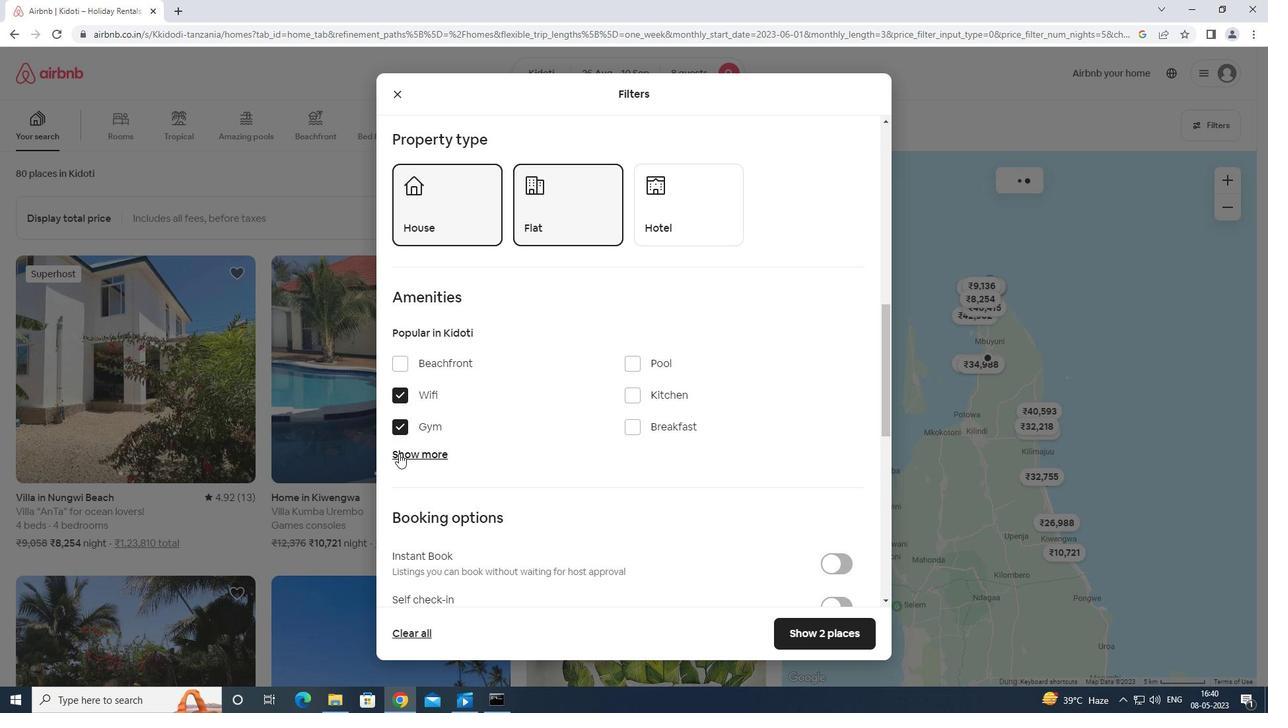 
Action: Mouse moved to (408, 449)
Screenshot: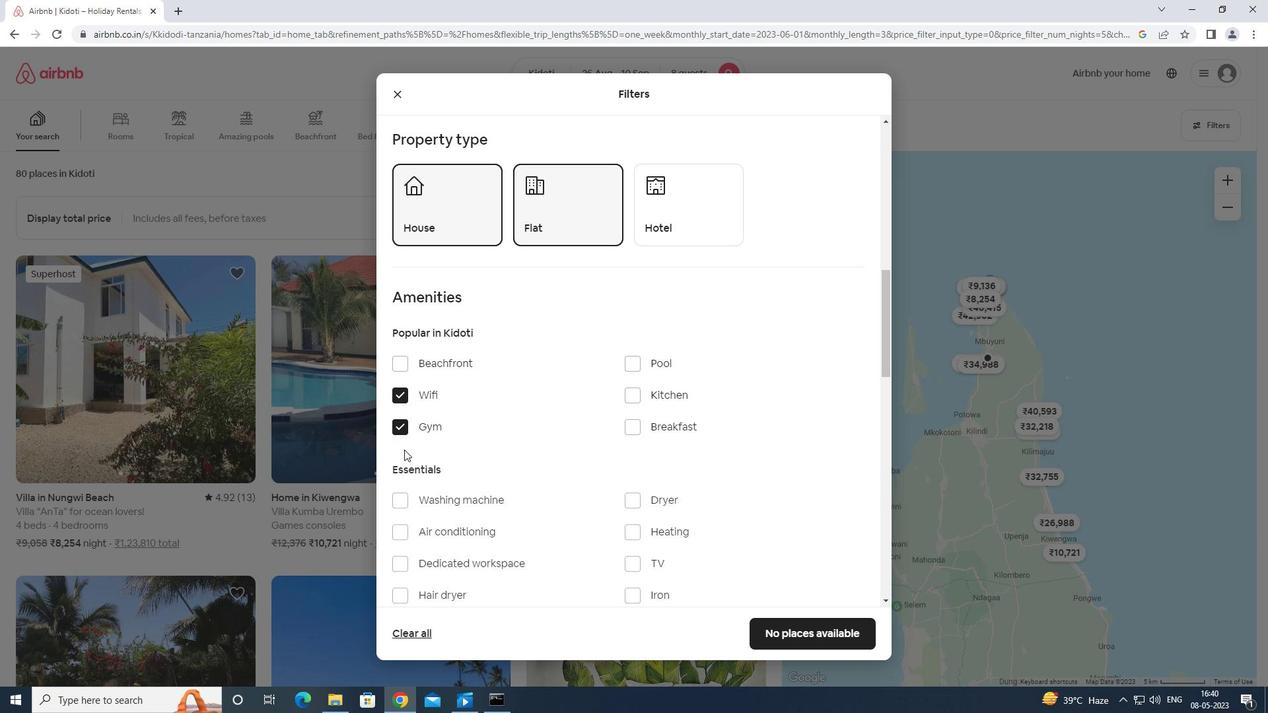 
Action: Mouse scrolled (408, 449) with delta (0, 0)
Screenshot: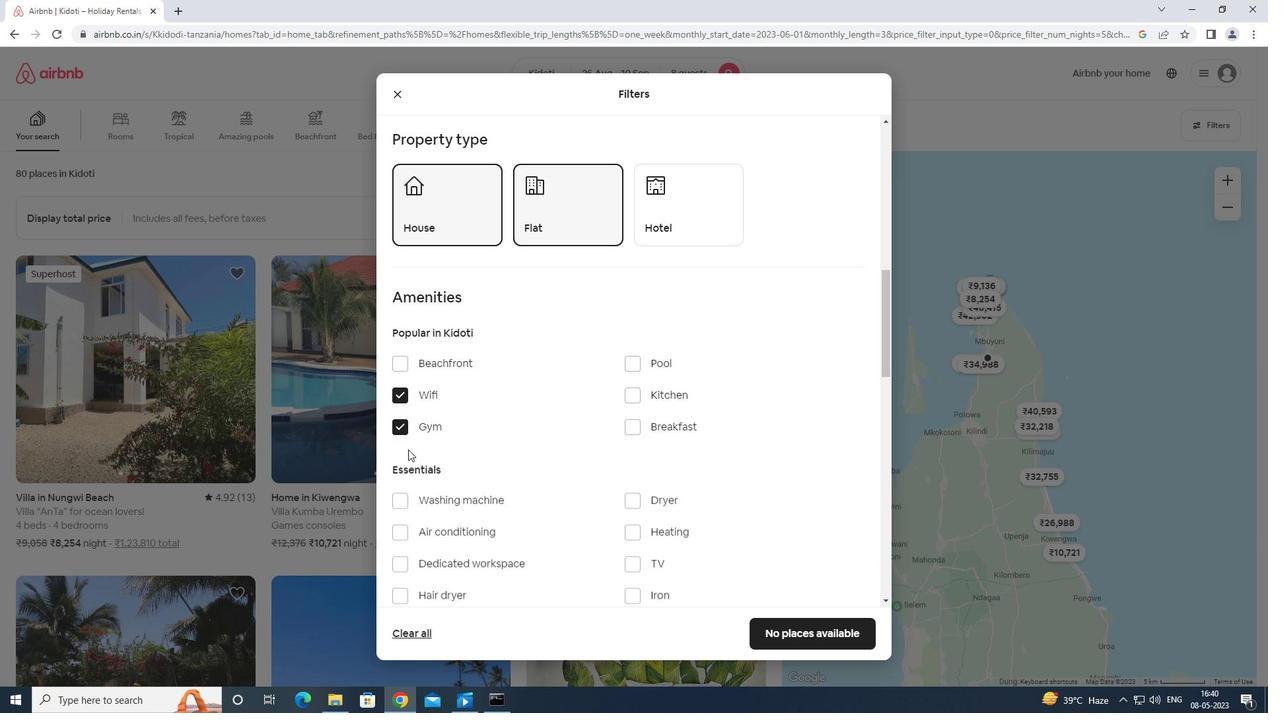 
Action: Mouse moved to (406, 463)
Screenshot: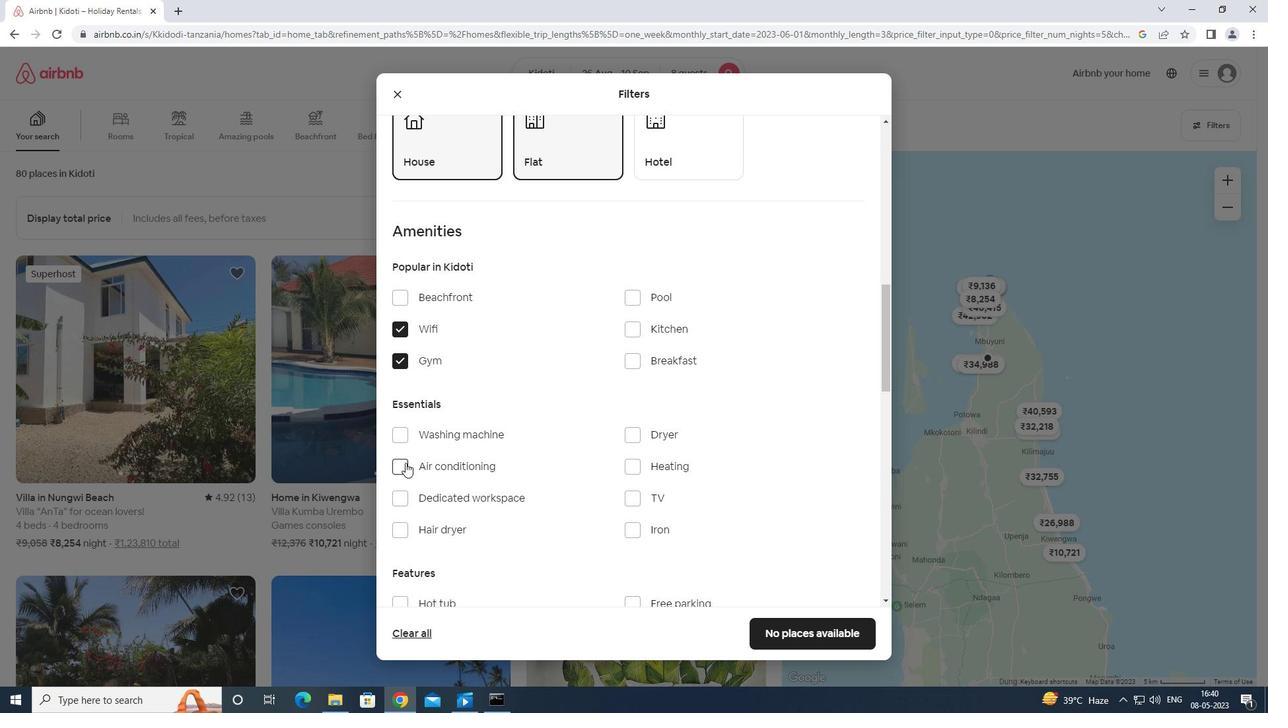 
Action: Mouse scrolled (406, 462) with delta (0, 0)
Screenshot: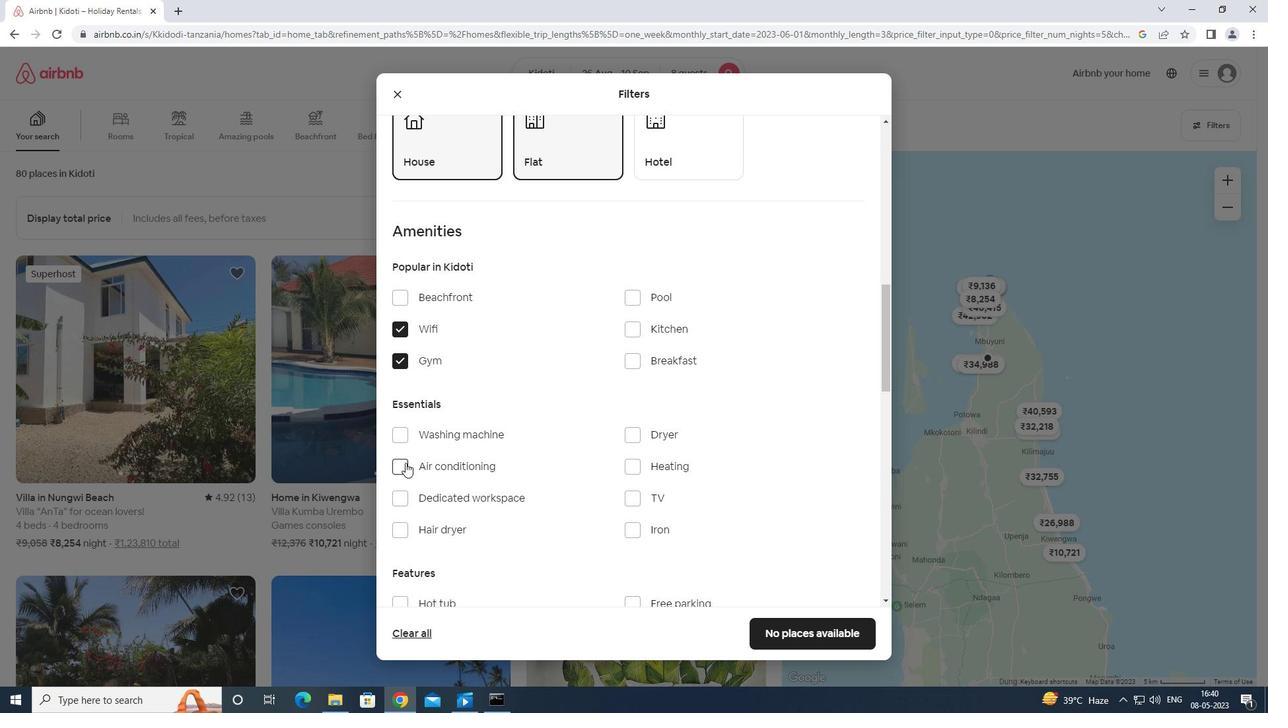 
Action: Mouse moved to (627, 426)
Screenshot: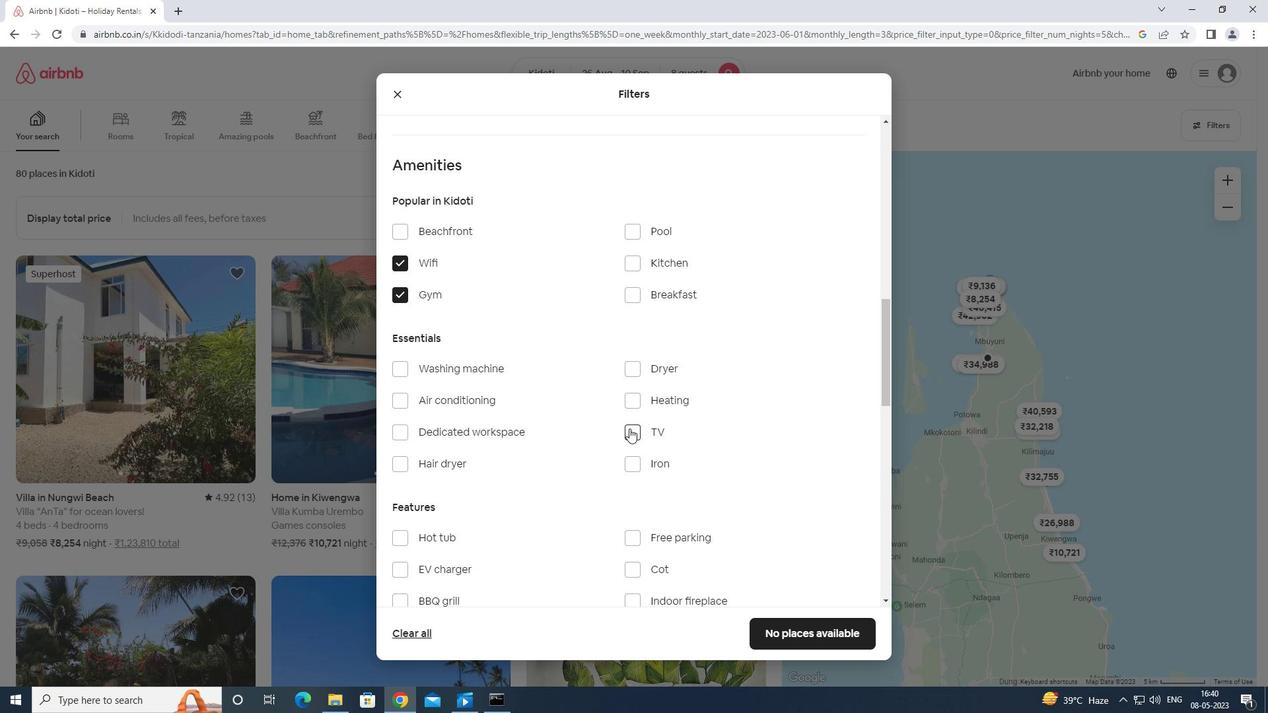 
Action: Mouse pressed left at (627, 426)
Screenshot: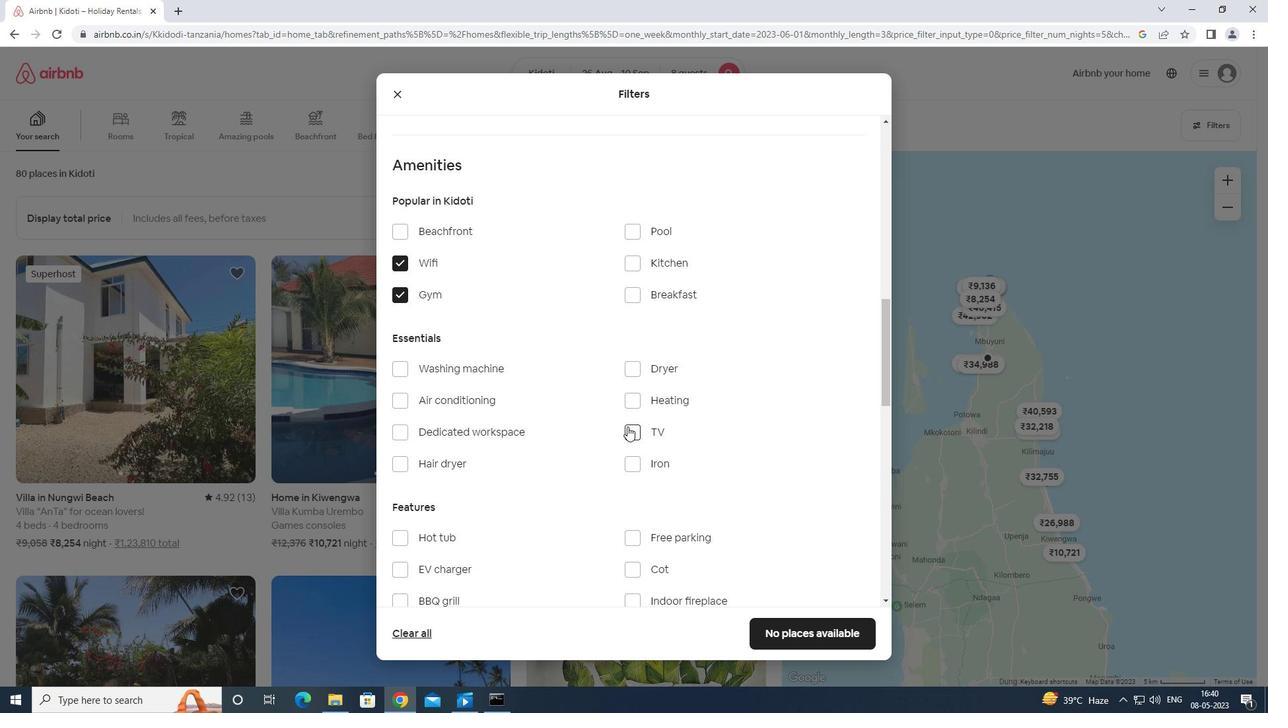 
Action: Mouse moved to (635, 431)
Screenshot: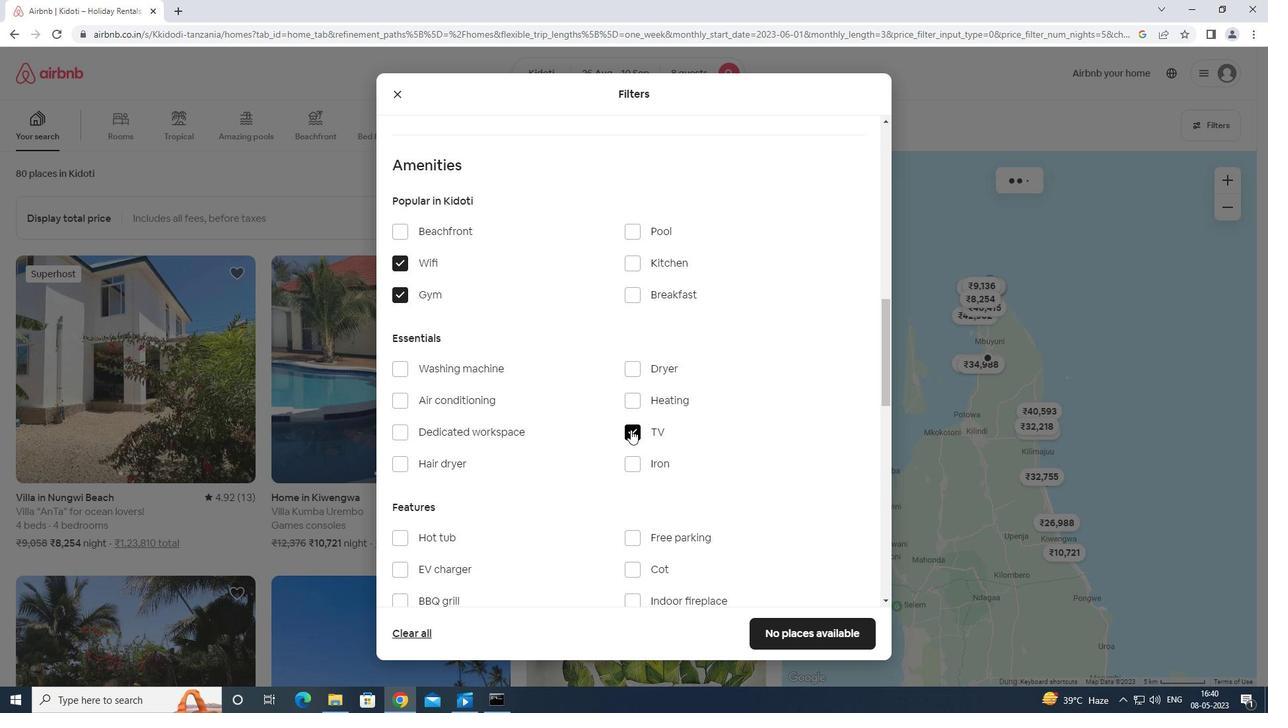 
Action: Mouse scrolled (635, 430) with delta (0, 0)
Screenshot: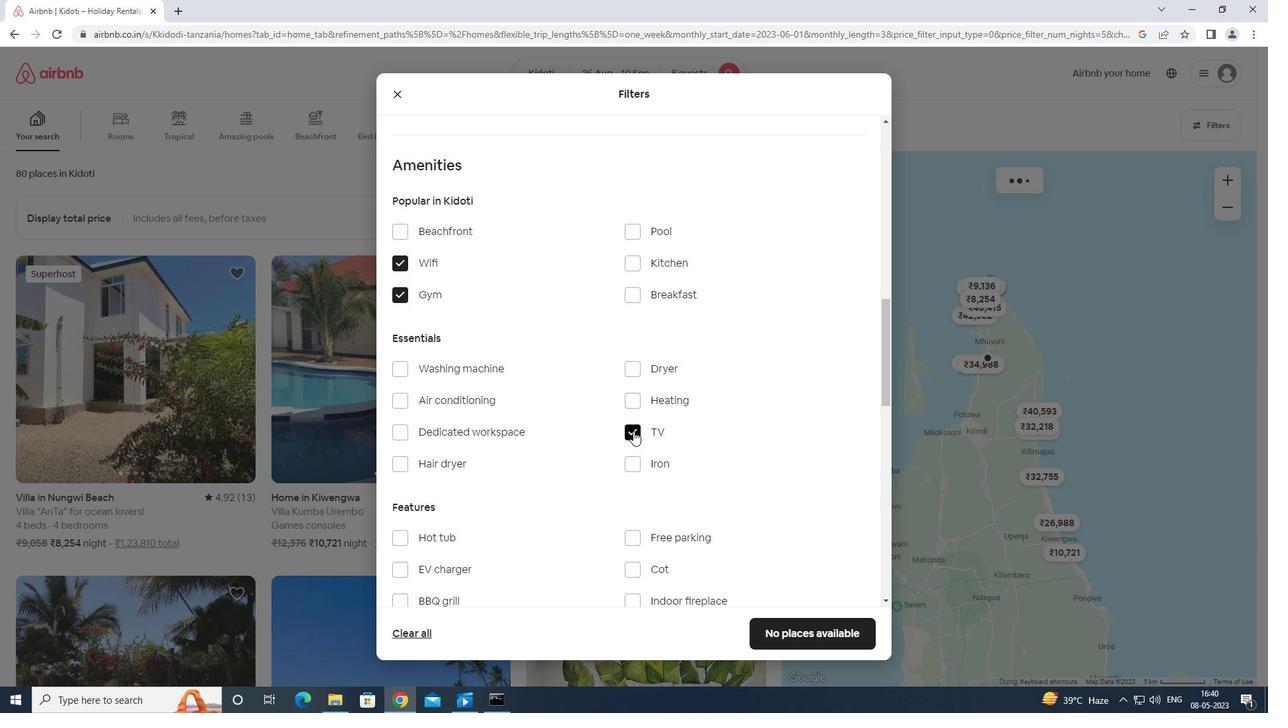 
Action: Mouse moved to (635, 432)
Screenshot: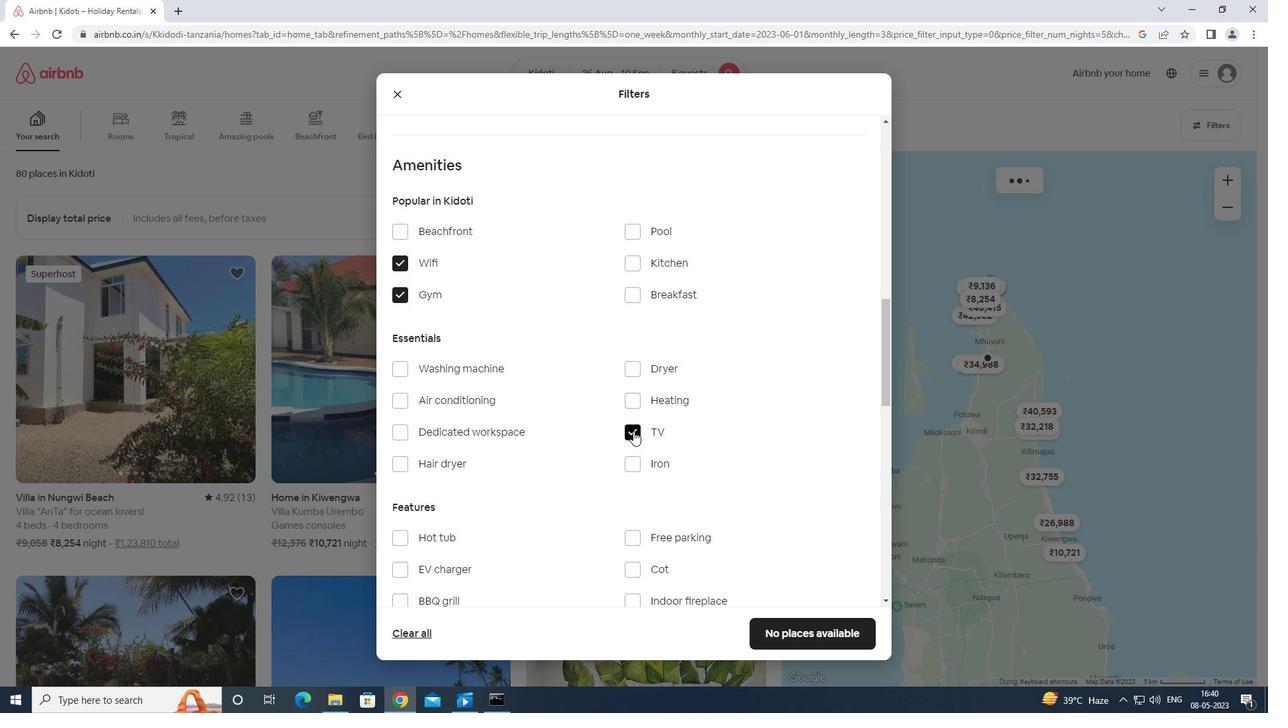 
Action: Mouse scrolled (635, 431) with delta (0, 0)
Screenshot: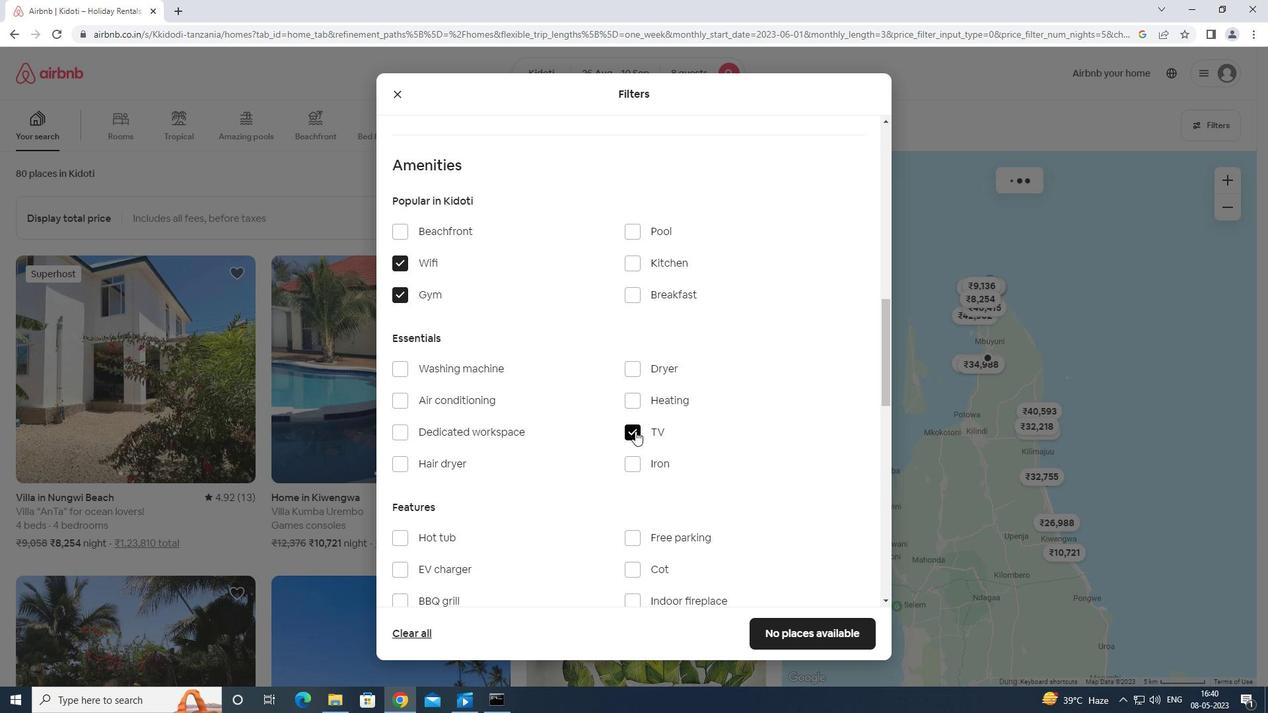 
Action: Mouse moved to (512, 446)
Screenshot: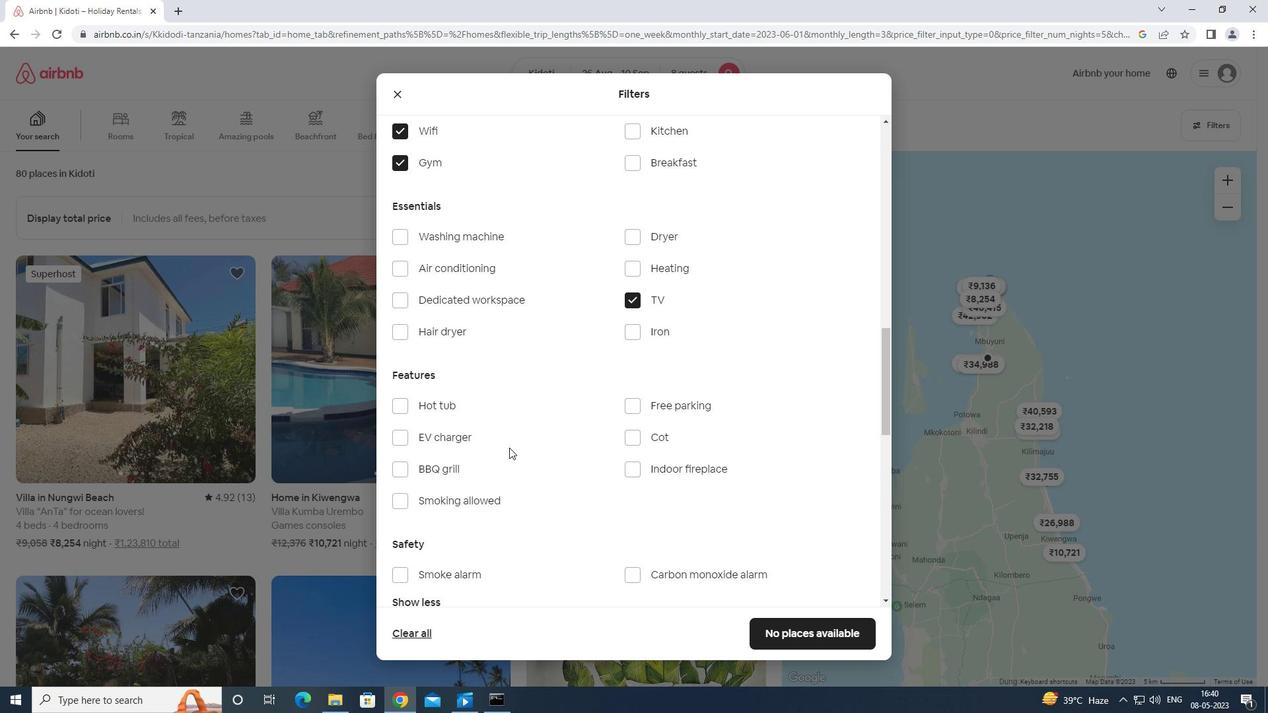 
Action: Mouse scrolled (512, 445) with delta (0, 0)
Screenshot: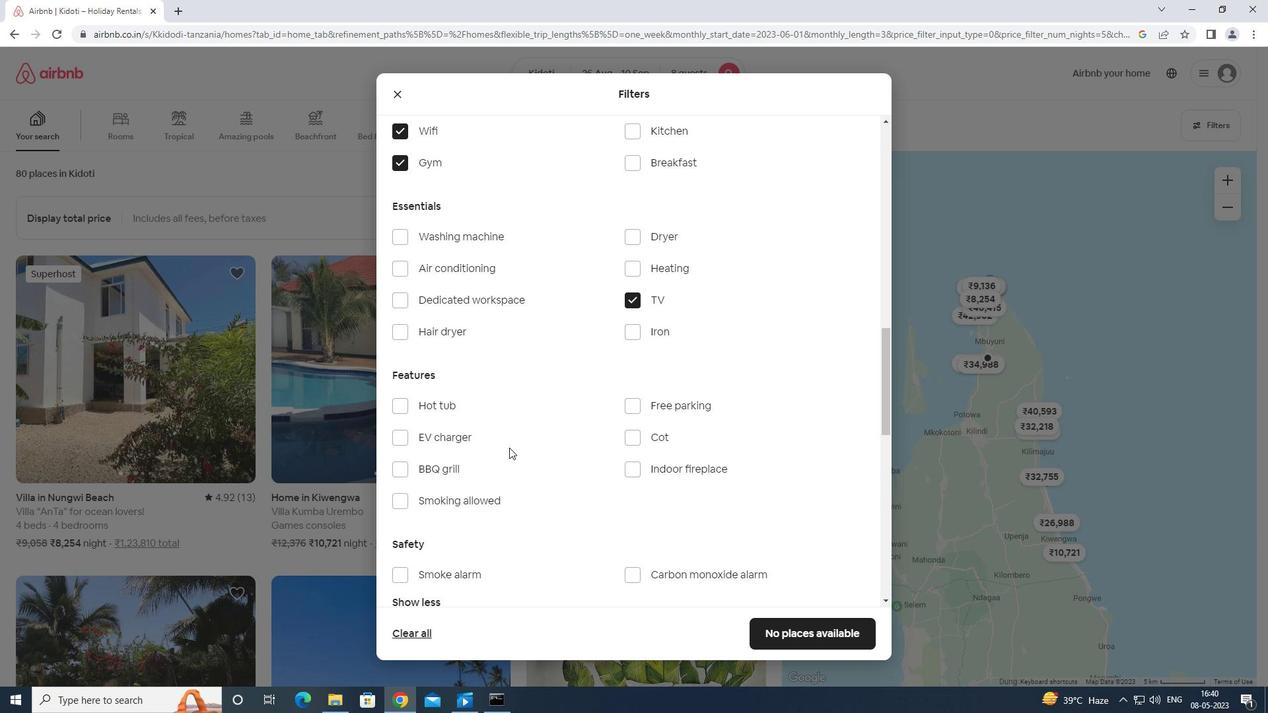 
Action: Mouse scrolled (512, 445) with delta (0, 0)
Screenshot: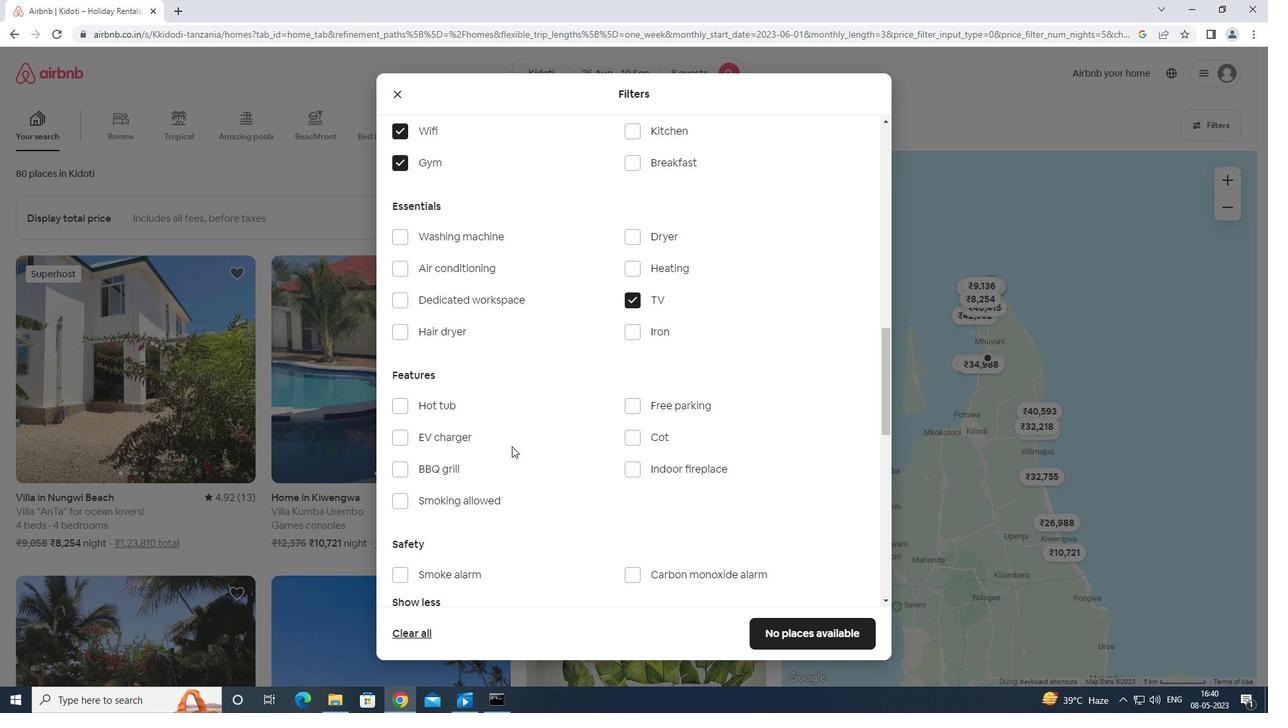 
Action: Mouse moved to (631, 272)
Screenshot: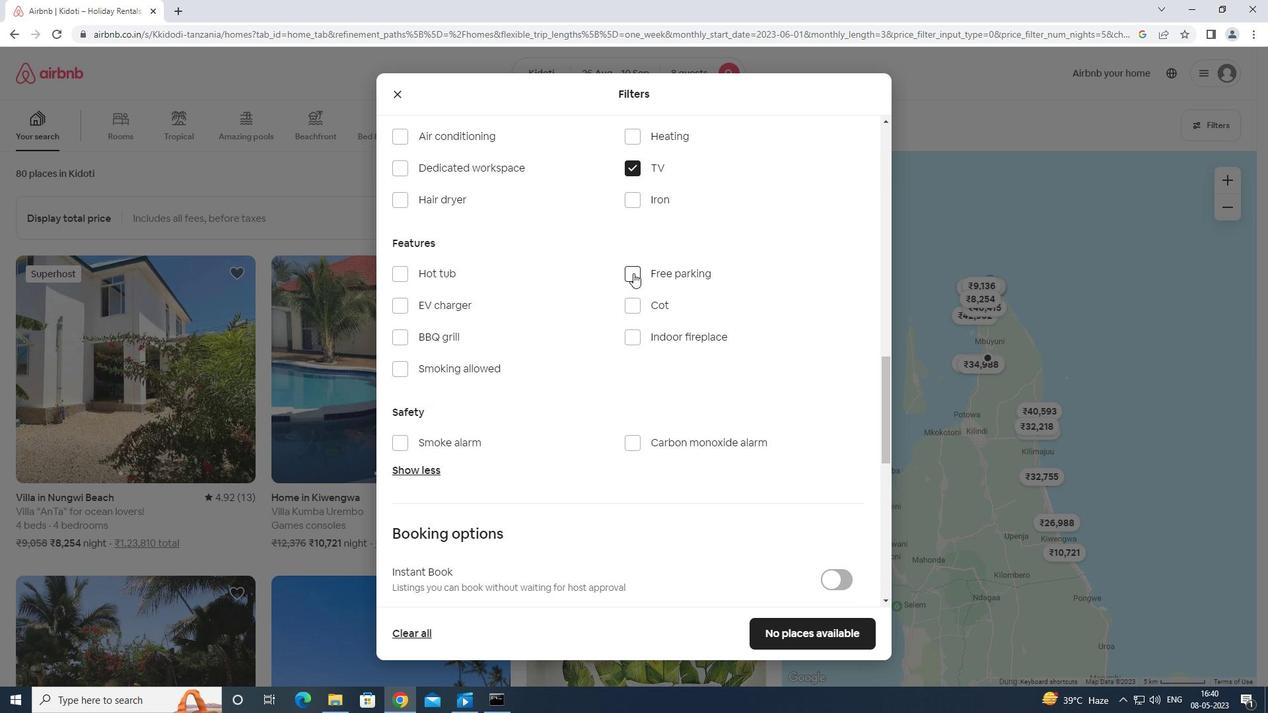 
Action: Mouse pressed left at (631, 272)
Screenshot: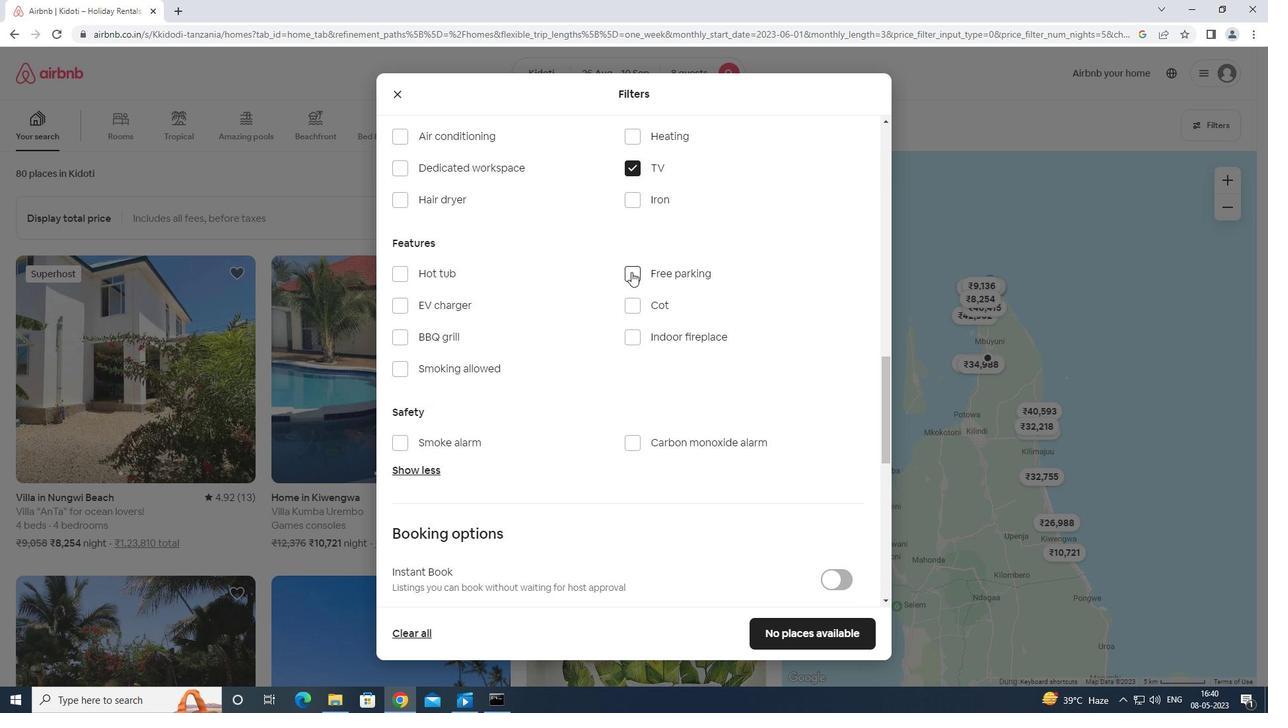 
Action: Mouse moved to (602, 279)
Screenshot: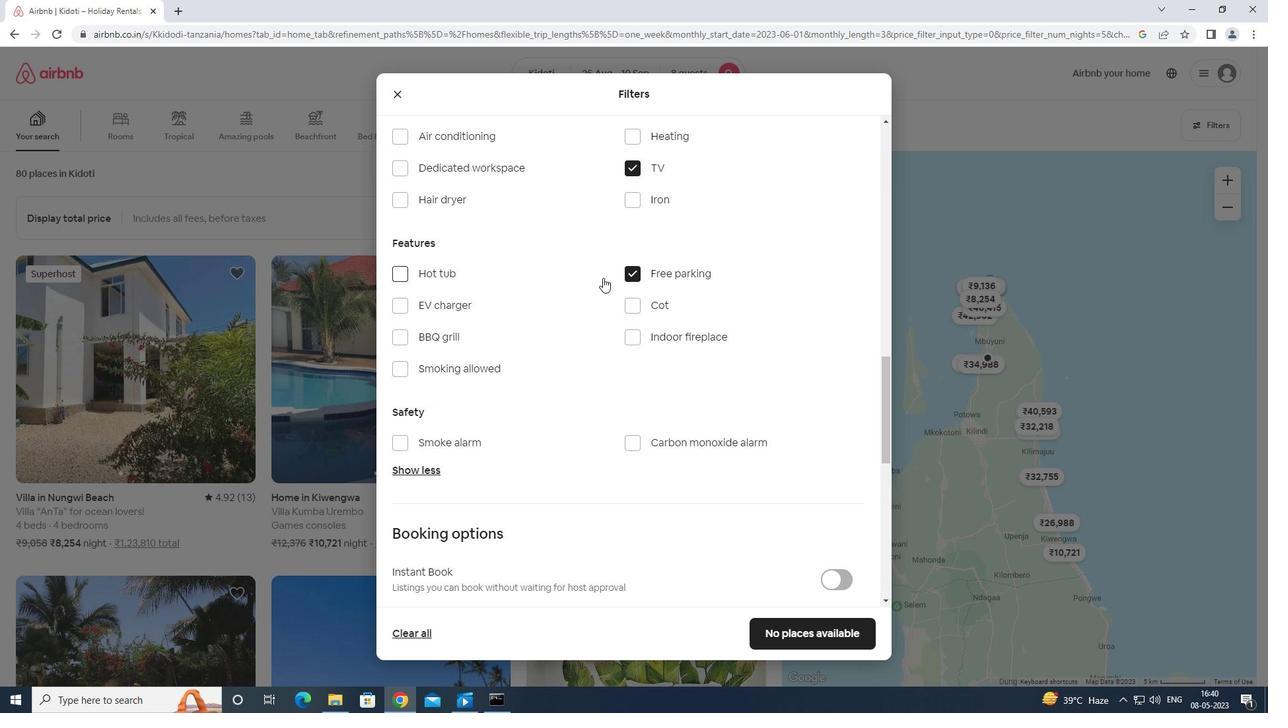 
Action: Mouse scrolled (602, 278) with delta (0, 0)
Screenshot: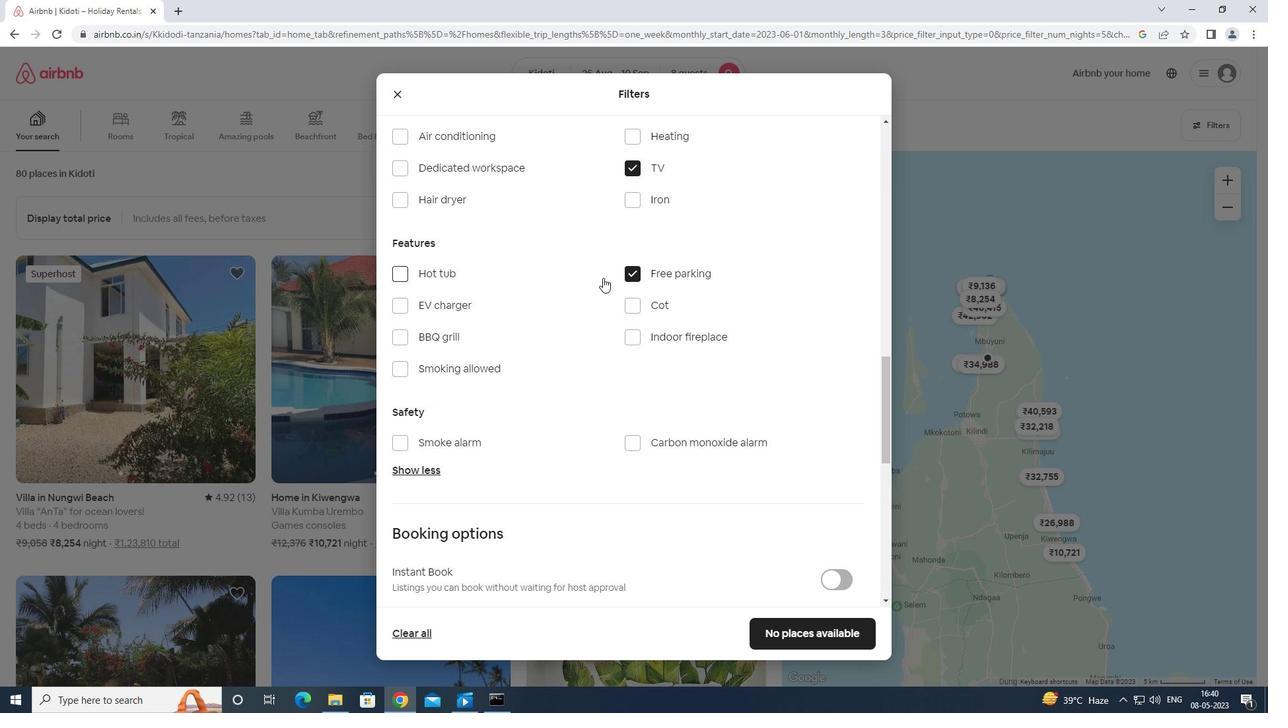
Action: Mouse moved to (601, 279)
Screenshot: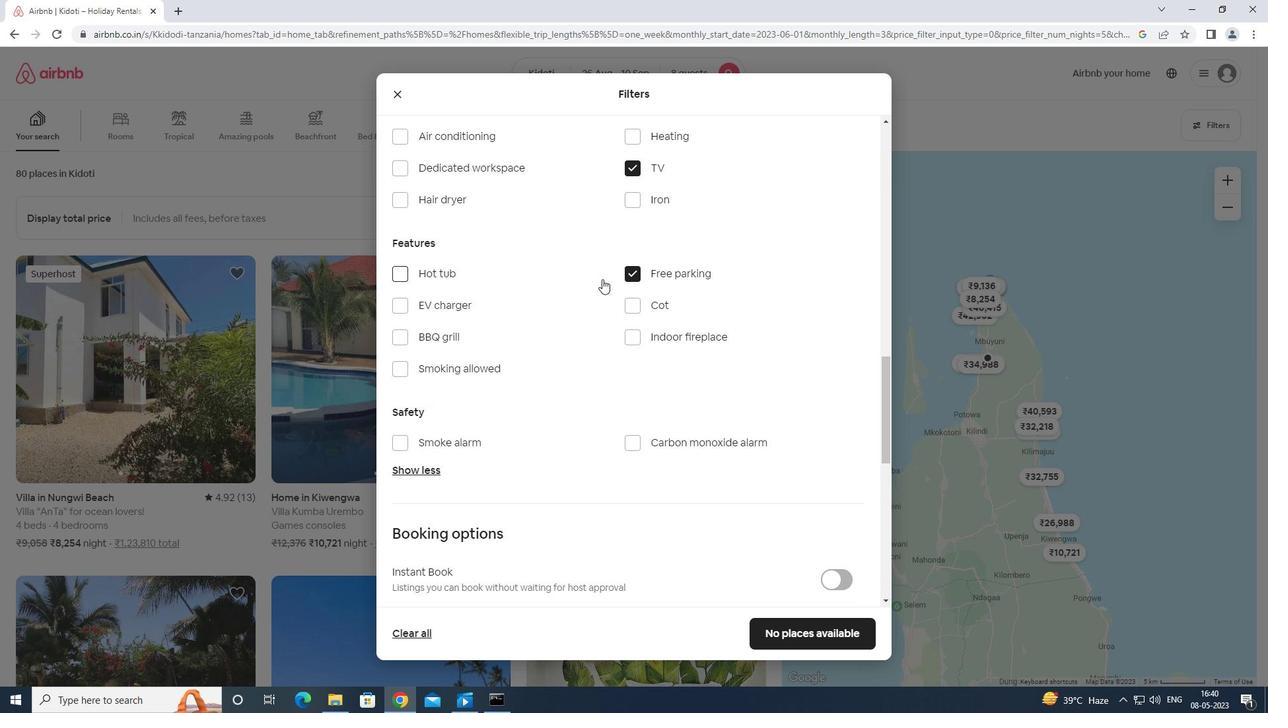
Action: Mouse scrolled (601, 278) with delta (0, 0)
Screenshot: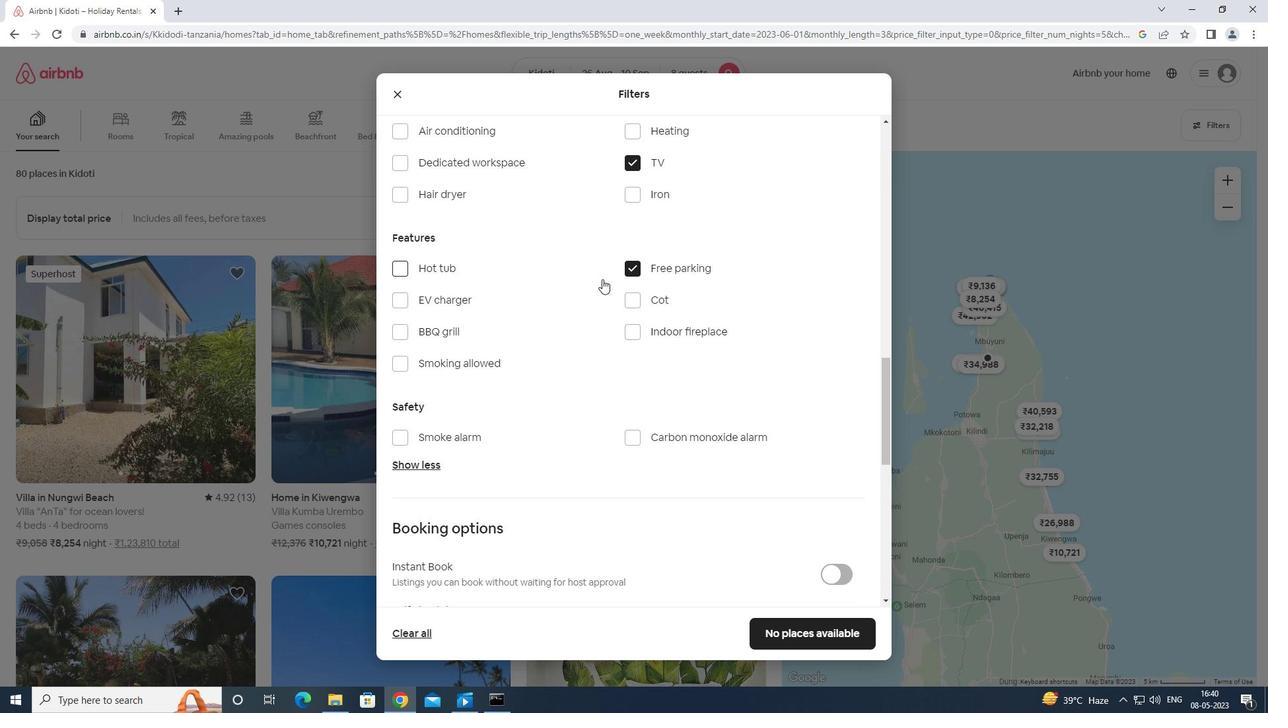 
Action: Mouse scrolled (601, 280) with delta (0, 0)
Screenshot: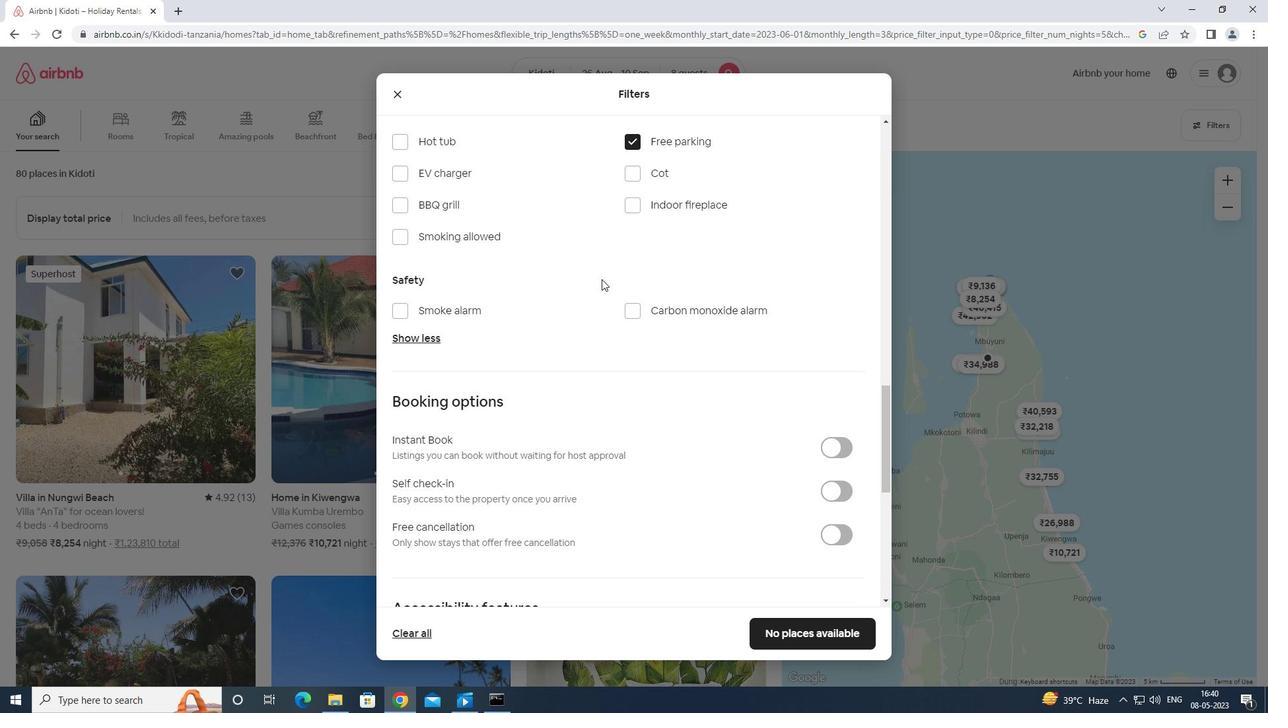 
Action: Mouse scrolled (601, 280) with delta (0, 0)
Screenshot: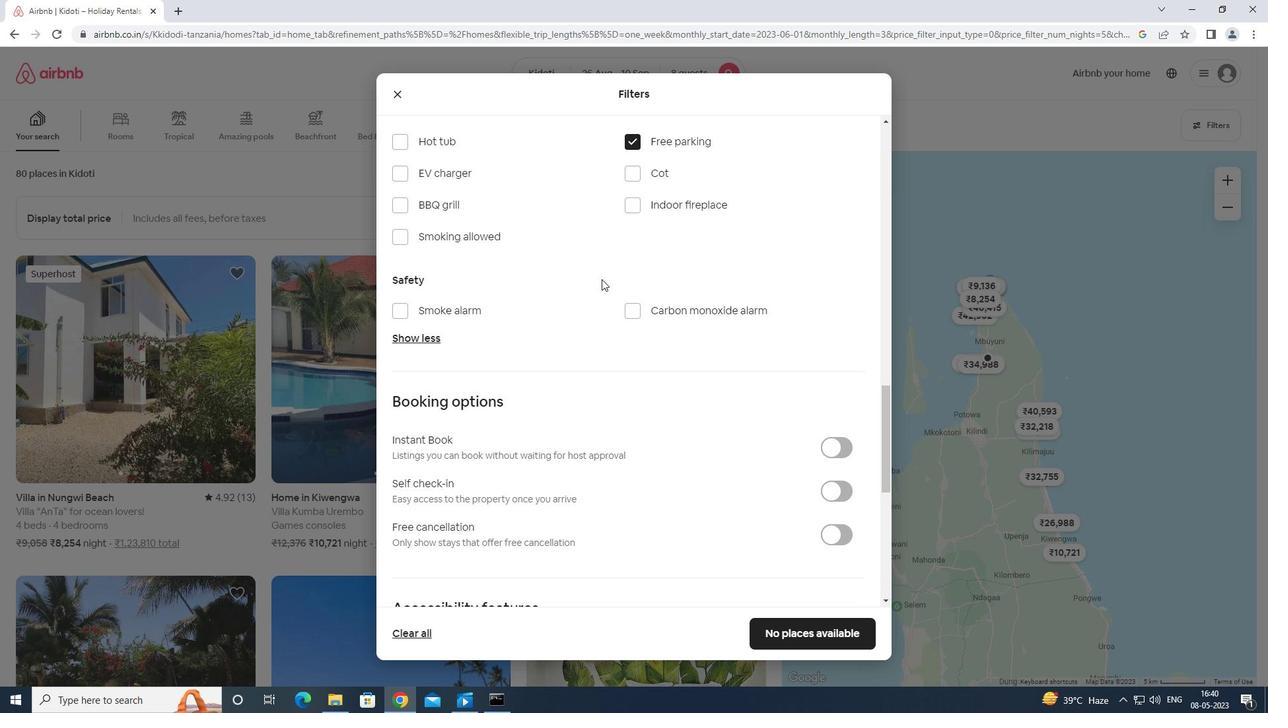 
Action: Mouse scrolled (601, 280) with delta (0, 0)
Screenshot: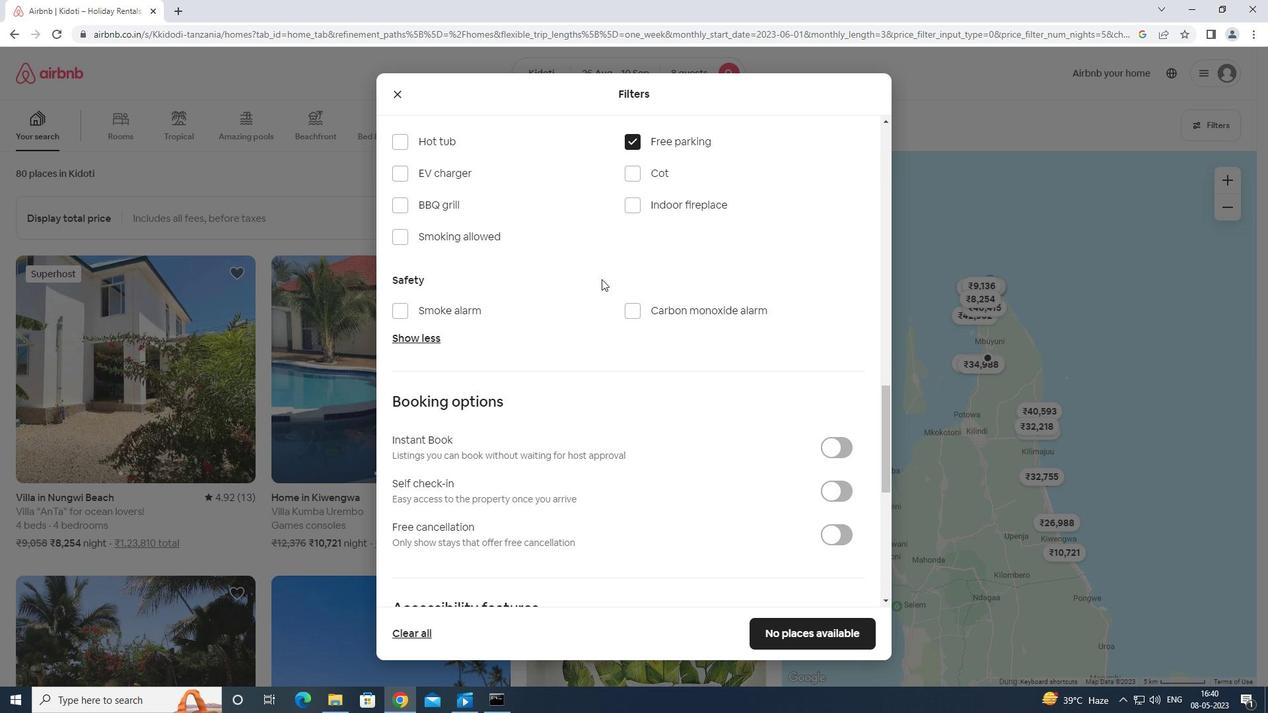 
Action: Mouse scrolled (601, 280) with delta (0, 0)
Screenshot: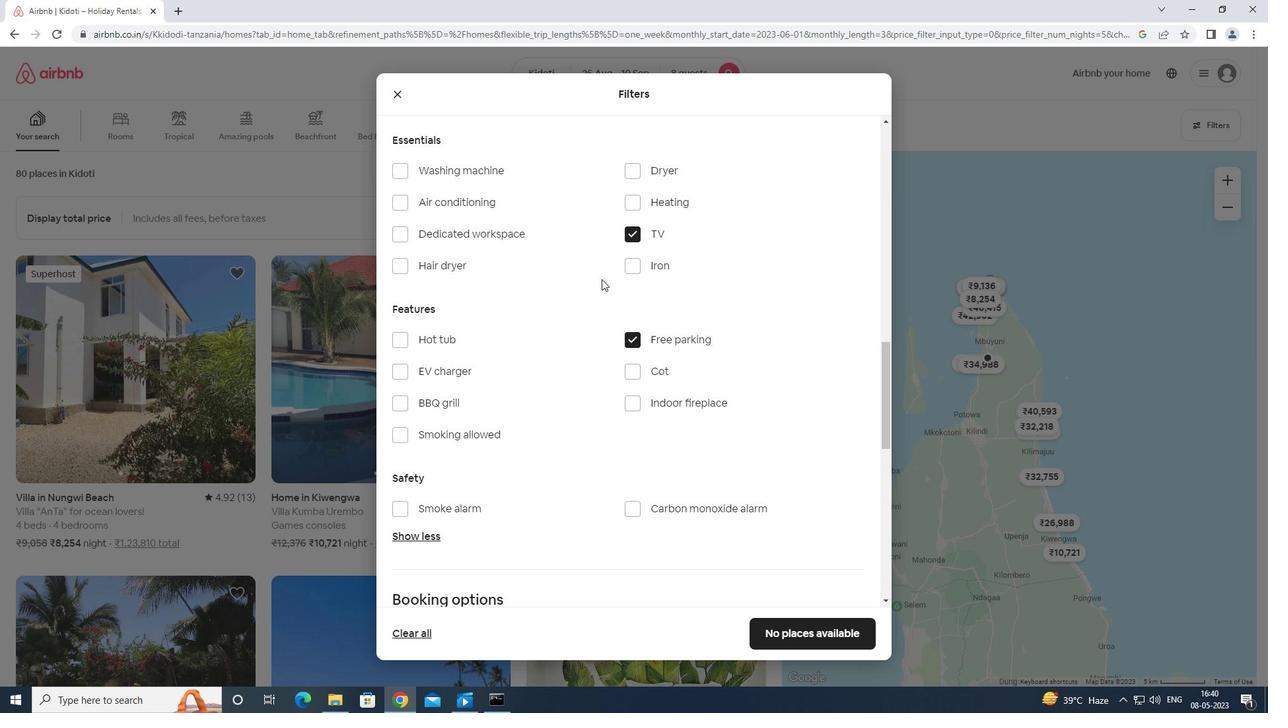 
Action: Mouse scrolled (601, 280) with delta (0, 0)
Screenshot: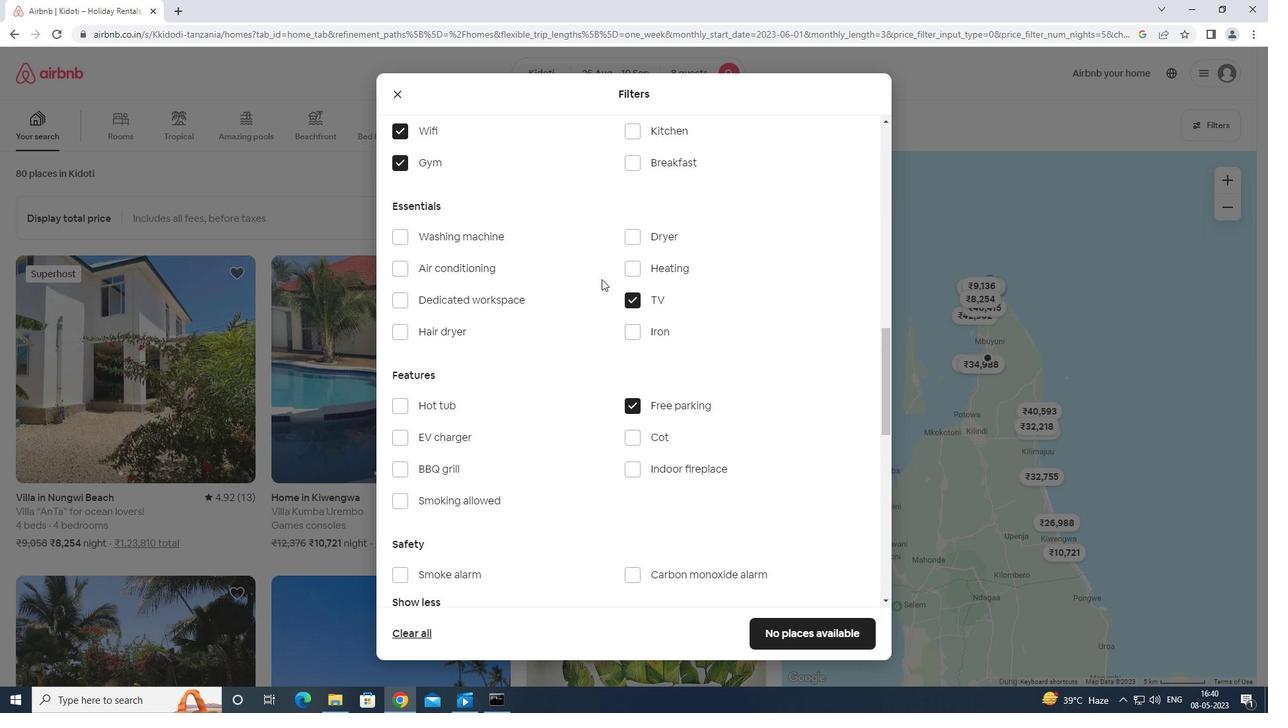 
Action: Mouse moved to (623, 226)
Screenshot: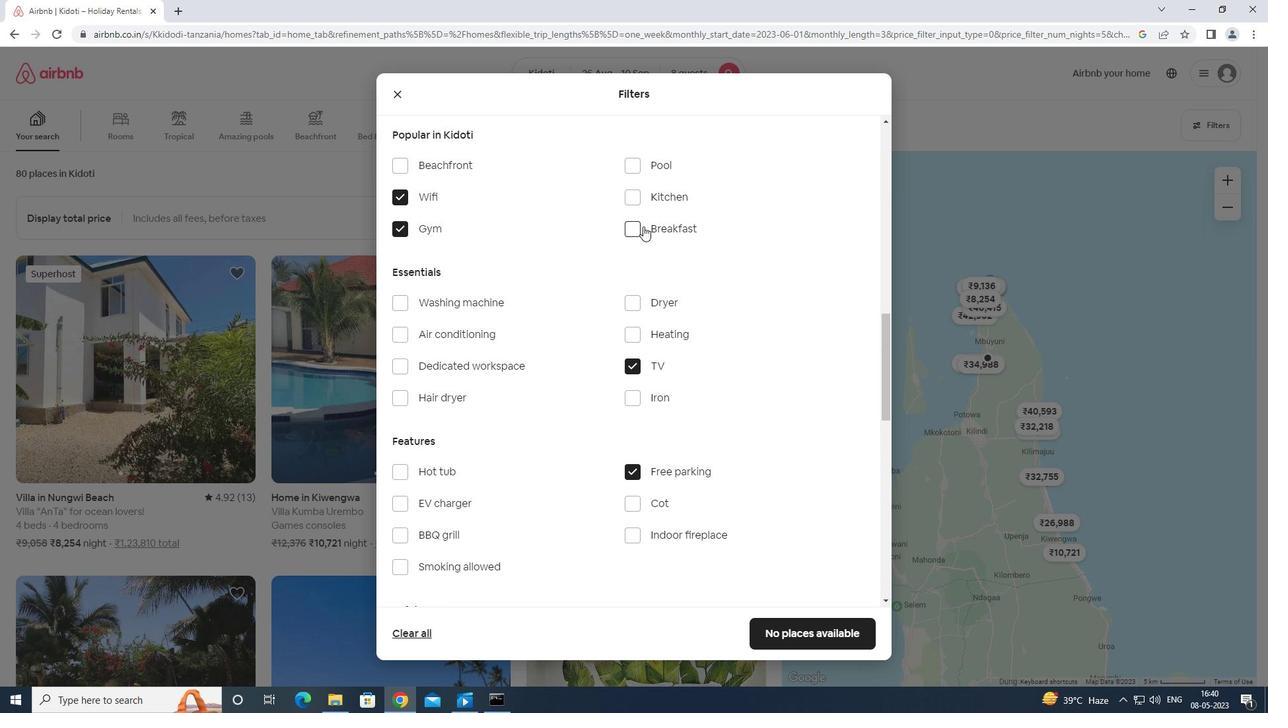 
Action: Mouse pressed left at (623, 226)
Screenshot: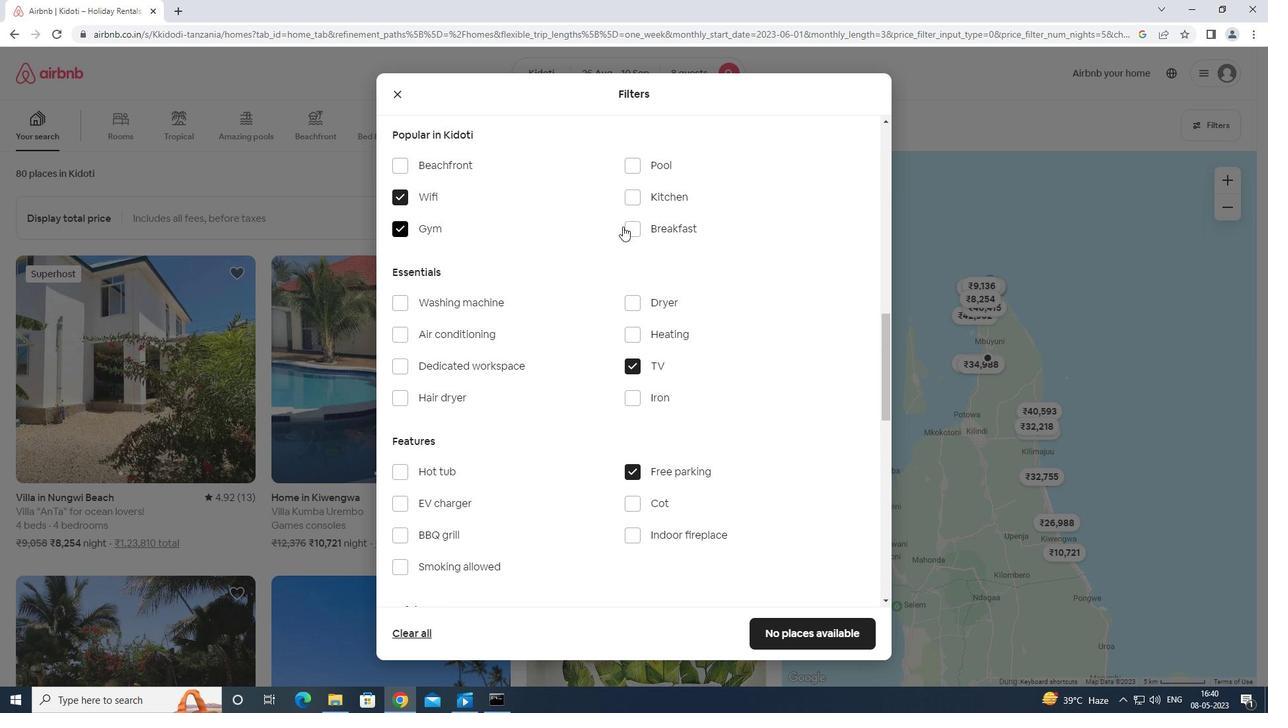 
Action: Mouse moved to (628, 222)
Screenshot: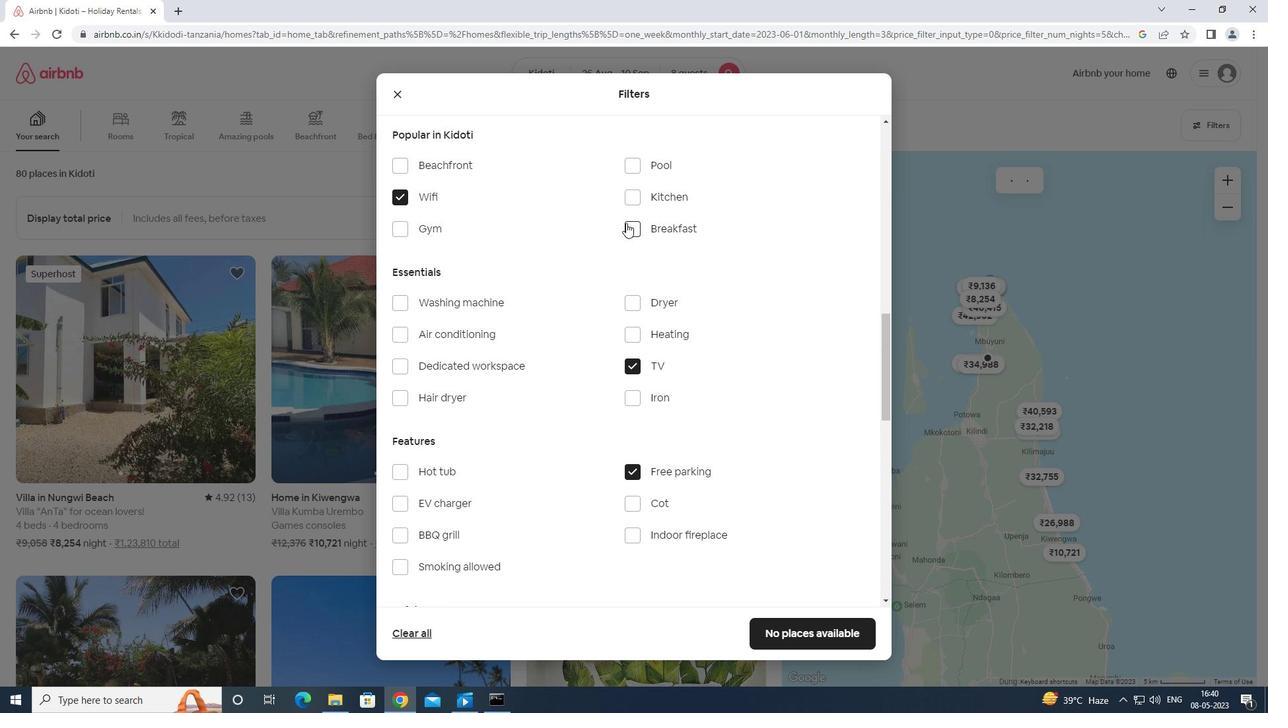 
Action: Mouse pressed left at (628, 222)
Screenshot: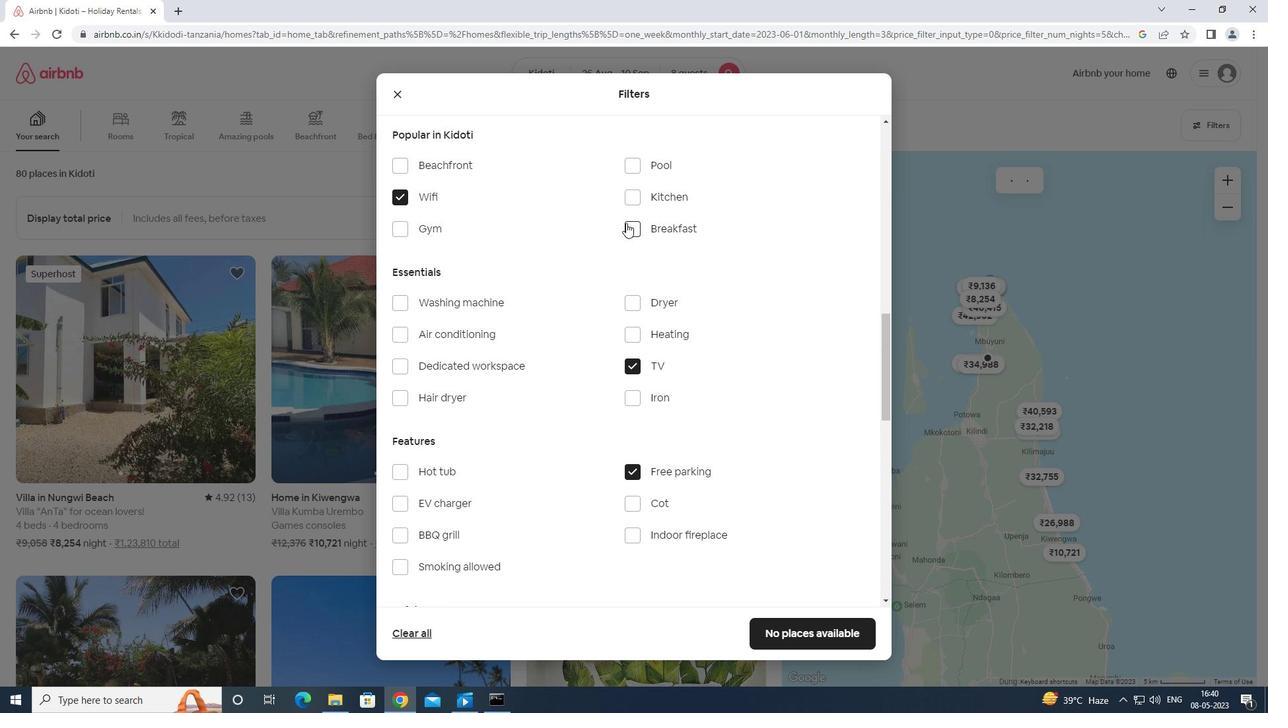 
Action: Mouse moved to (398, 225)
Screenshot: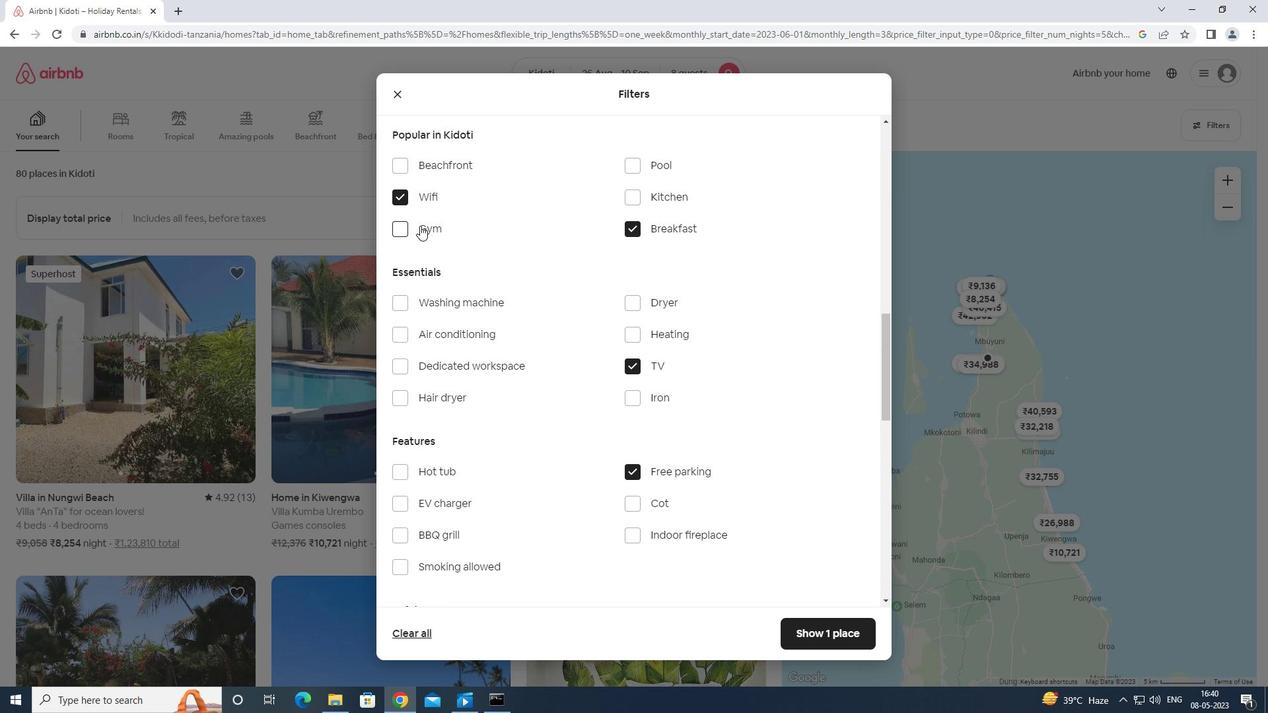 
Action: Mouse pressed left at (398, 225)
Screenshot: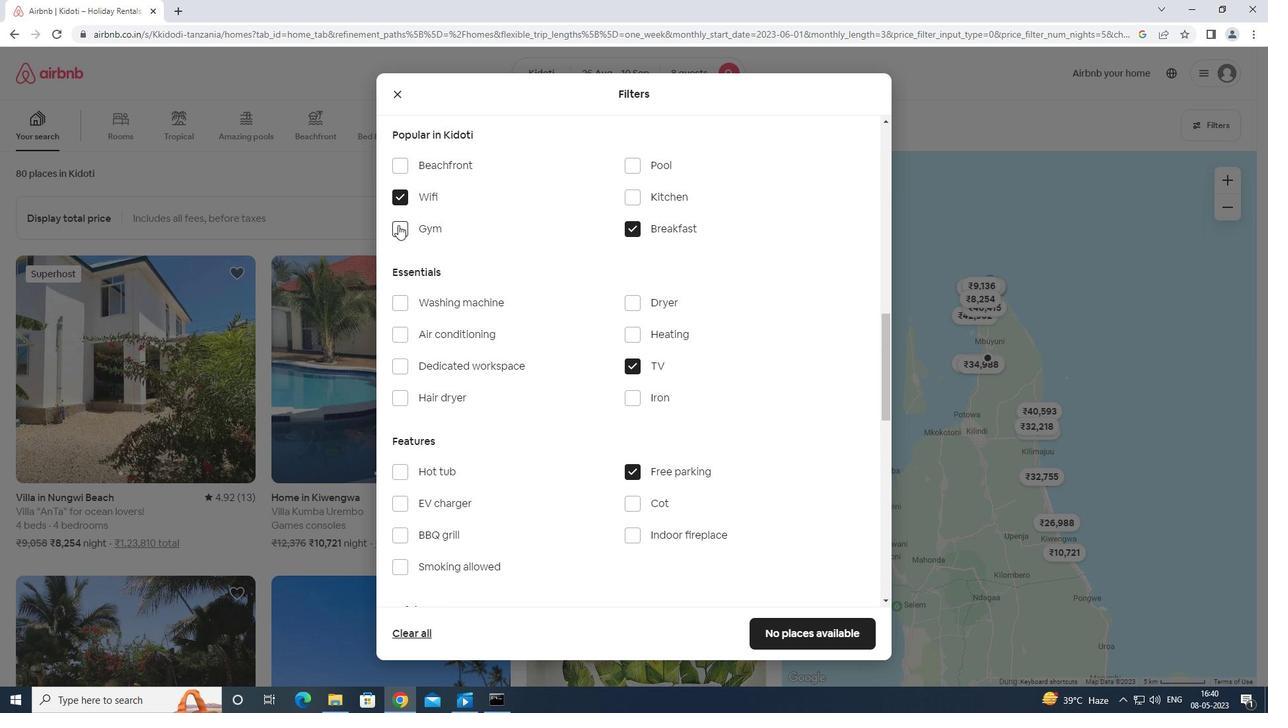 
Action: Mouse moved to (560, 425)
Screenshot: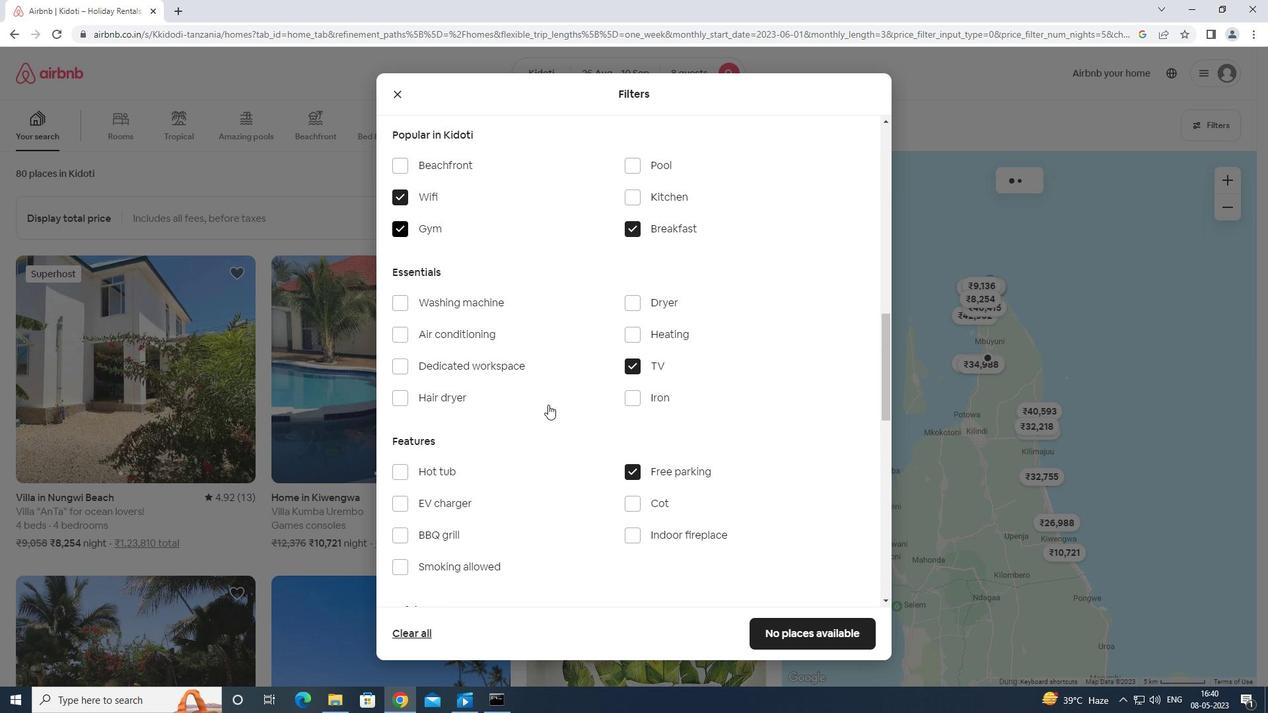 
Action: Mouse scrolled (560, 424) with delta (0, 0)
Screenshot: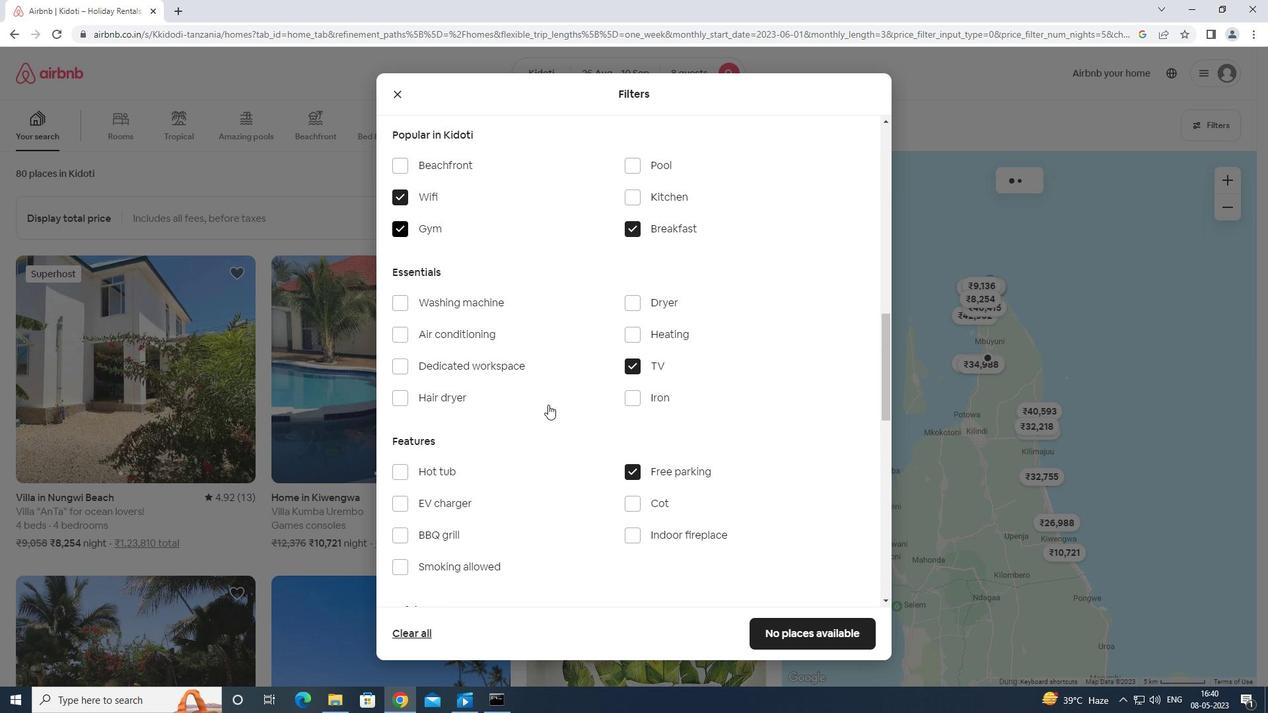 
Action: Mouse moved to (561, 426)
Screenshot: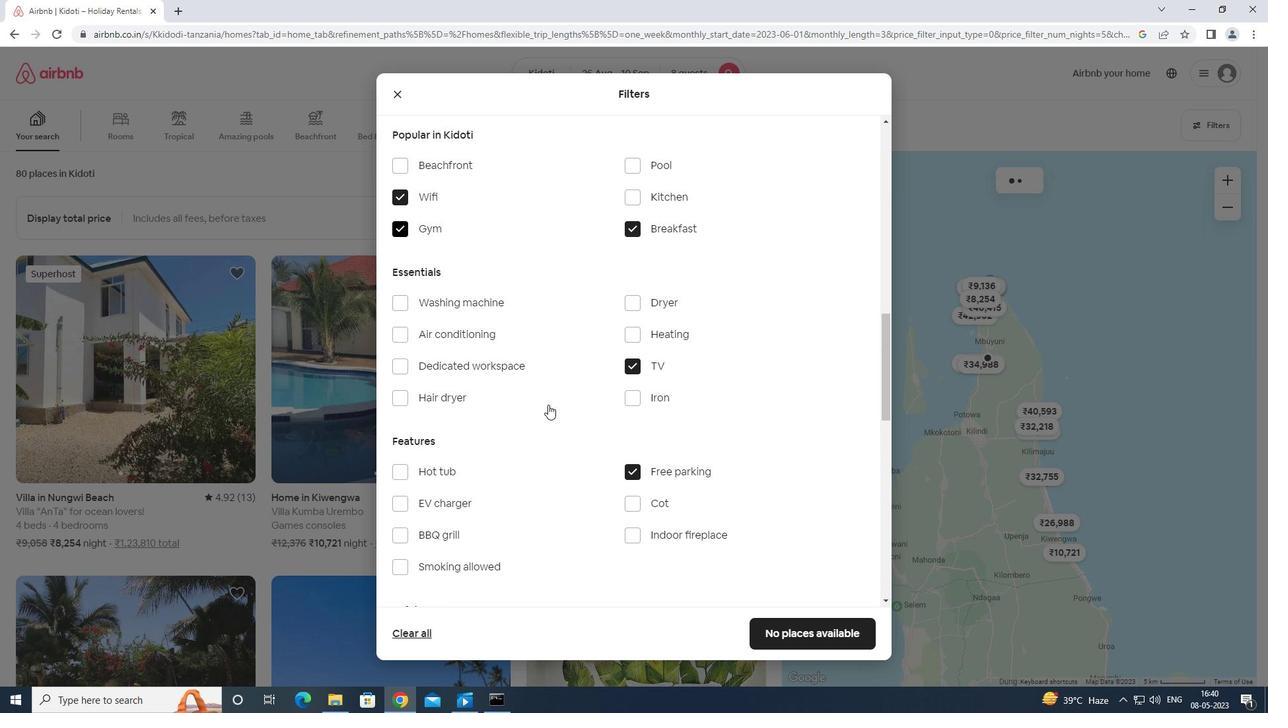 
Action: Mouse scrolled (561, 426) with delta (0, 0)
Screenshot: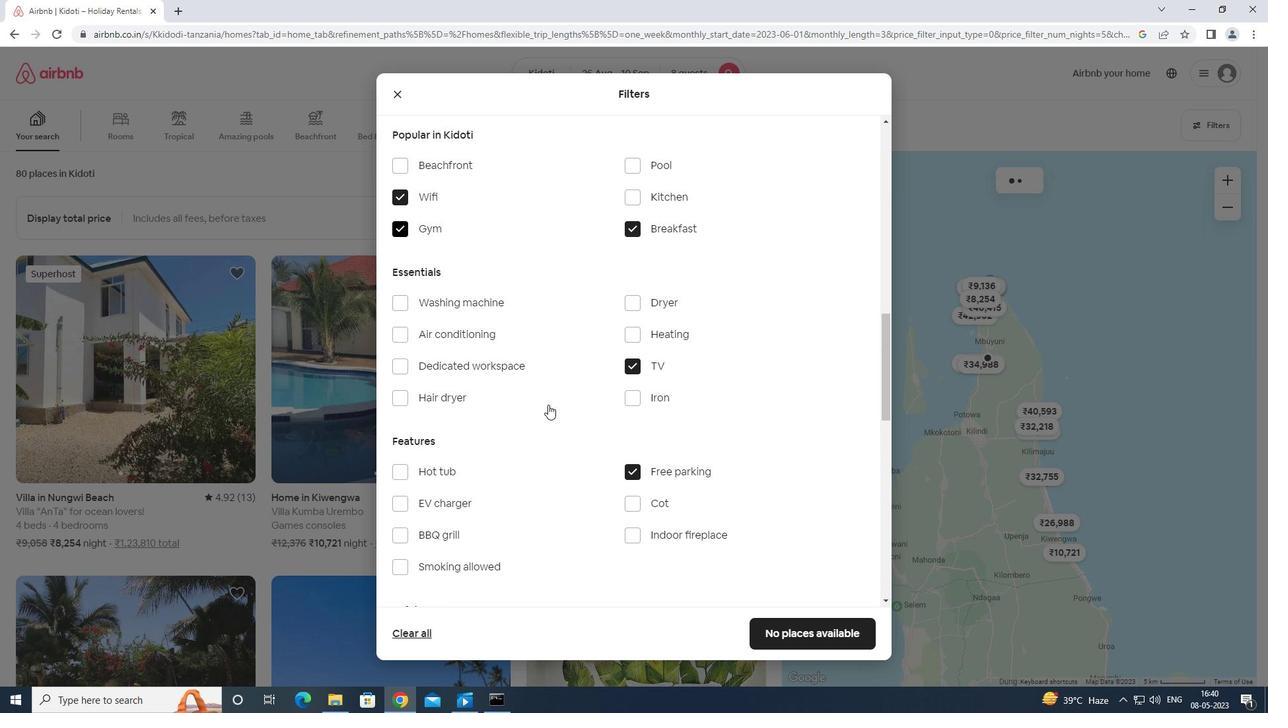 
Action: Mouse moved to (561, 426)
Screenshot: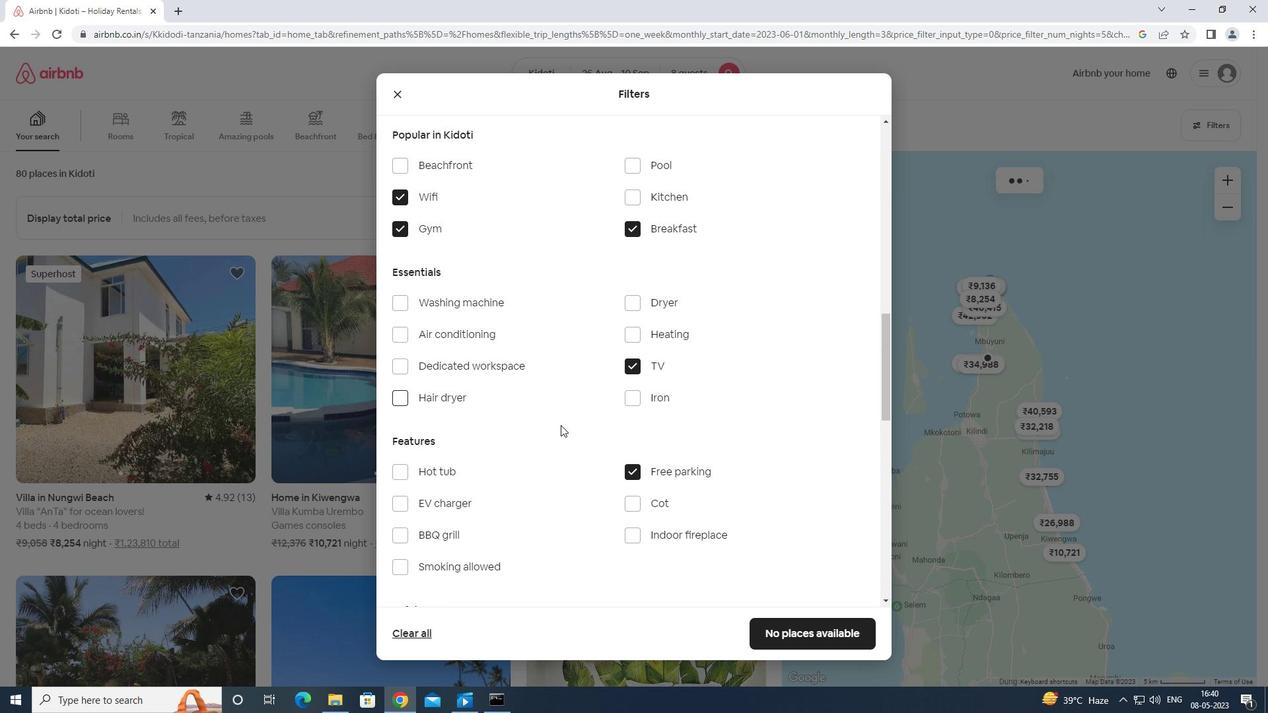
Action: Mouse scrolled (561, 426) with delta (0, 0)
Screenshot: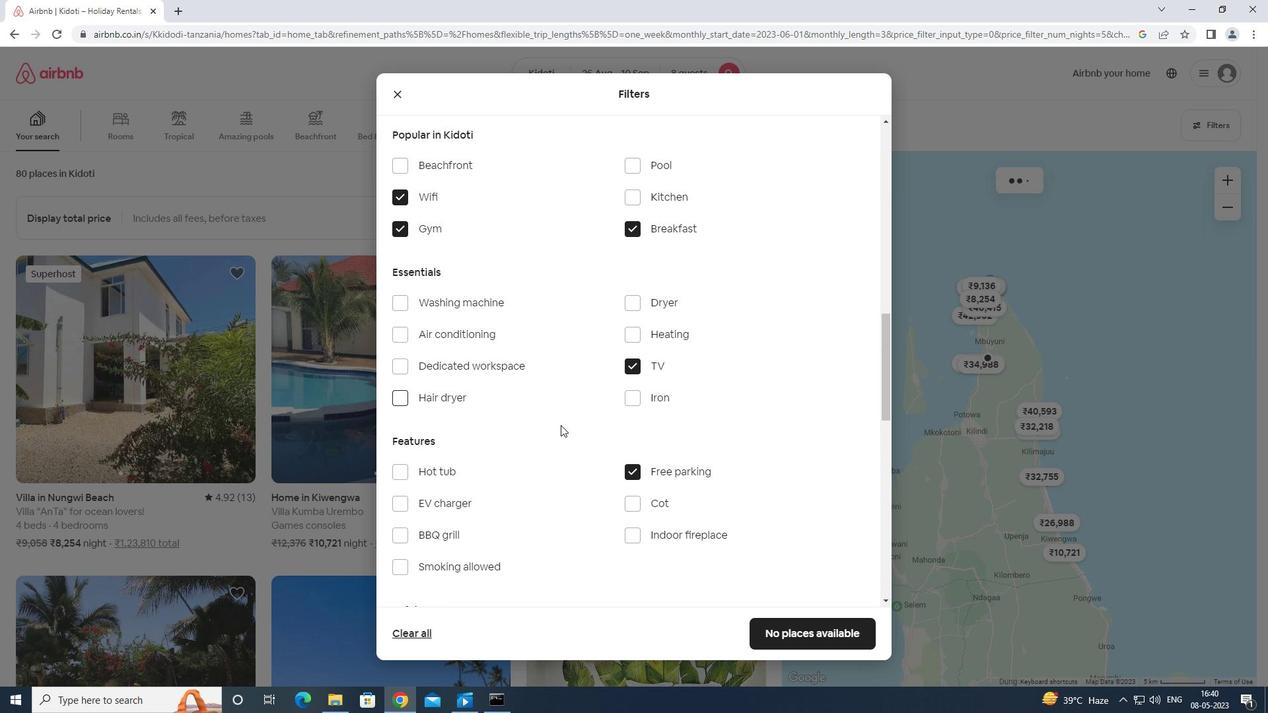 
Action: Mouse moved to (573, 413)
Screenshot: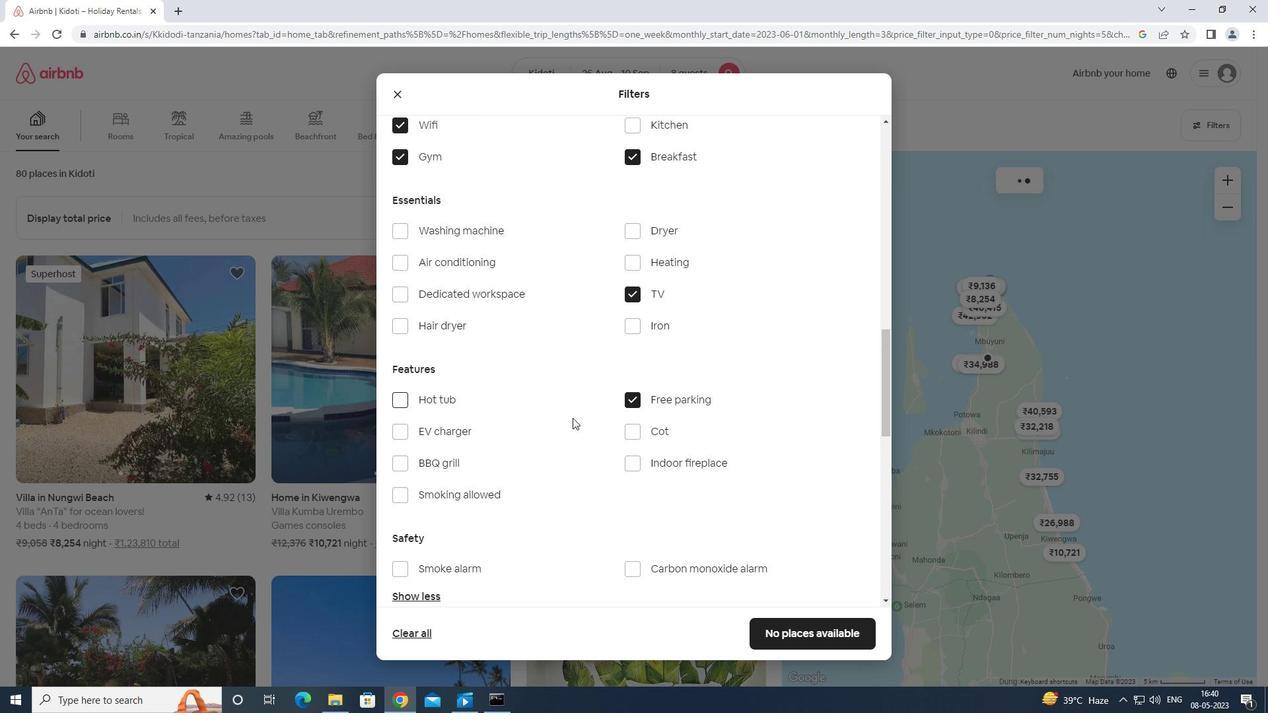 
Action: Mouse scrolled (573, 412) with delta (0, 0)
Screenshot: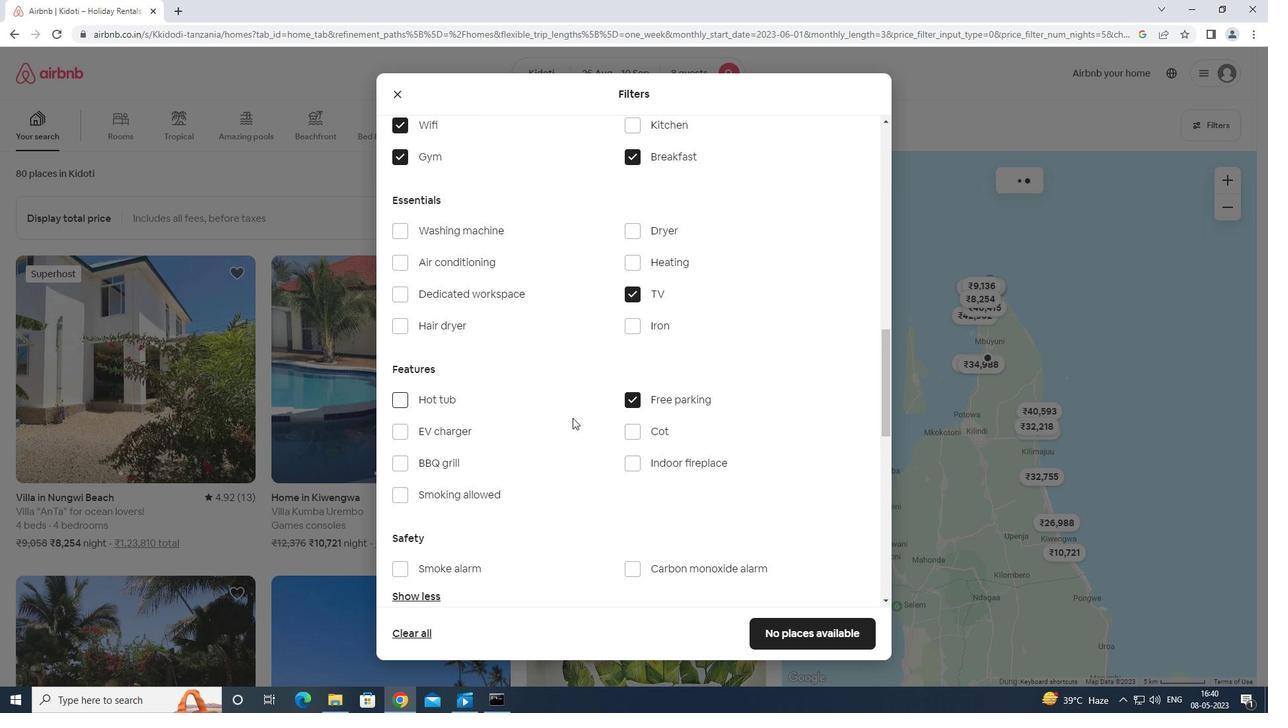 
Action: Mouse moved to (574, 412)
Screenshot: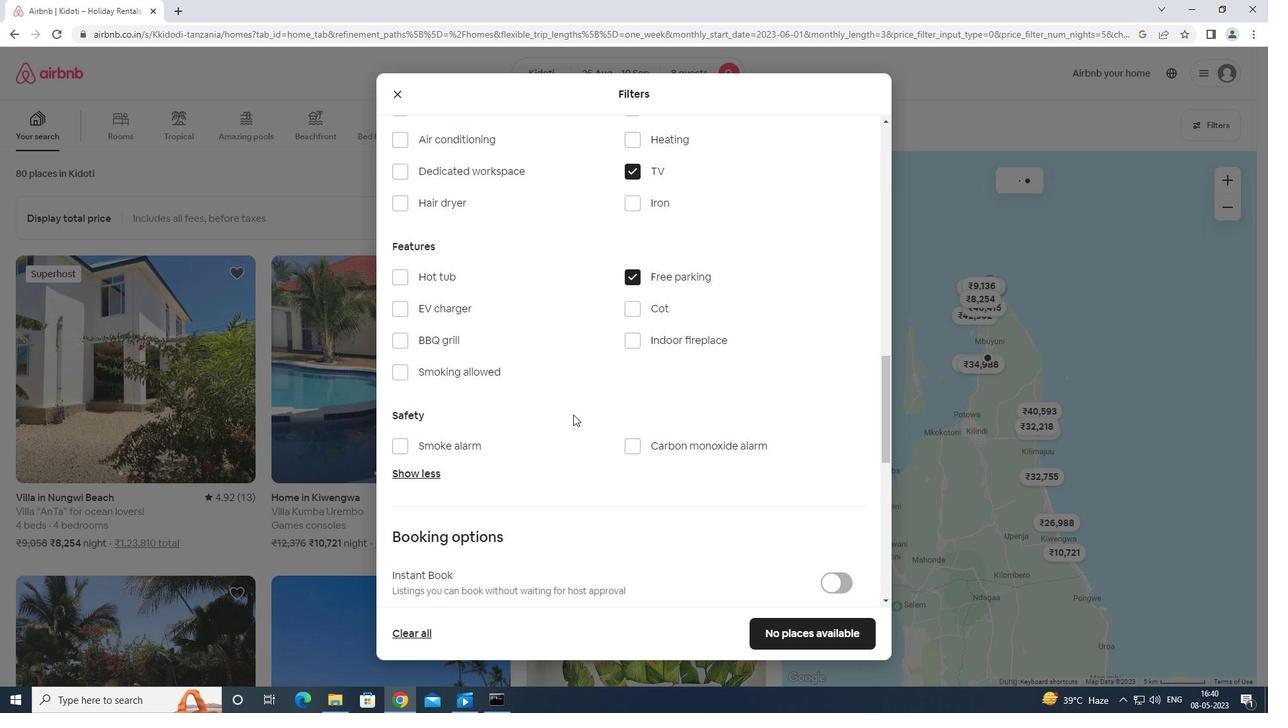 
Action: Mouse scrolled (574, 412) with delta (0, 0)
Screenshot: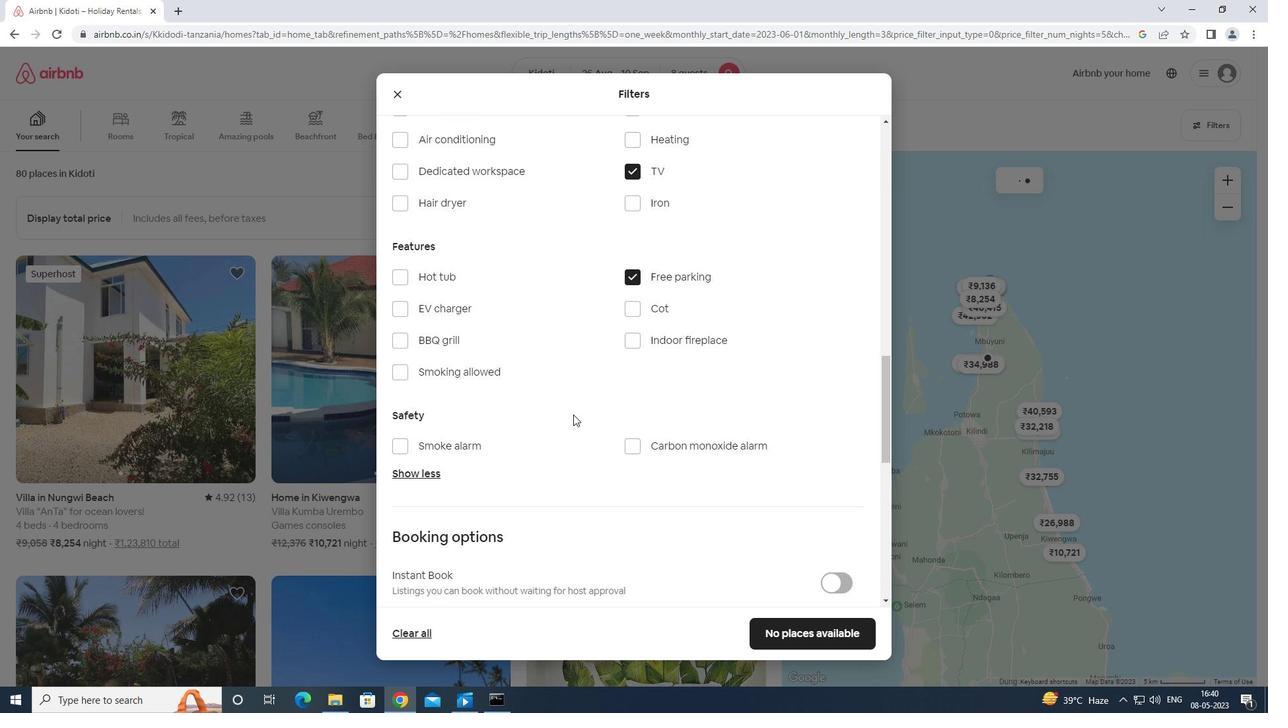 
Action: Mouse moved to (848, 490)
Screenshot: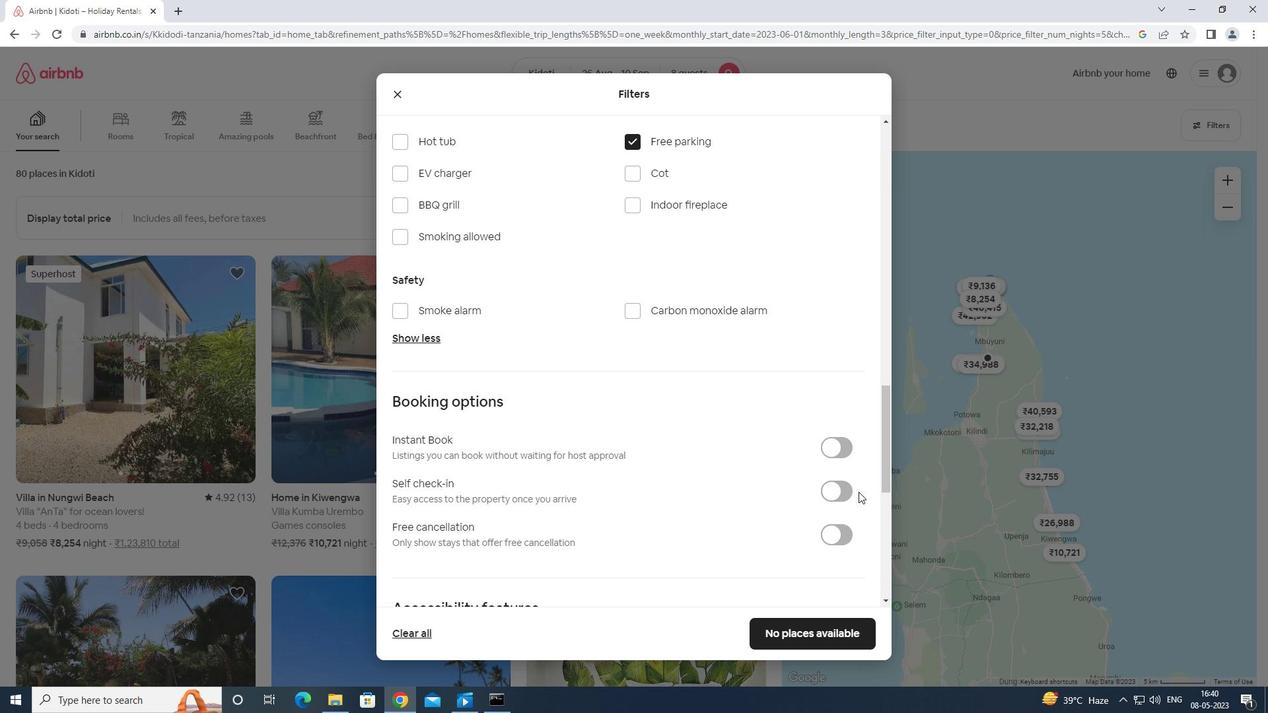 
Action: Mouse pressed left at (848, 490)
Screenshot: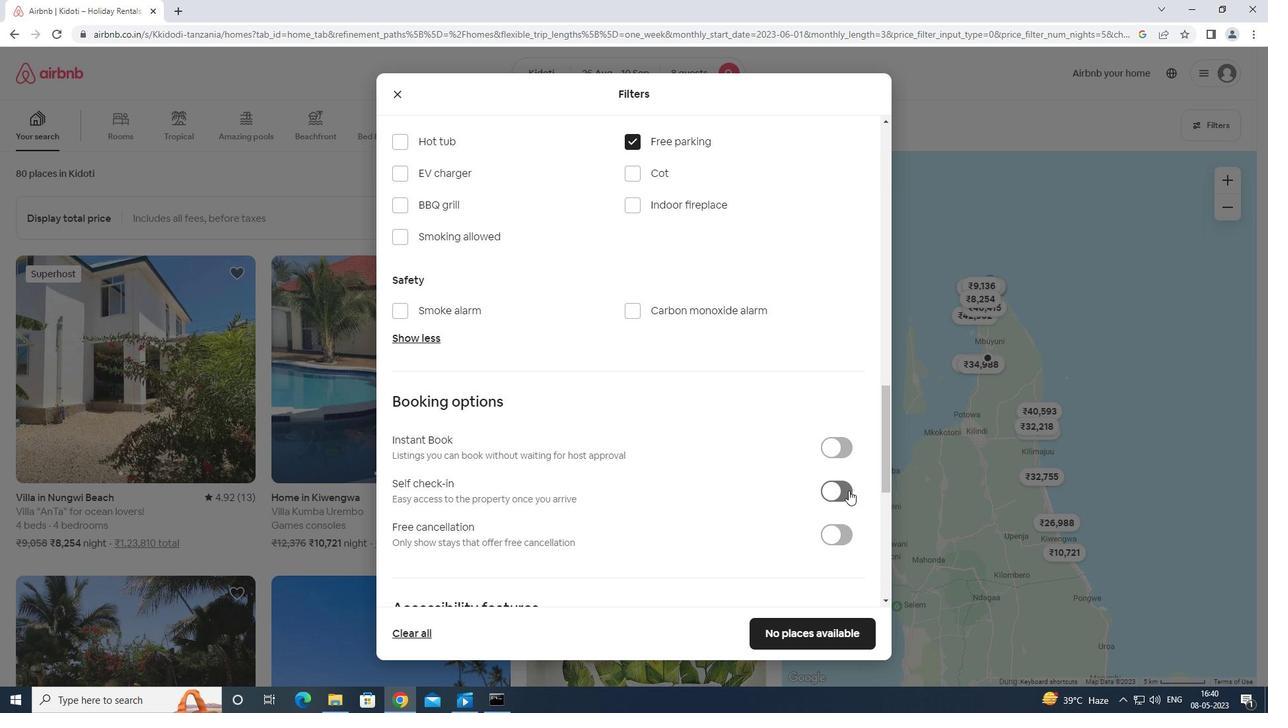 
Action: Mouse moved to (848, 481)
Screenshot: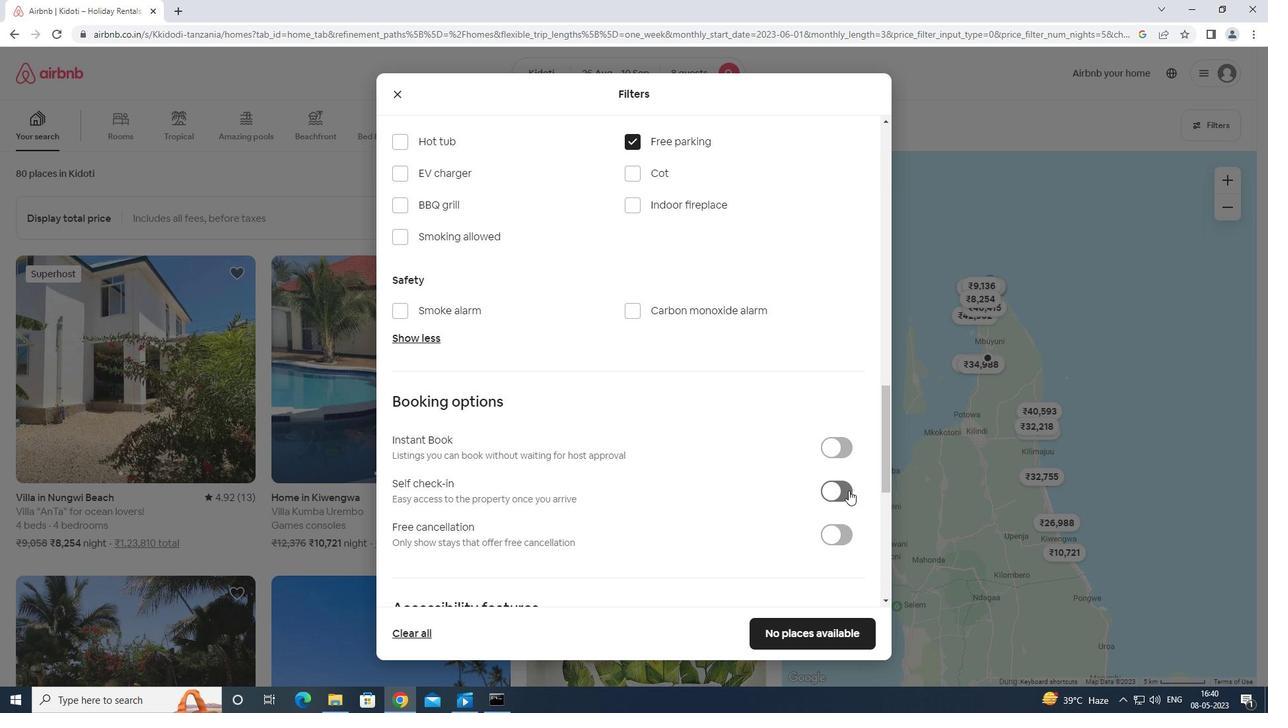 
Action: Mouse scrolled (848, 480) with delta (0, 0)
Screenshot: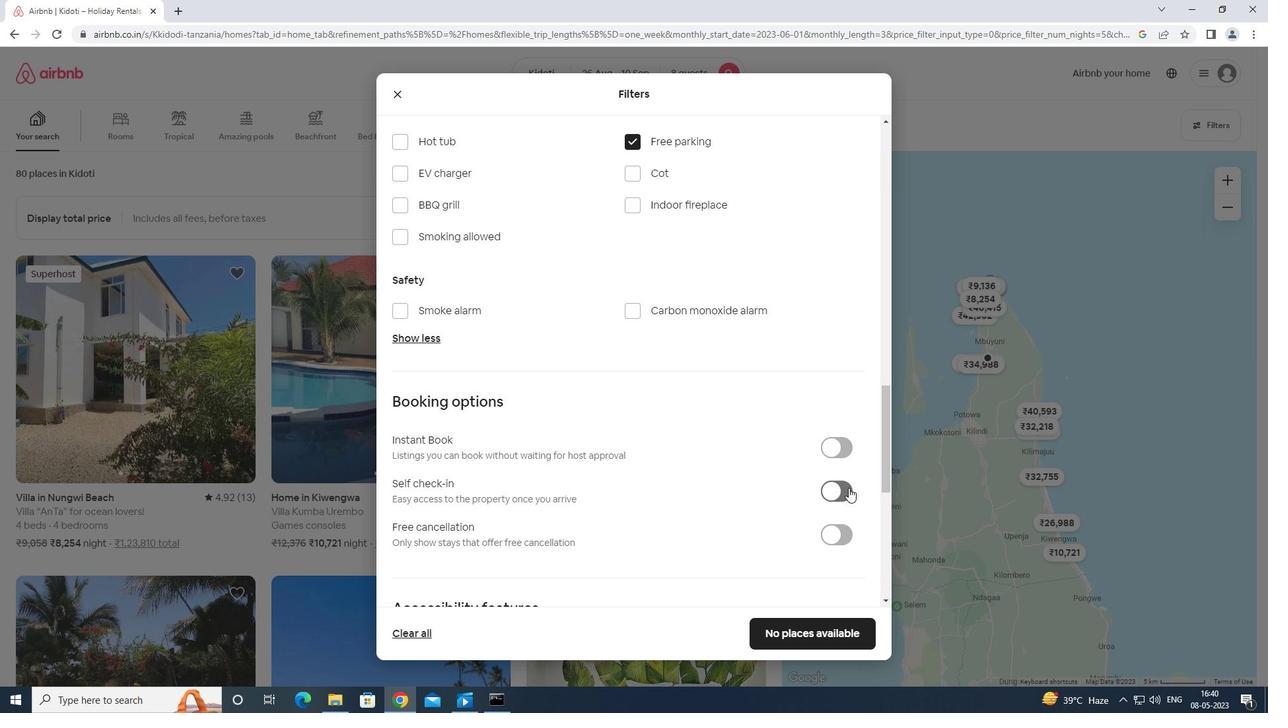 
Action: Mouse scrolled (848, 480) with delta (0, 0)
Screenshot: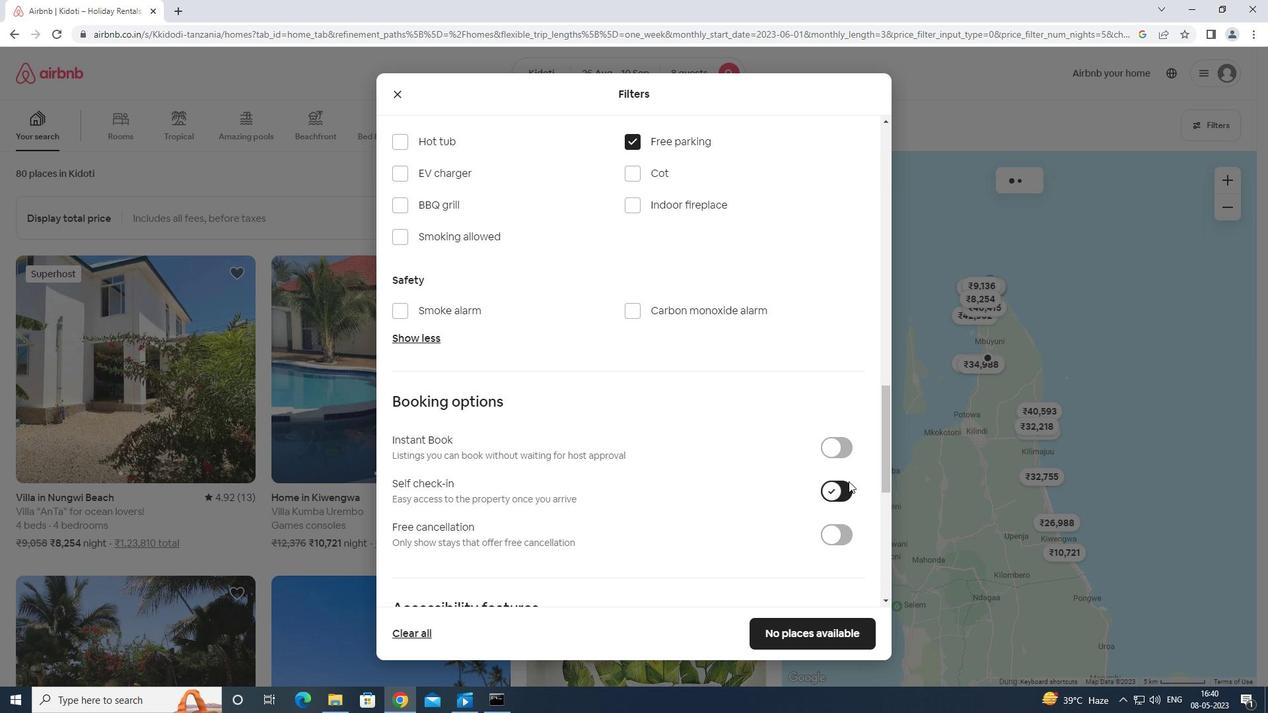 
Action: Mouse moved to (848, 481)
Screenshot: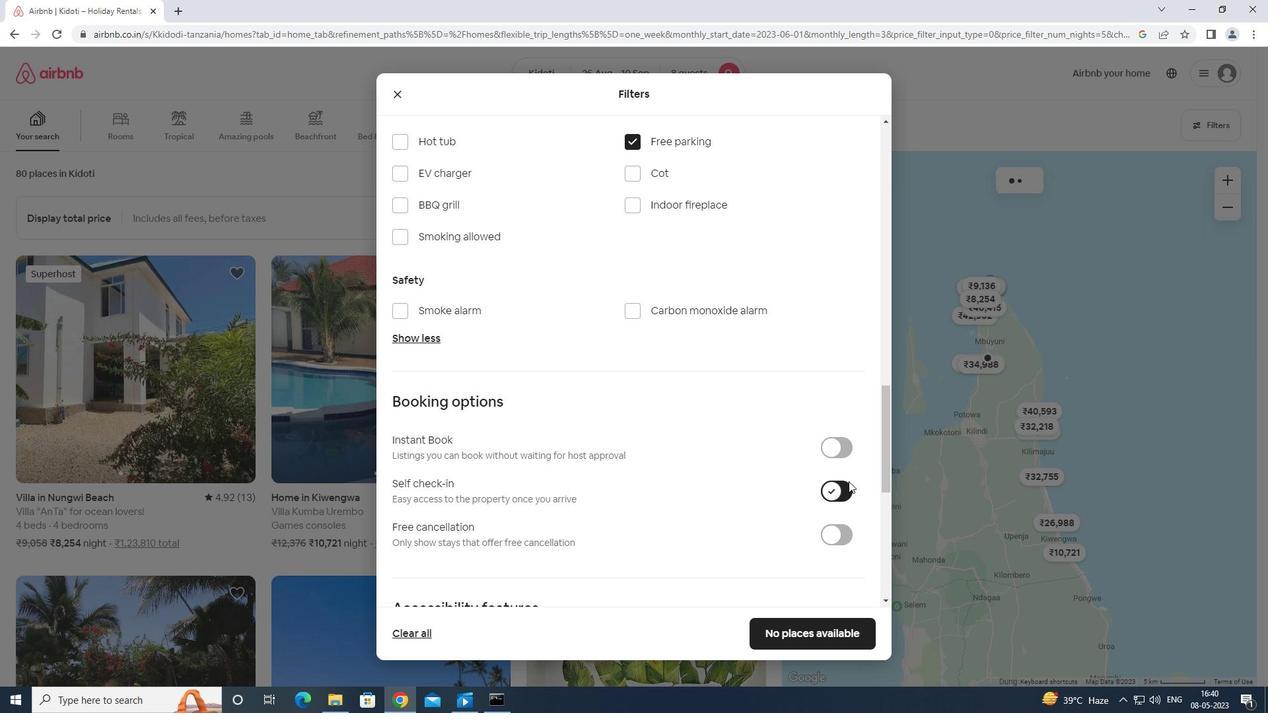 
Action: Mouse scrolled (848, 480) with delta (0, 0)
Screenshot: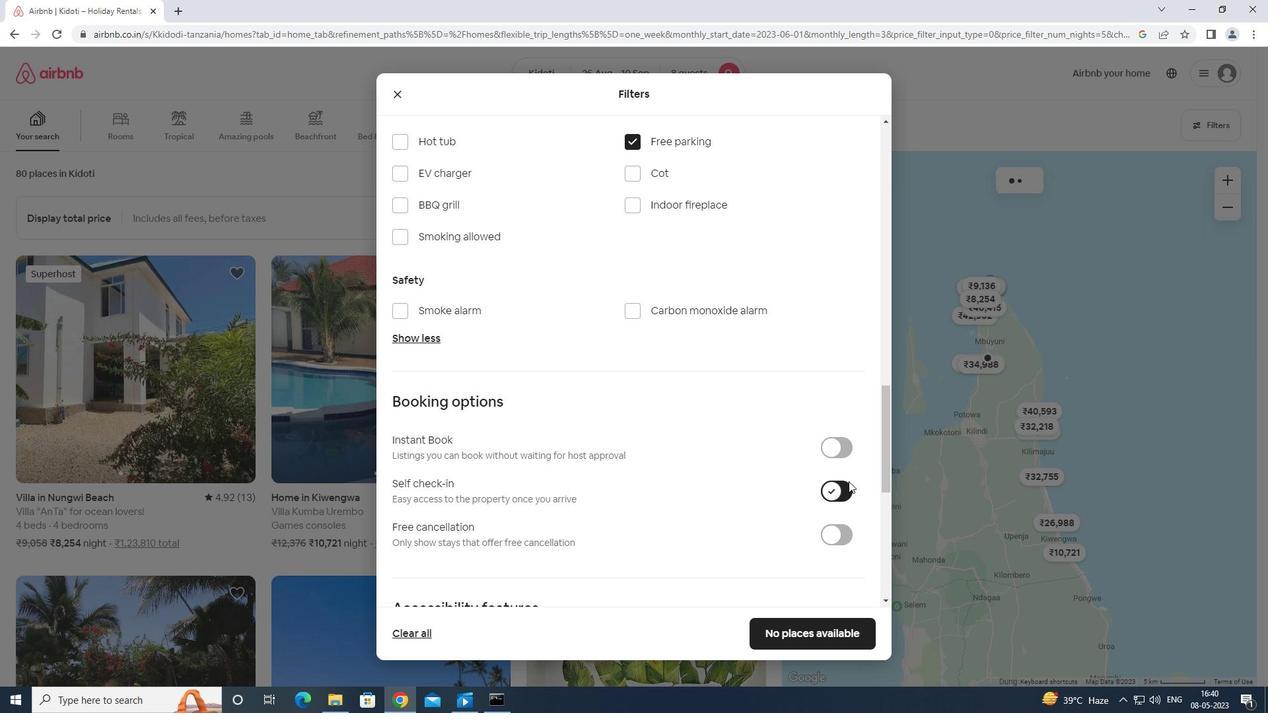 
Action: Mouse moved to (843, 469)
Screenshot: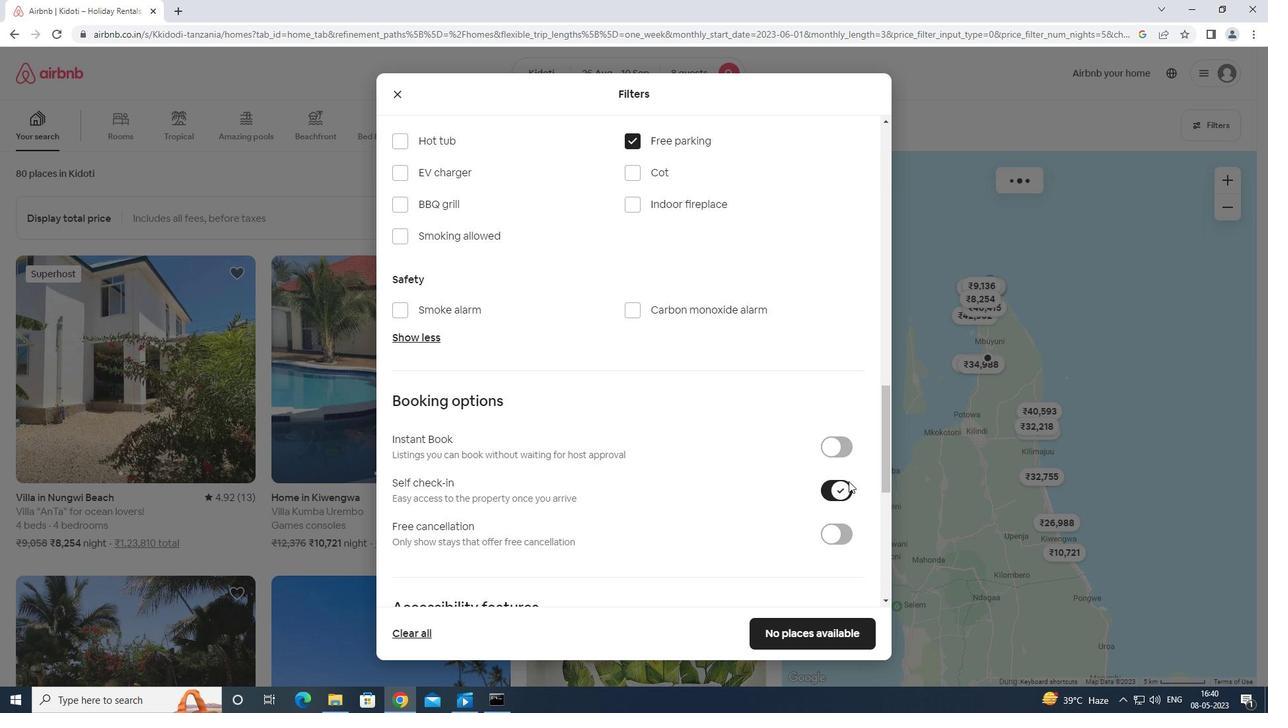 
Action: Mouse scrolled (843, 468) with delta (0, 0)
Screenshot: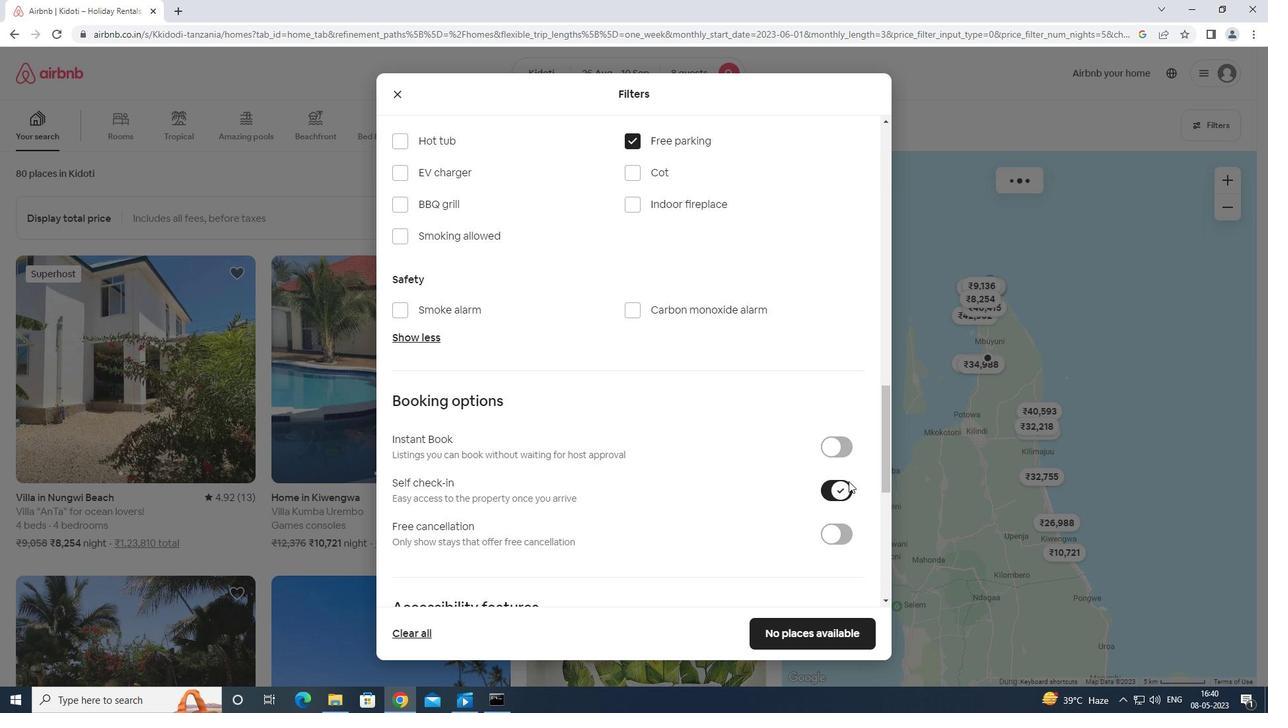 
Action: Mouse moved to (841, 469)
Screenshot: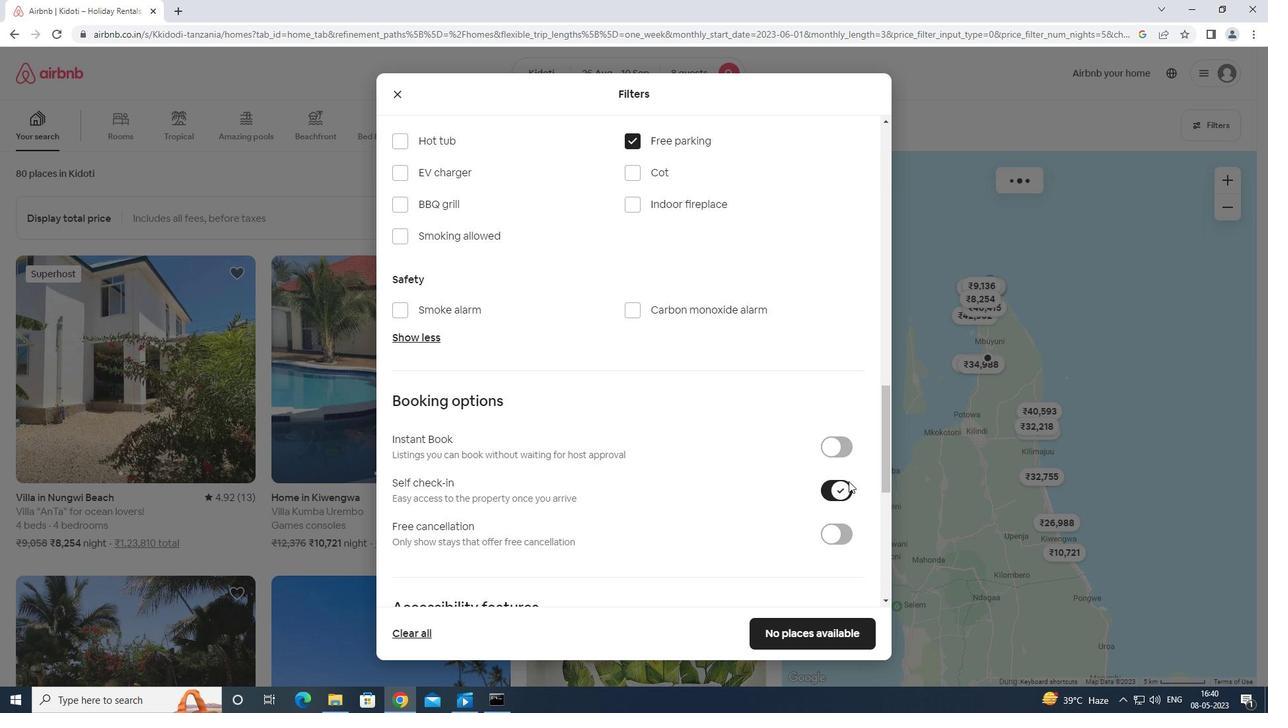 
Action: Mouse scrolled (841, 469) with delta (0, 0)
Screenshot: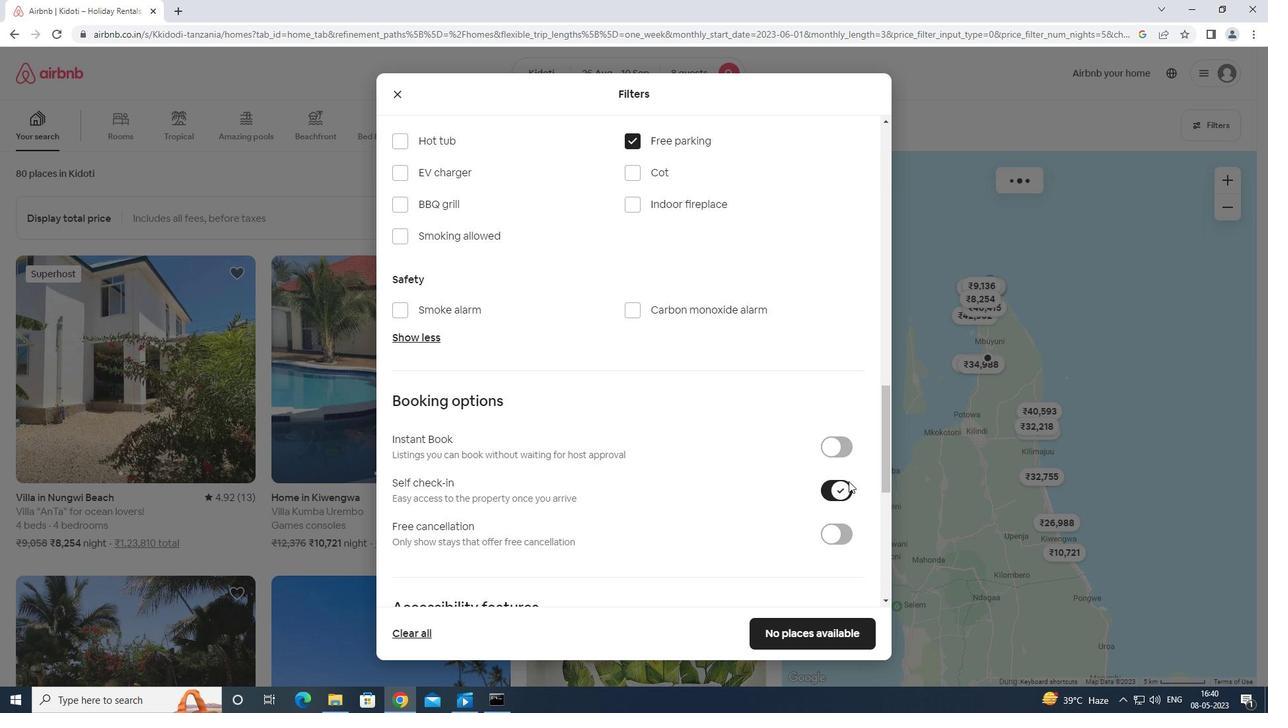 
Action: Mouse moved to (838, 471)
Screenshot: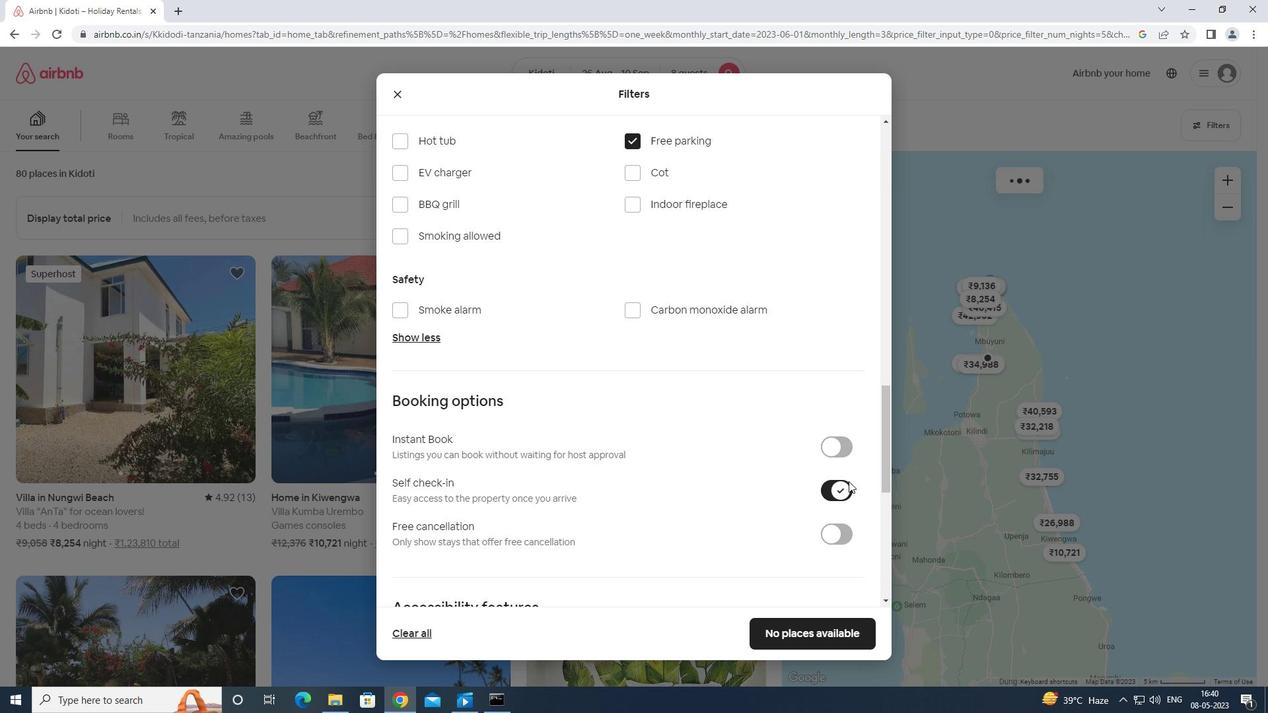 
Action: Mouse scrolled (838, 471) with delta (0, 0)
Screenshot: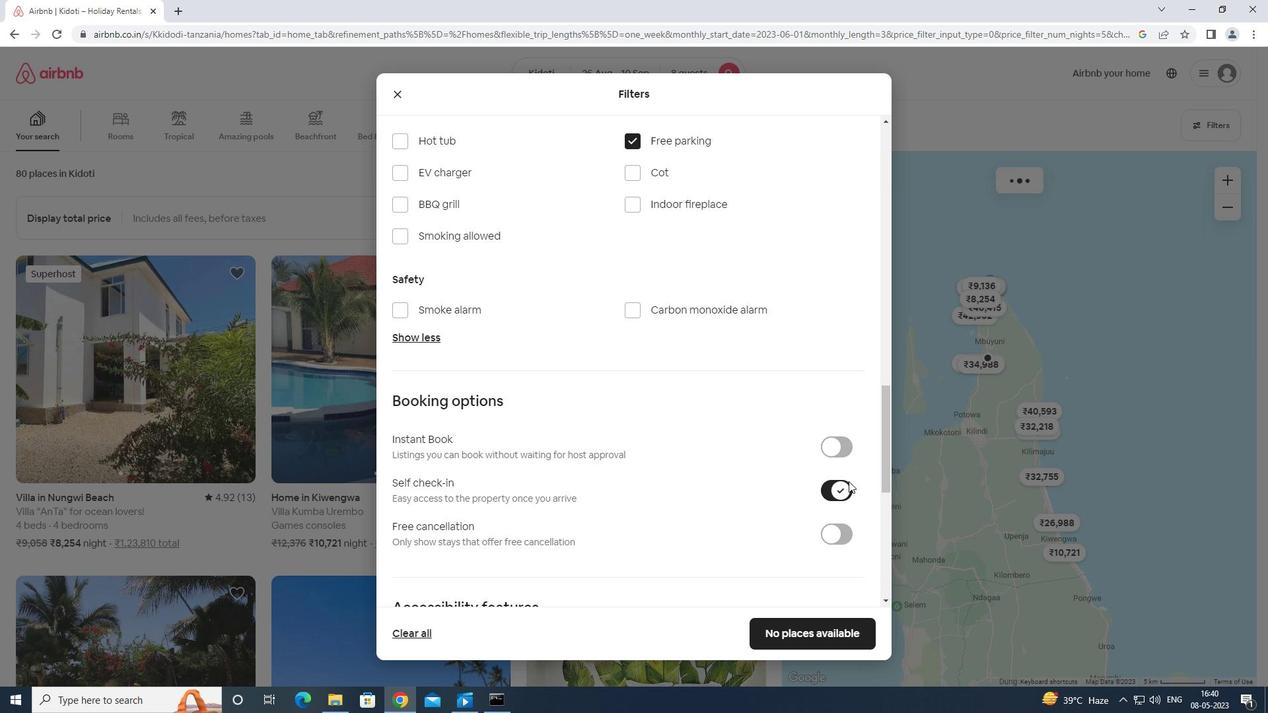 
Action: Mouse moved to (823, 463)
Screenshot: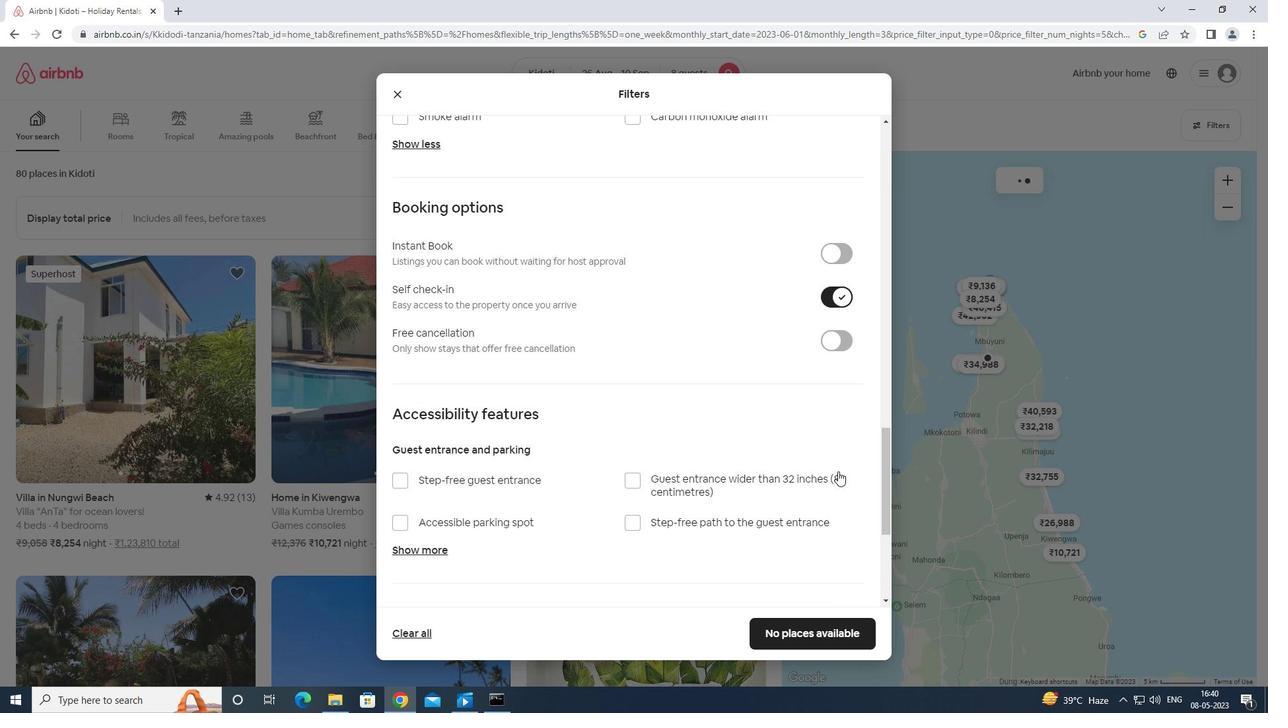 
Action: Mouse scrolled (823, 463) with delta (0, 0)
Screenshot: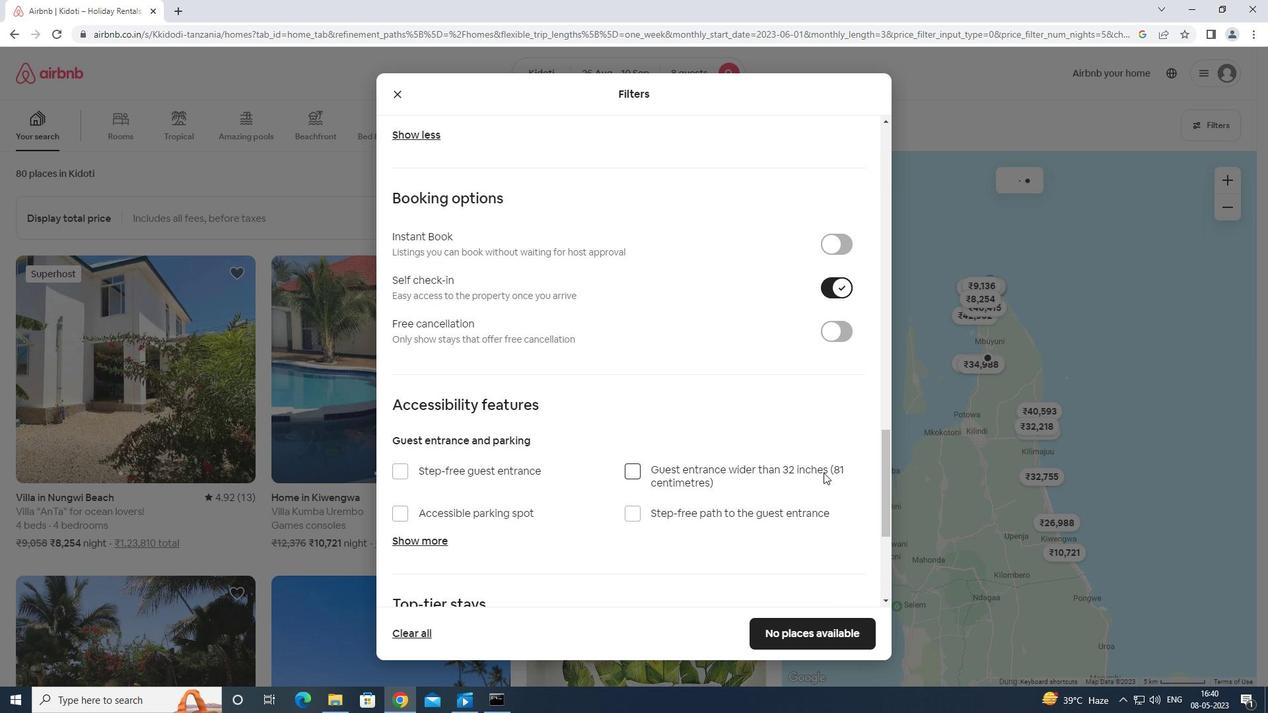 
Action: Mouse moved to (823, 463)
Screenshot: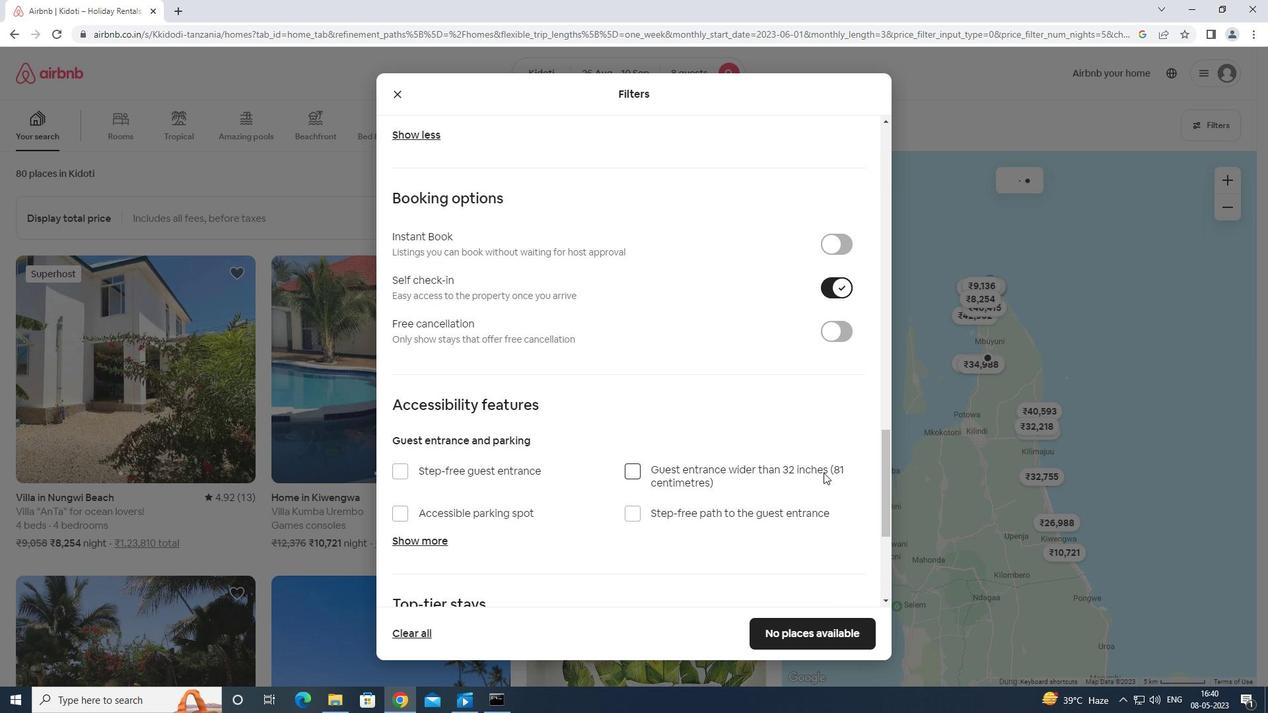 
Action: Mouse scrolled (823, 463) with delta (0, 0)
Screenshot: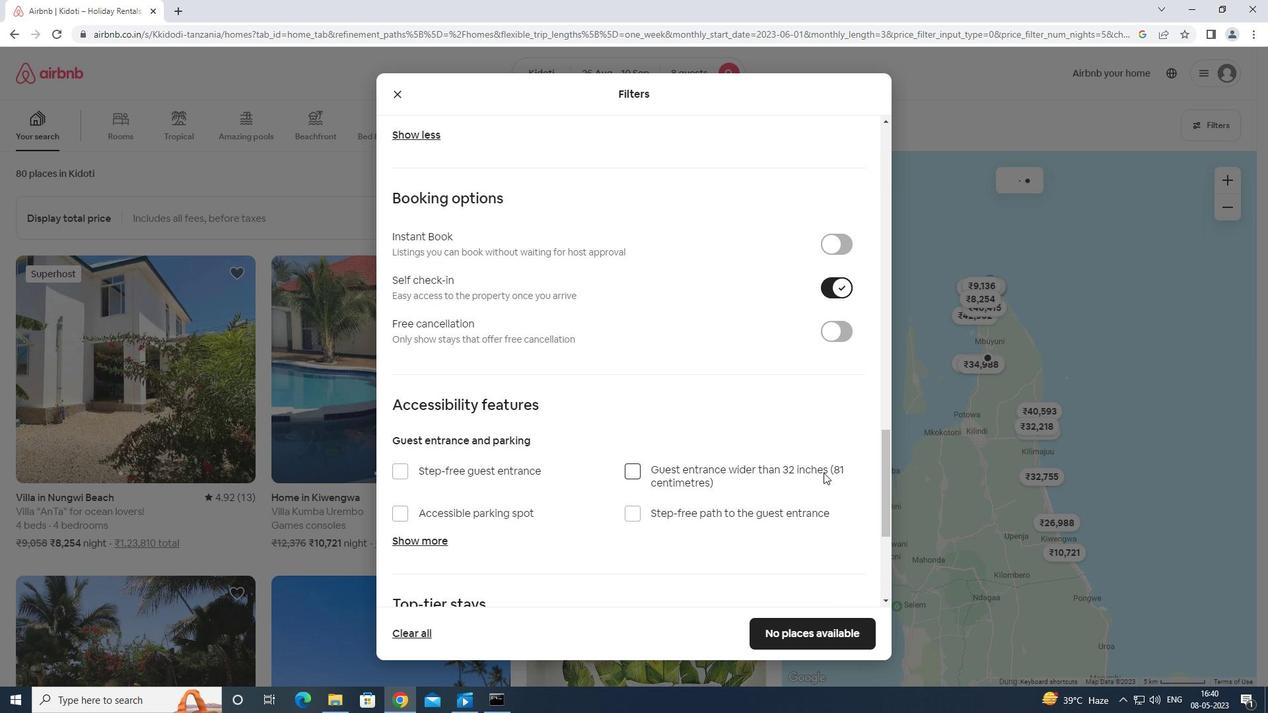 
Action: Mouse moved to (817, 465)
Screenshot: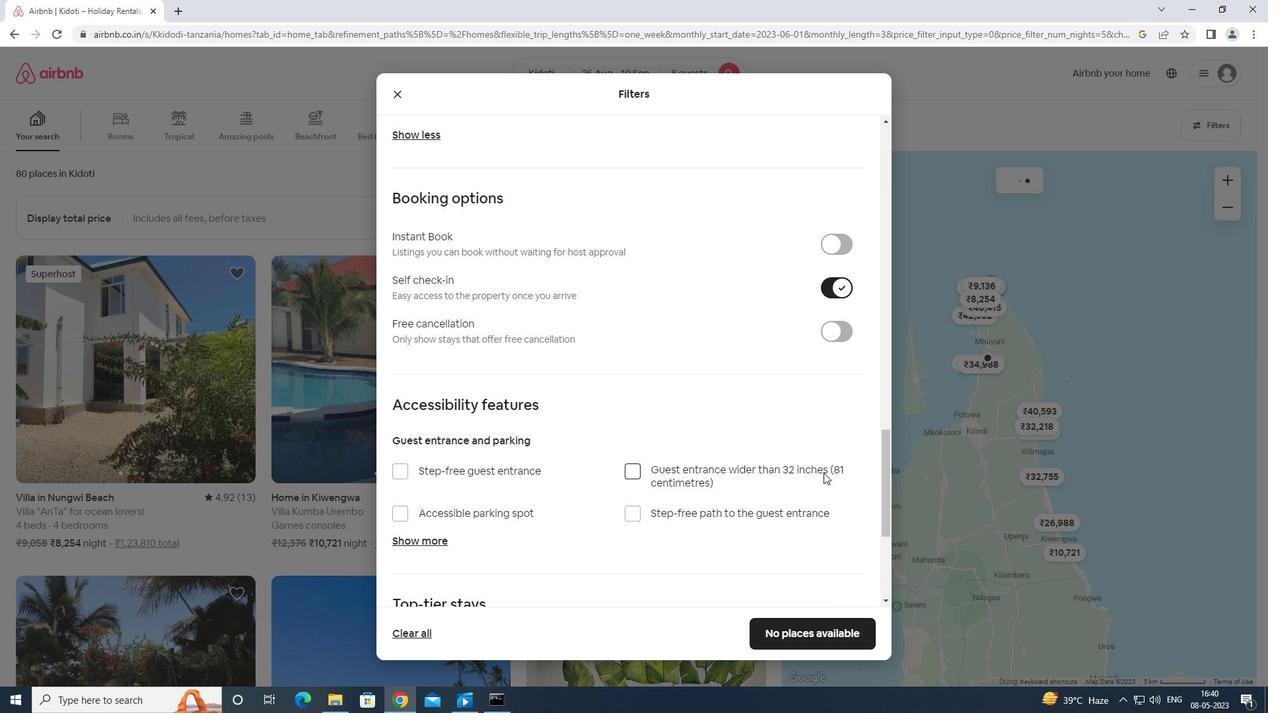 
Action: Mouse scrolled (817, 465) with delta (0, 0)
Screenshot: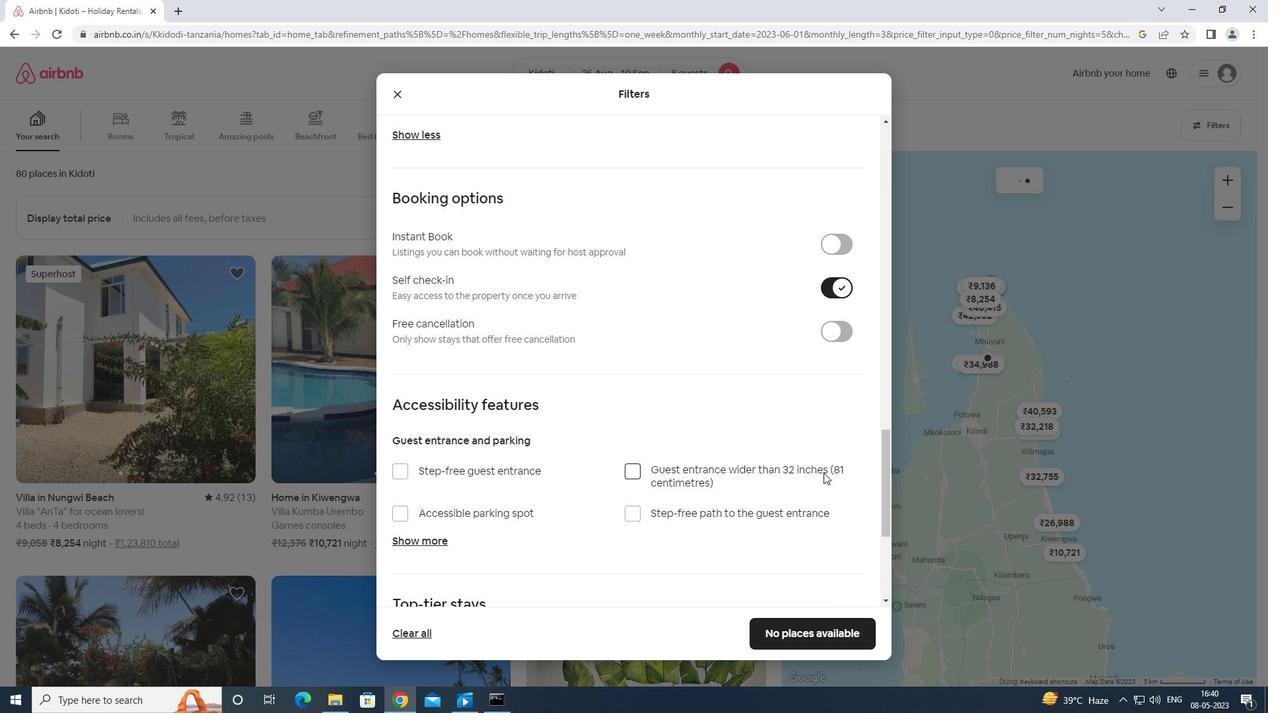 
Action: Mouse moved to (402, 515)
Screenshot: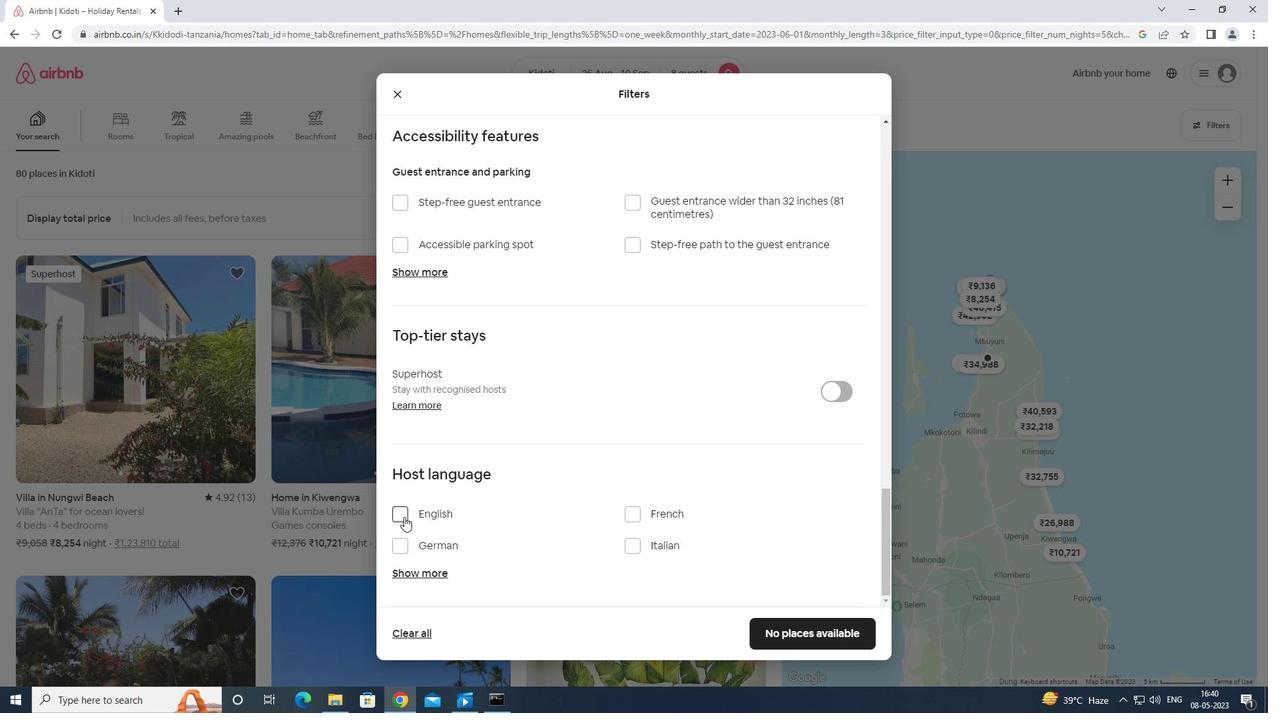 
Action: Mouse pressed left at (402, 515)
Screenshot: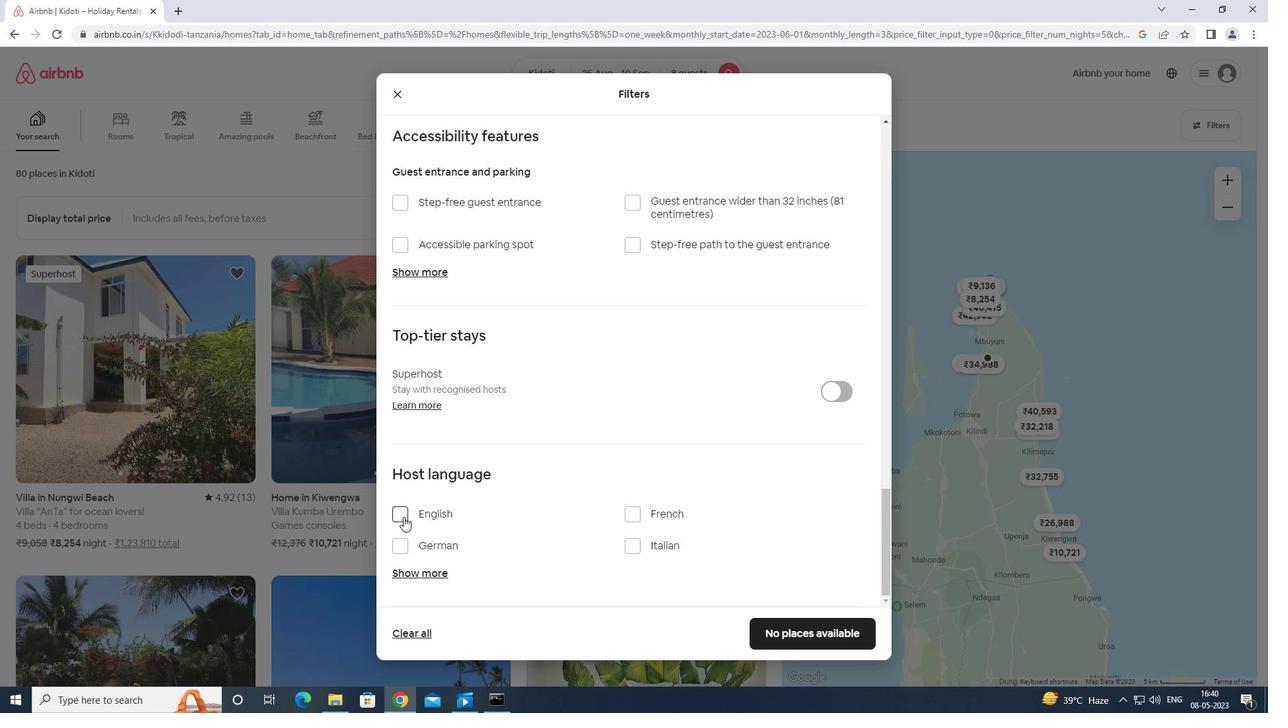 
Action: Mouse moved to (817, 619)
Screenshot: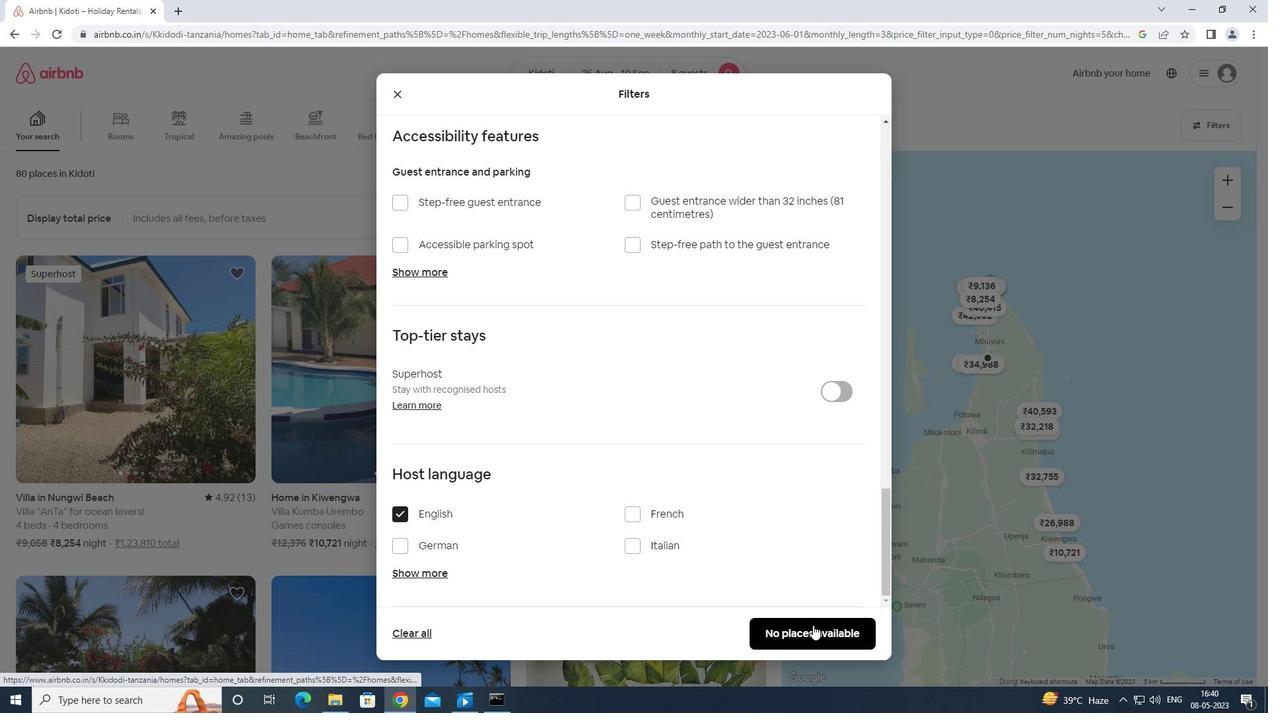 
Action: Mouse pressed left at (817, 619)
Screenshot: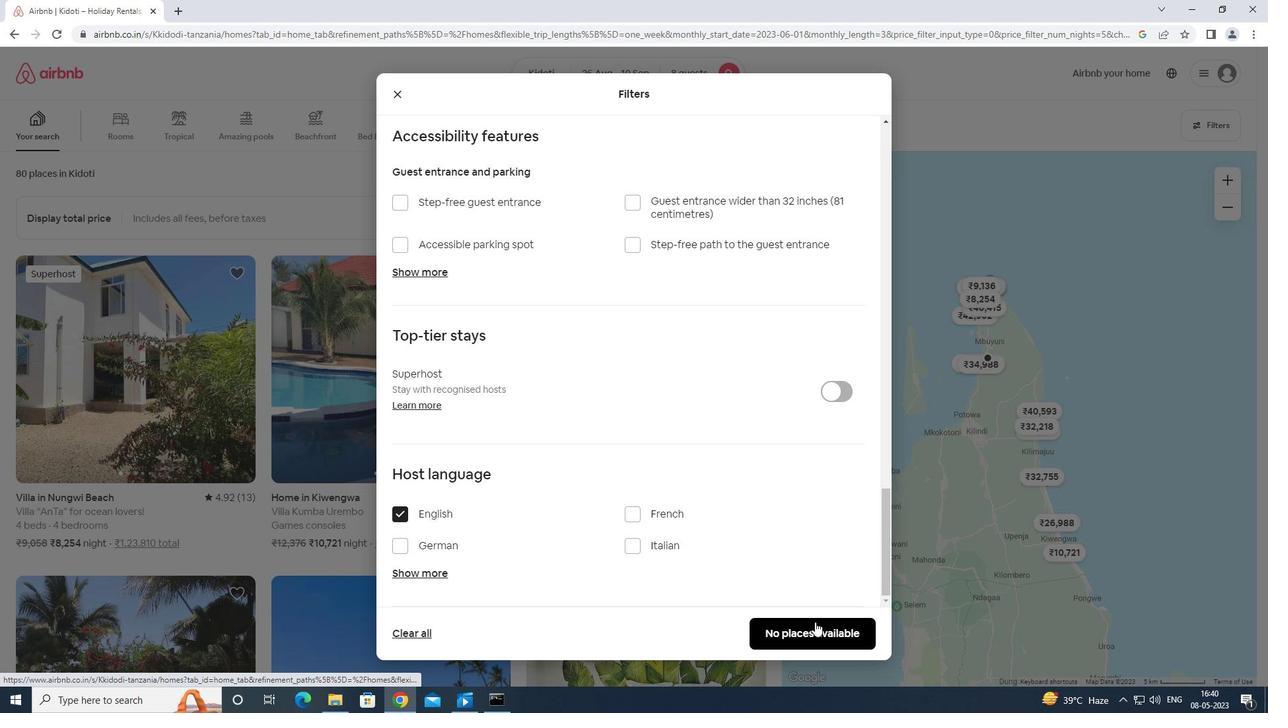 
